 Task: Look for space in Portage, United States from 26th August, 2023 to 10th September, 2023 for 6 adults, 2 children in price range Rs.10000 to Rs.15000. Place can be entire place or shared room with 6 bedrooms having 6 beds and 6 bathrooms. Property type can be house, flat, guest house. Amenities needed are: wifi, TV, free parkinig on premises, gym, breakfast. Booking option can be shelf check-in. Required host language is English.
Action: Mouse moved to (552, 127)
Screenshot: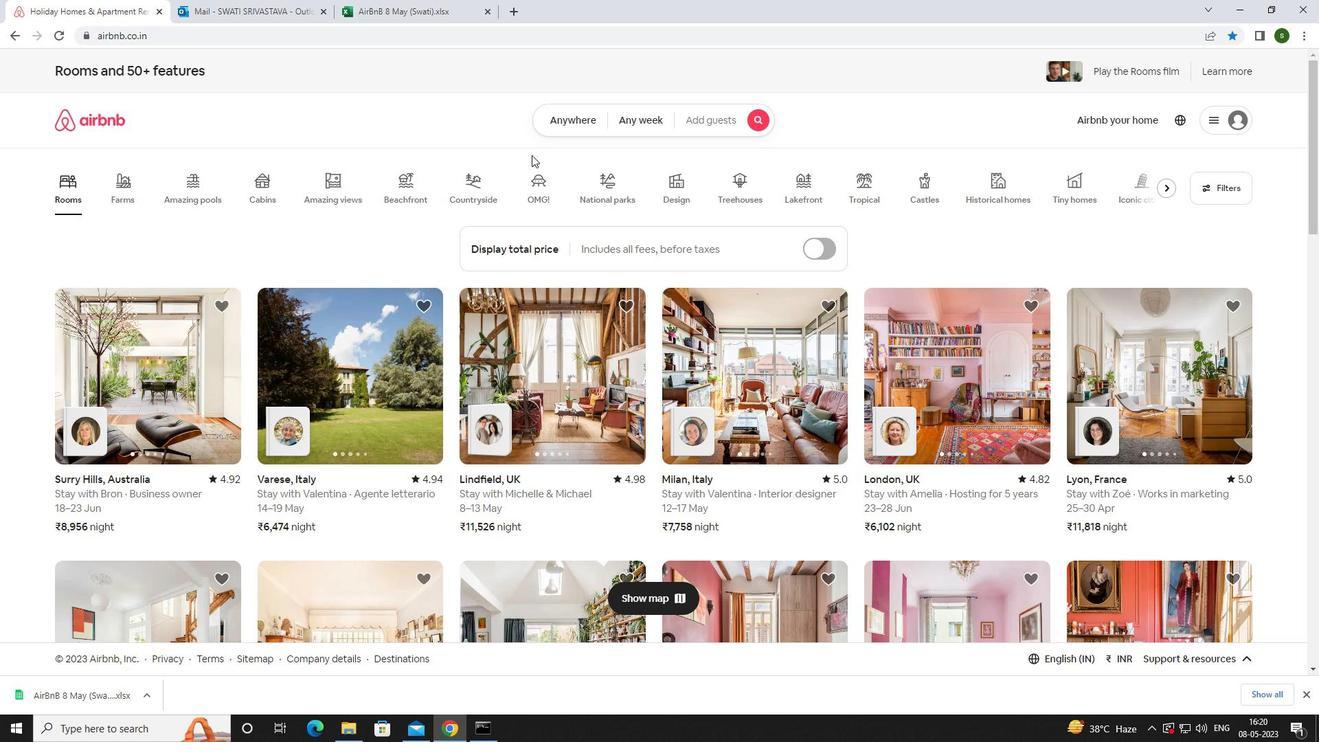 
Action: Mouse pressed left at (552, 127)
Screenshot: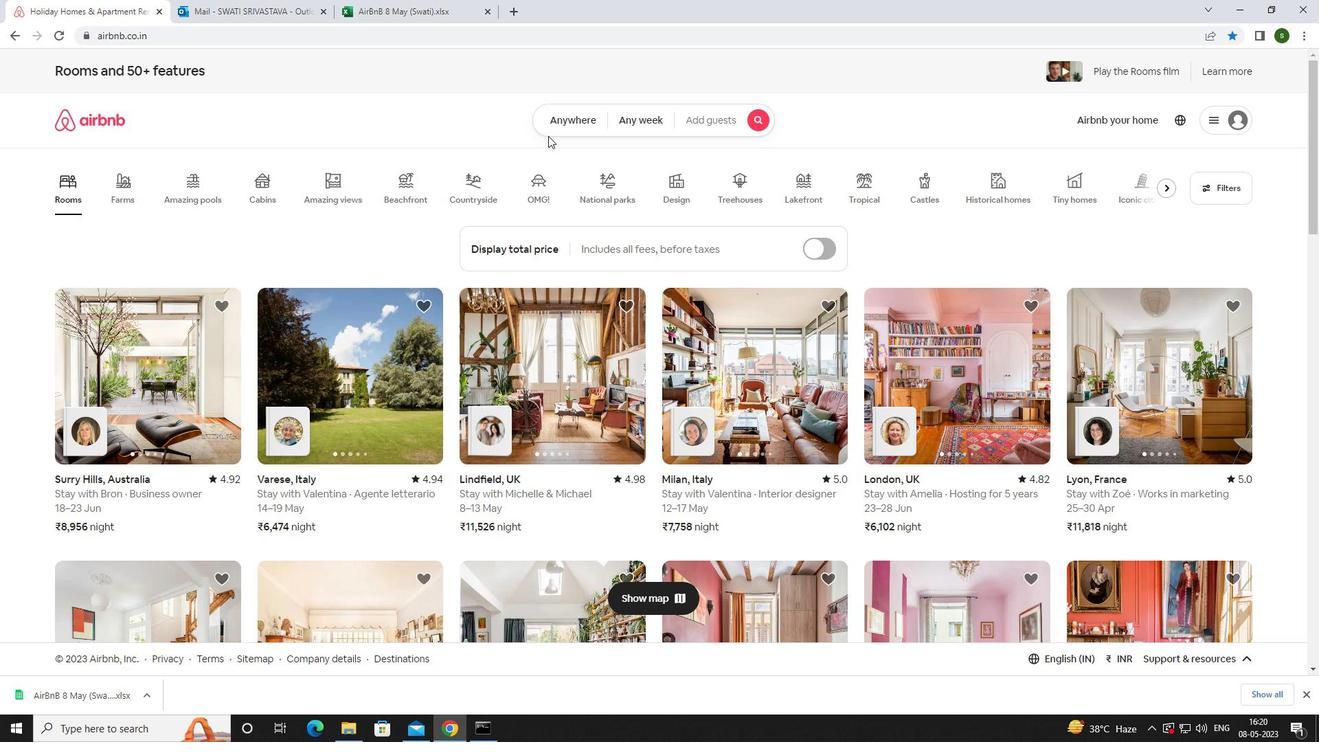 
Action: Mouse moved to (450, 169)
Screenshot: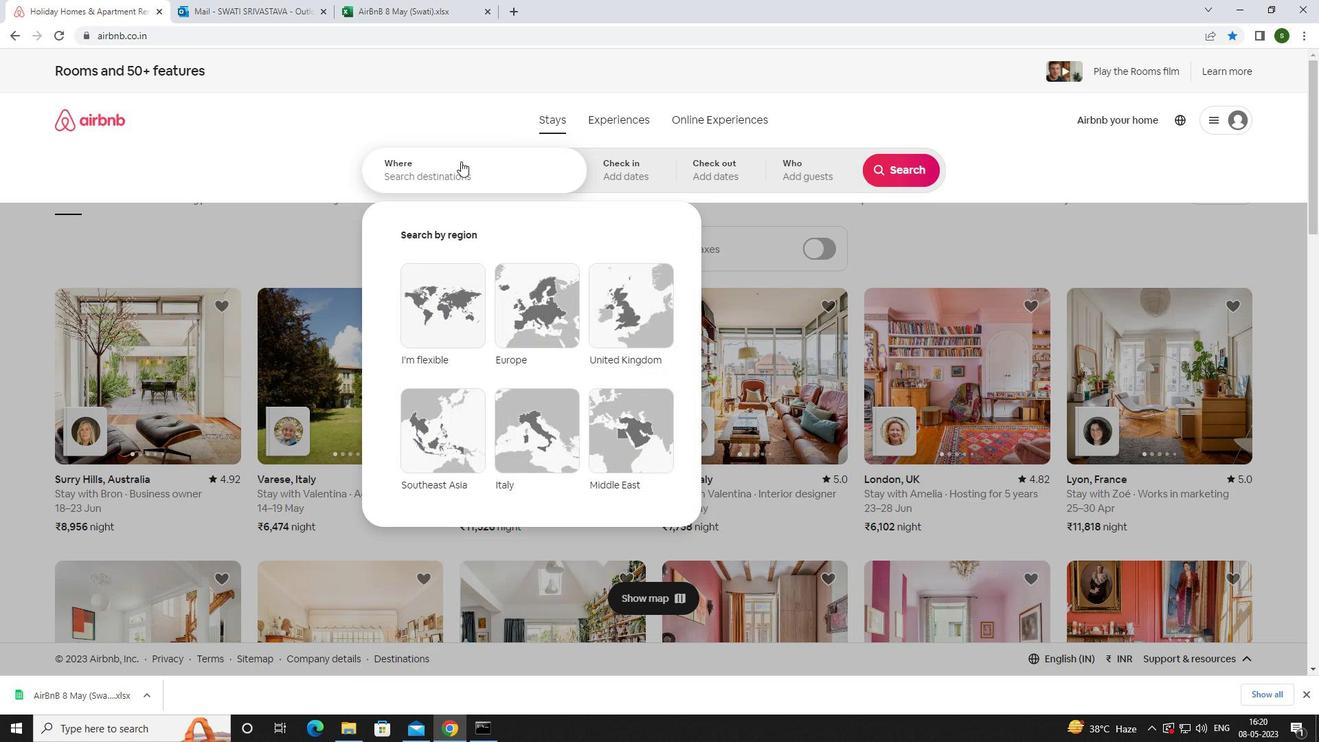 
Action: Mouse pressed left at (450, 169)
Screenshot: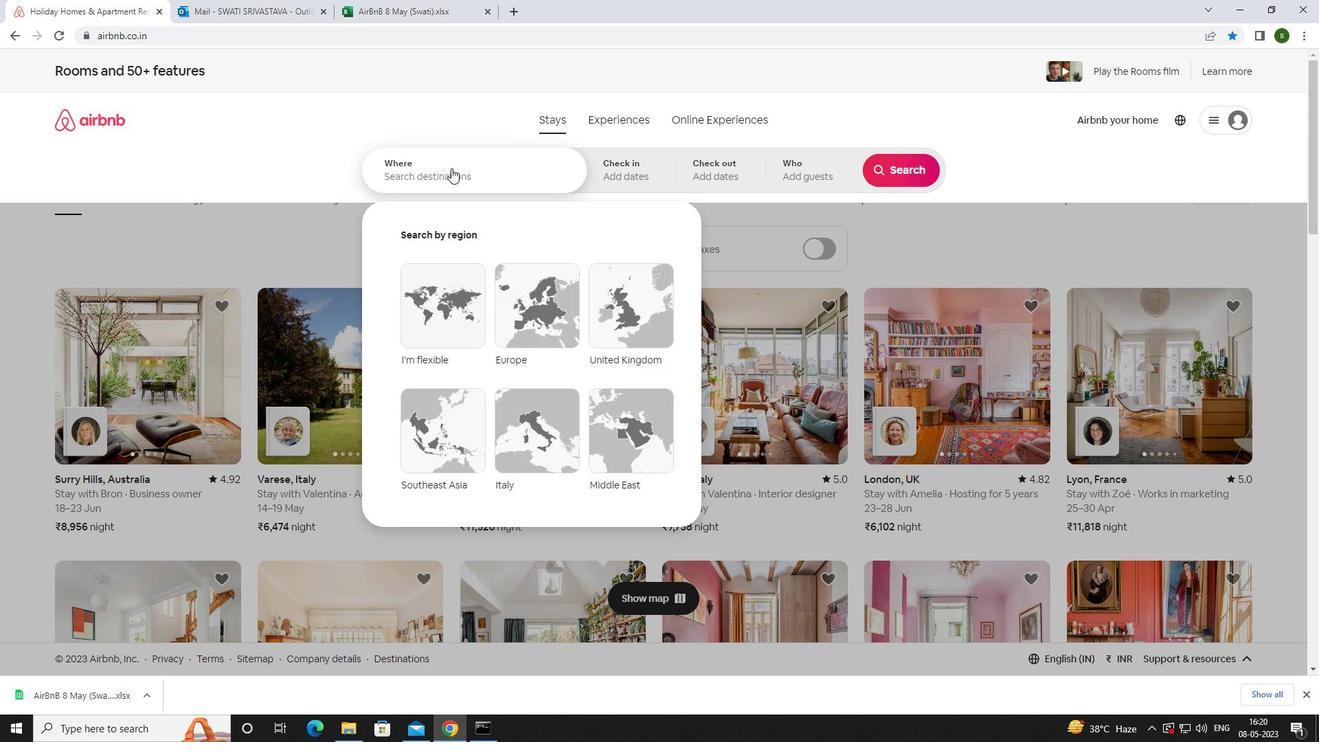 
Action: Mouse moved to (446, 171)
Screenshot: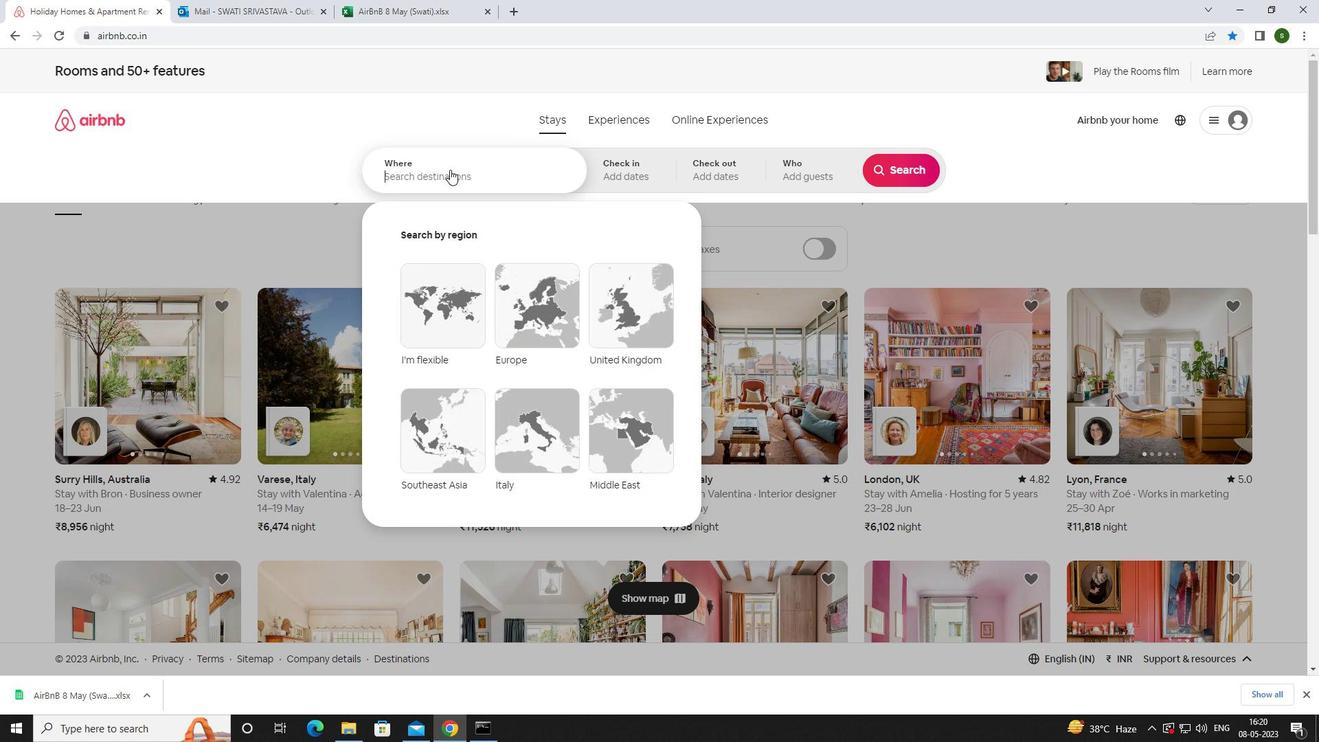 
Action: Key pressed <Key.caps_lock>p<Key.caps_lock>ortage,<Key.space><Key.caps_lock>u<Key.caps_lock>nited<Key.space><Key.caps_lock>s<Key.caps_lock>tates<Key.enter>
Screenshot: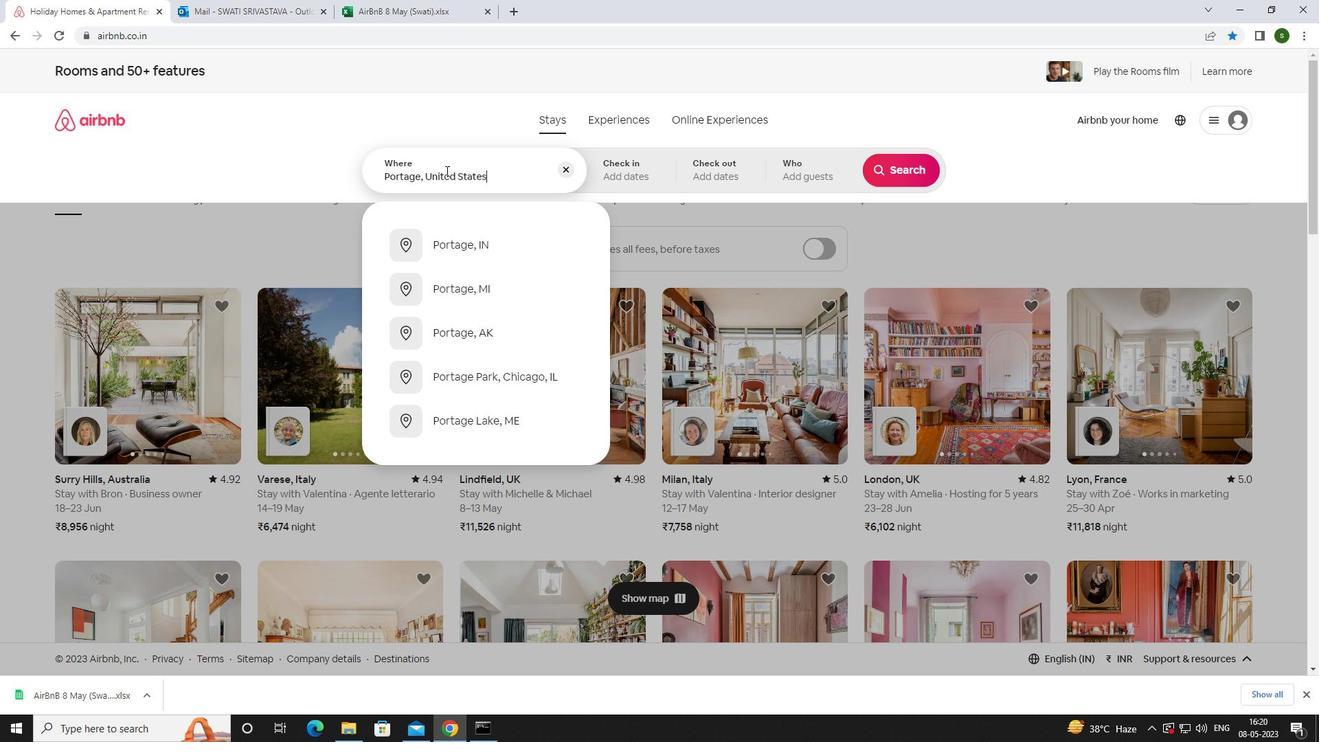 
Action: Mouse moved to (893, 278)
Screenshot: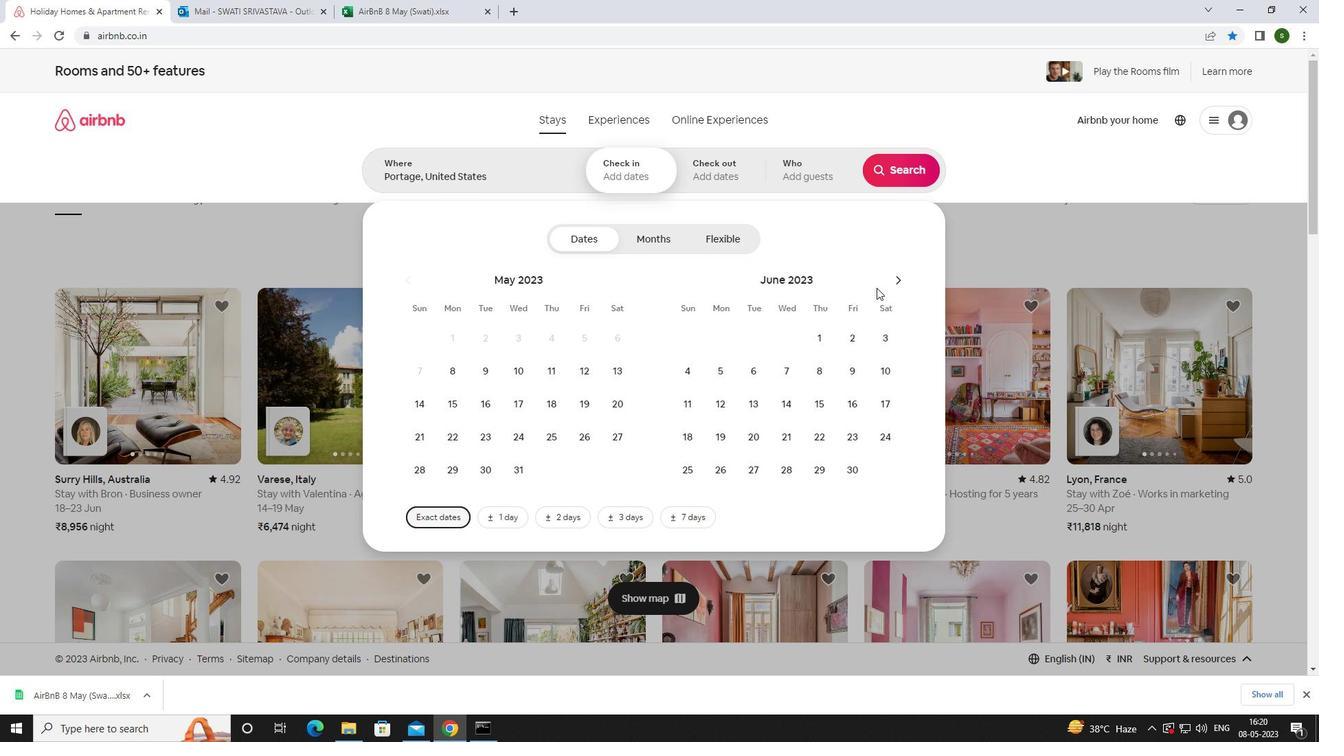 
Action: Mouse pressed left at (893, 278)
Screenshot: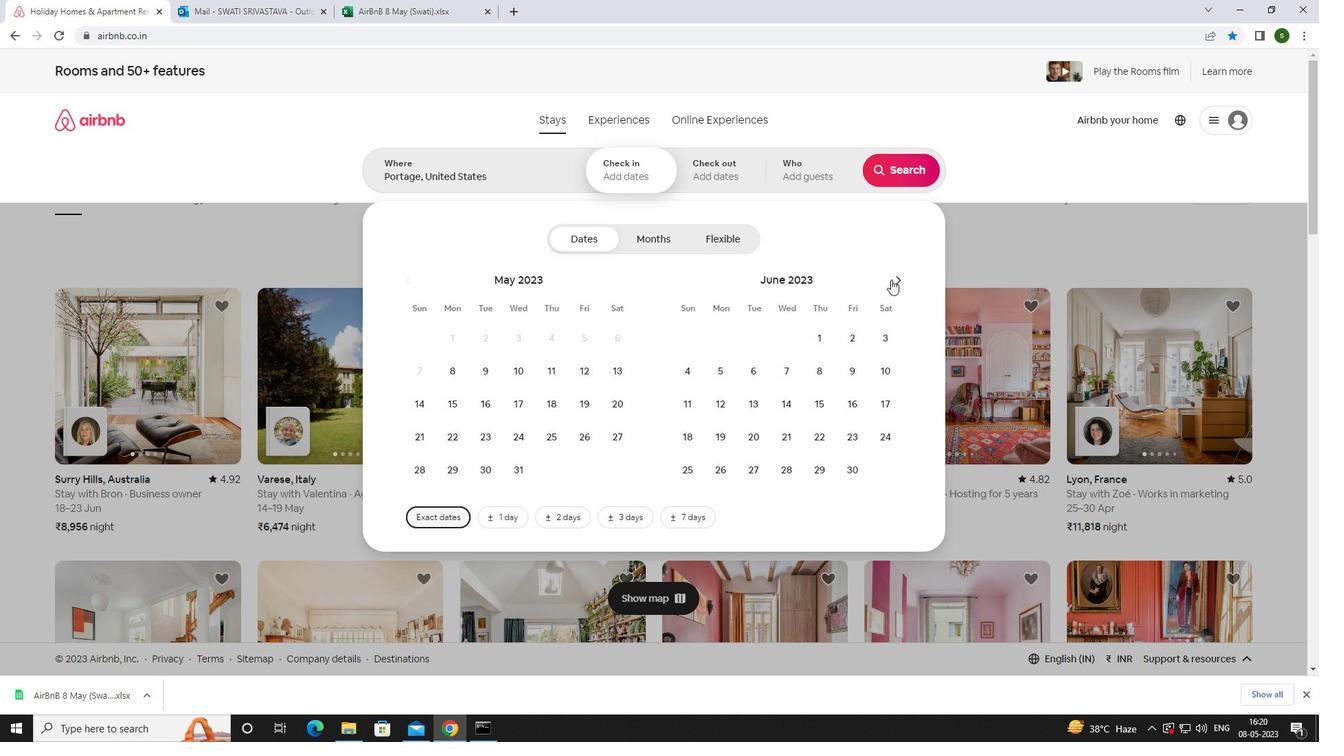 
Action: Mouse pressed left at (893, 278)
Screenshot: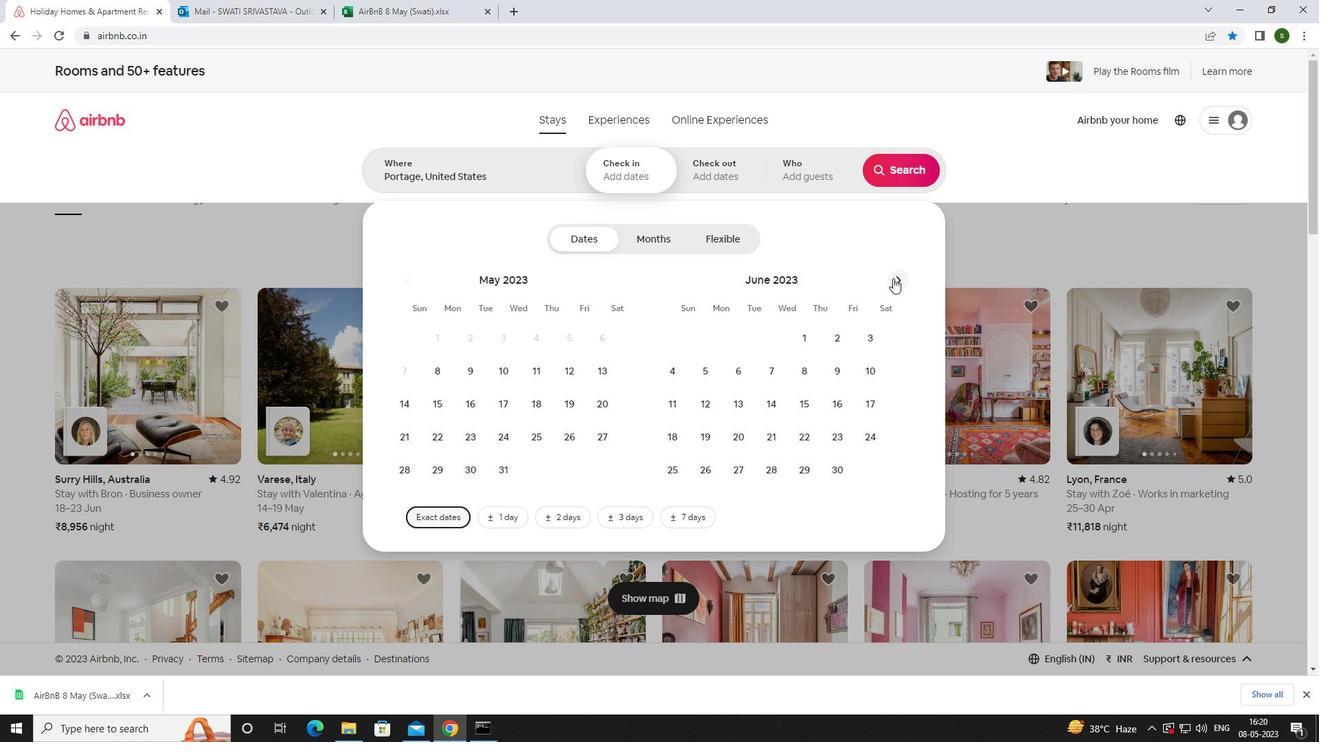 
Action: Mouse moved to (885, 435)
Screenshot: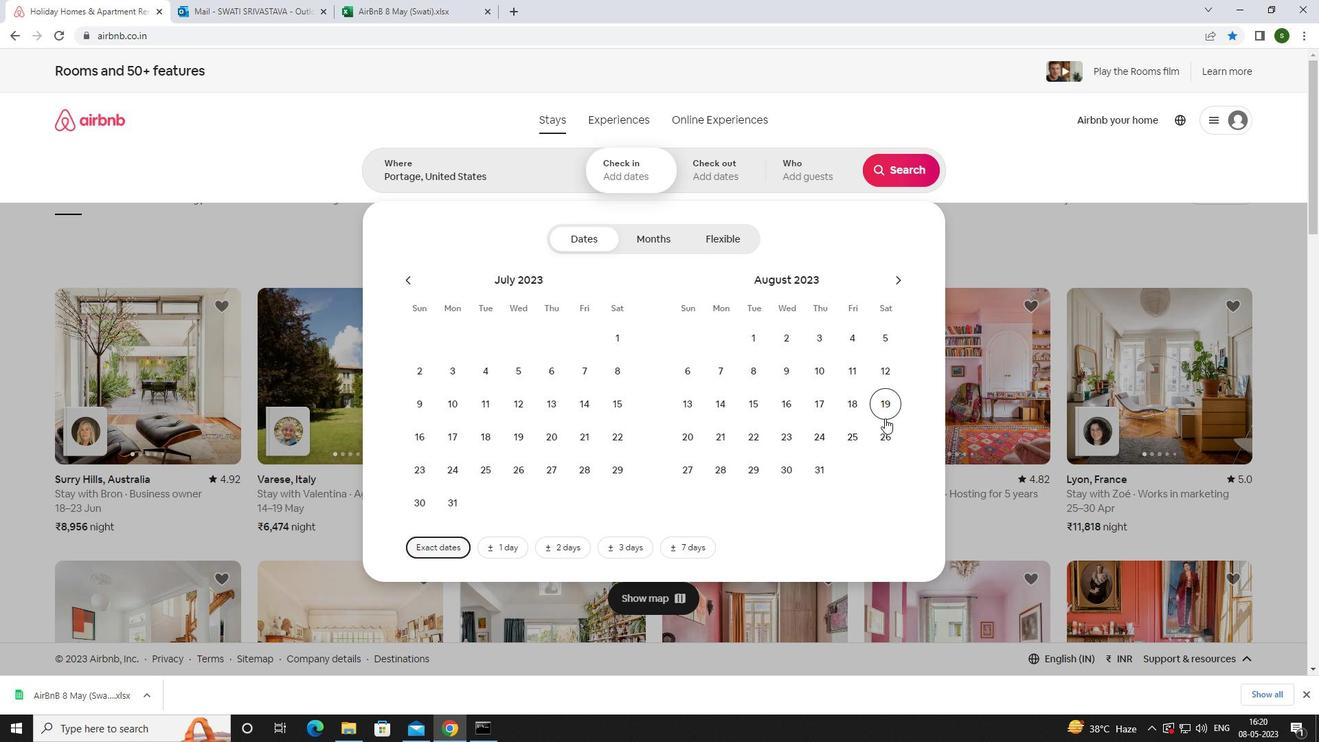 
Action: Mouse pressed left at (885, 435)
Screenshot: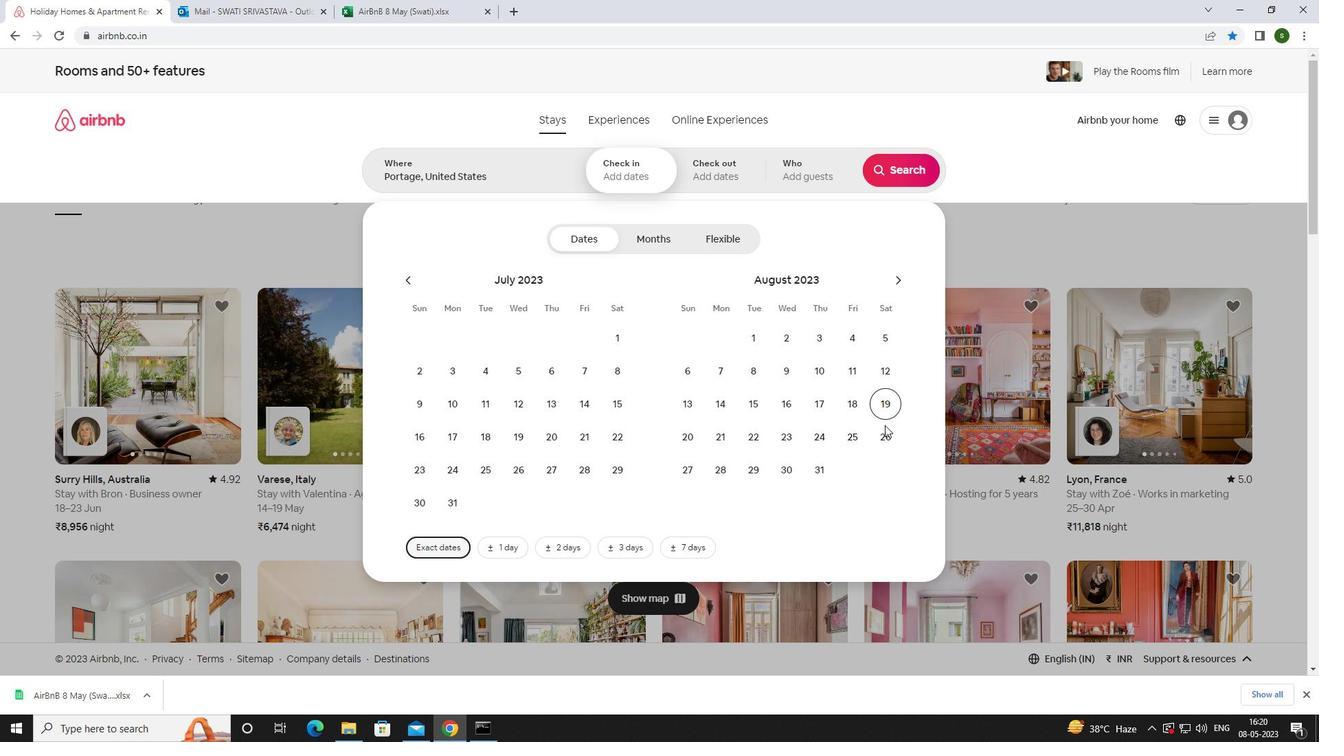 
Action: Mouse moved to (892, 276)
Screenshot: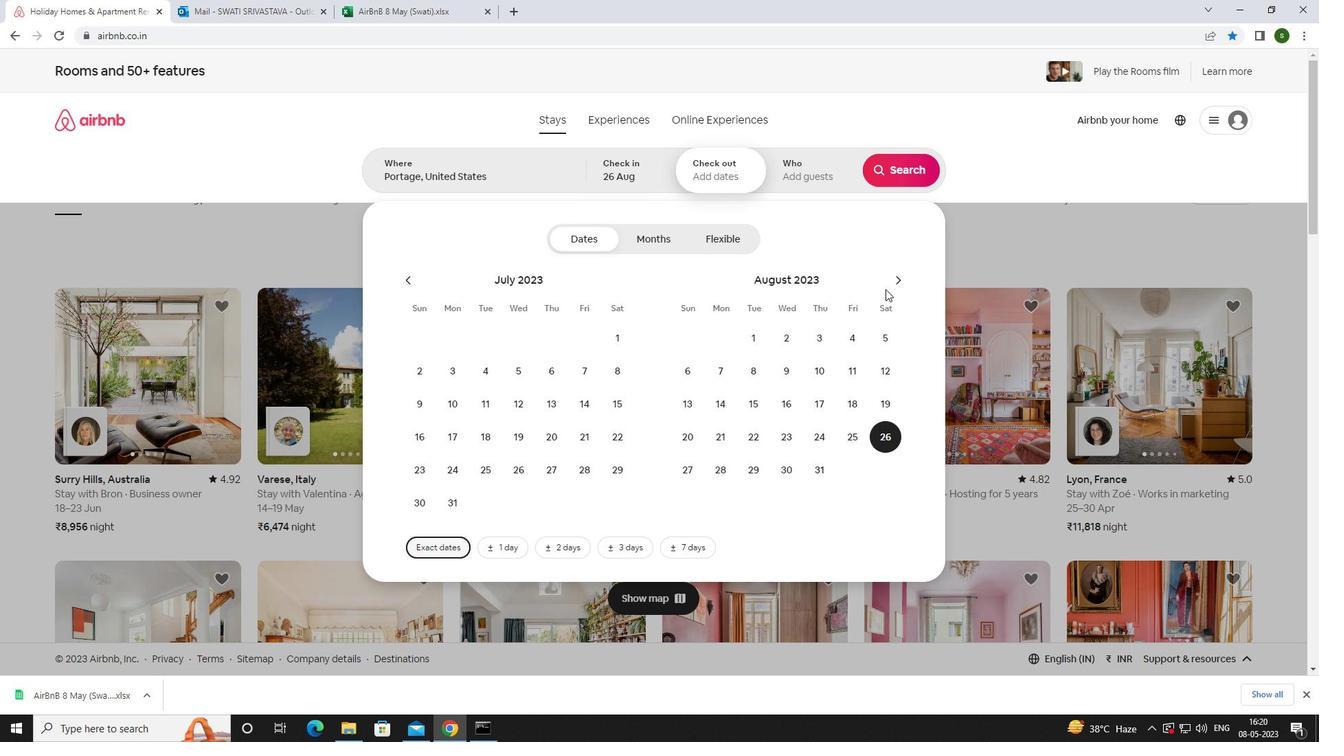 
Action: Mouse pressed left at (892, 276)
Screenshot: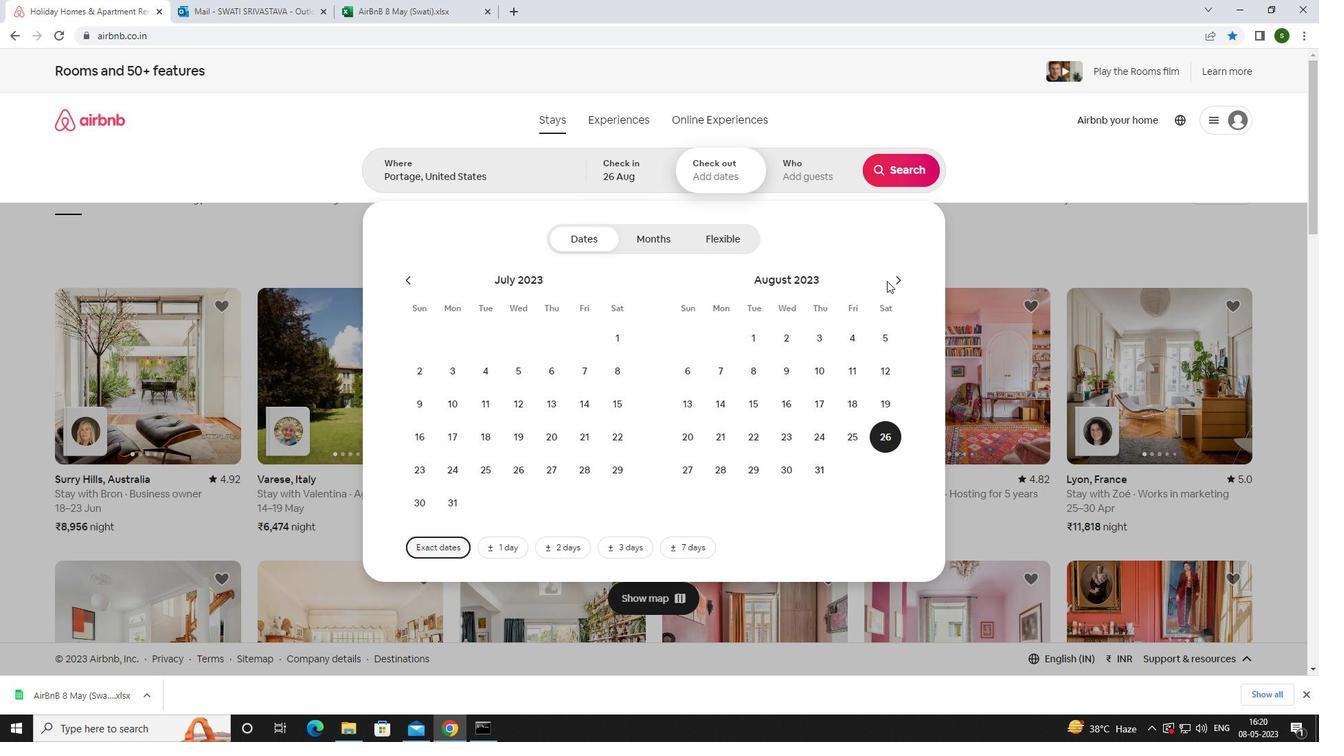 
Action: Mouse moved to (694, 405)
Screenshot: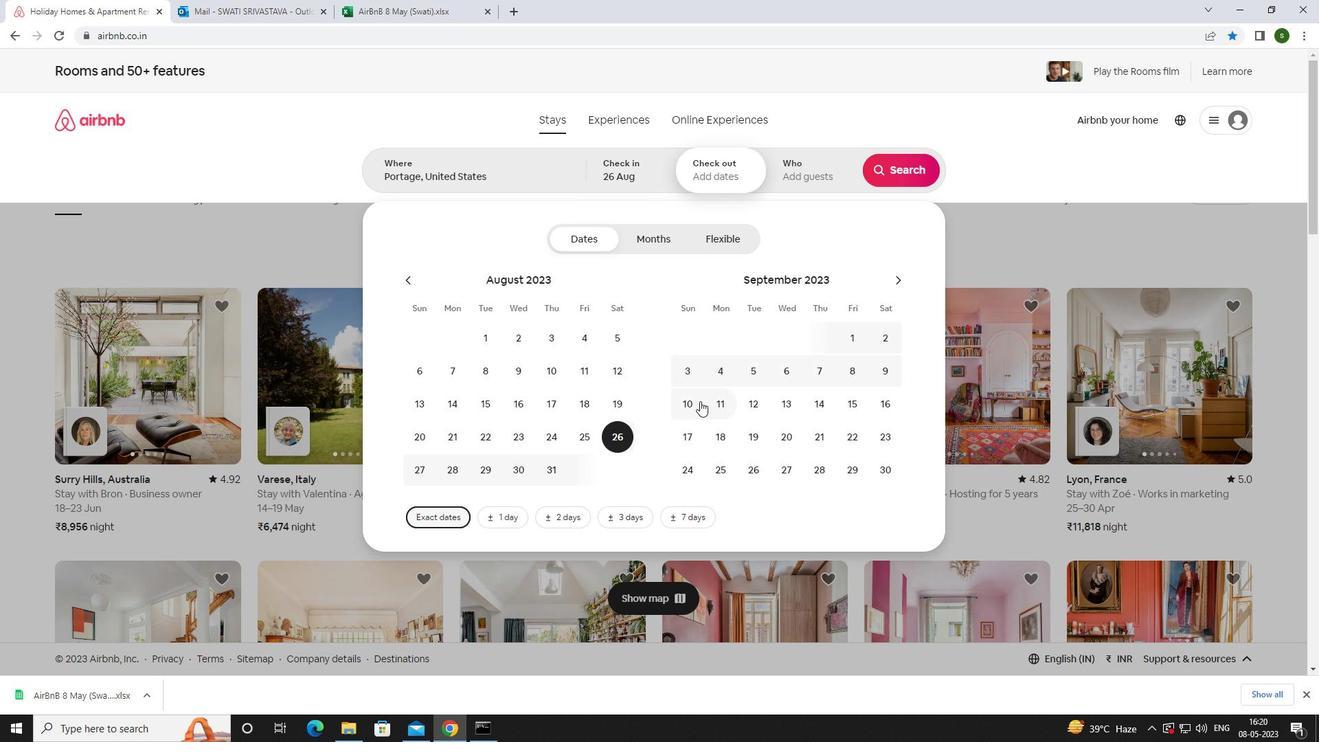 
Action: Mouse pressed left at (694, 405)
Screenshot: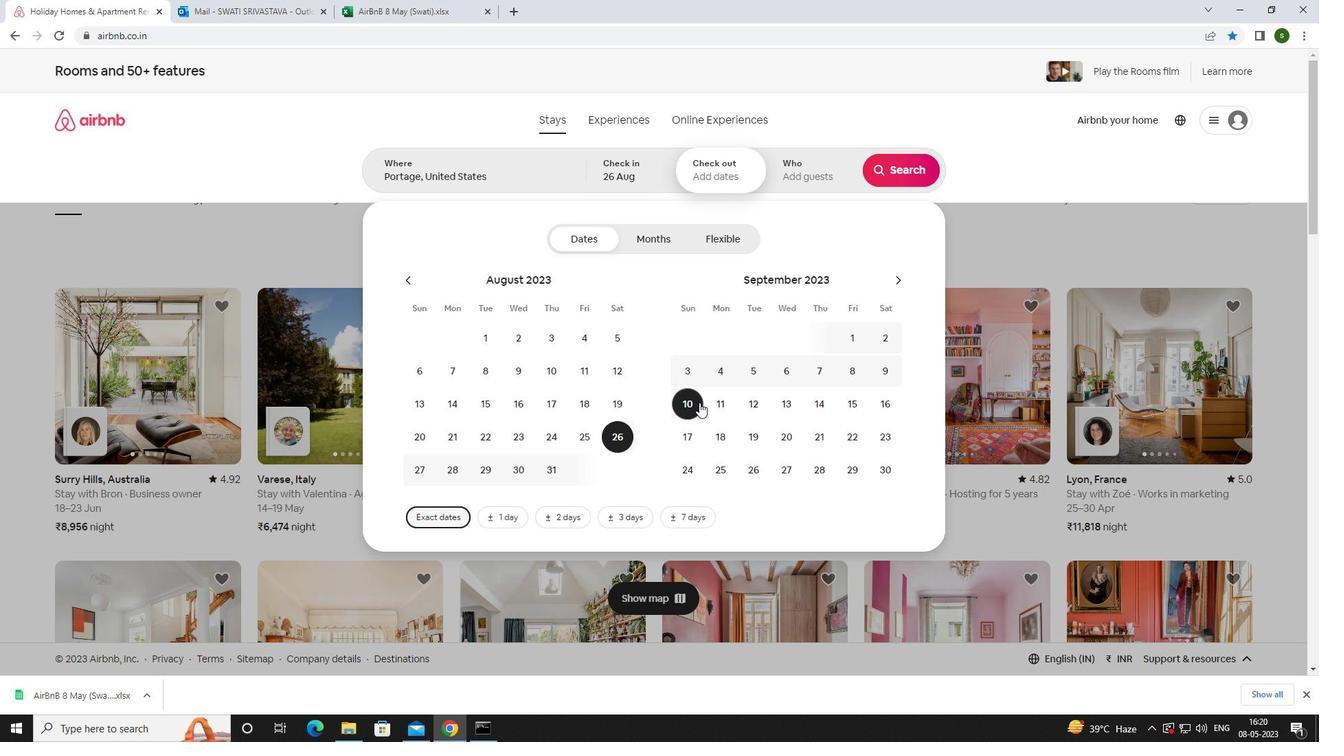 
Action: Mouse moved to (805, 172)
Screenshot: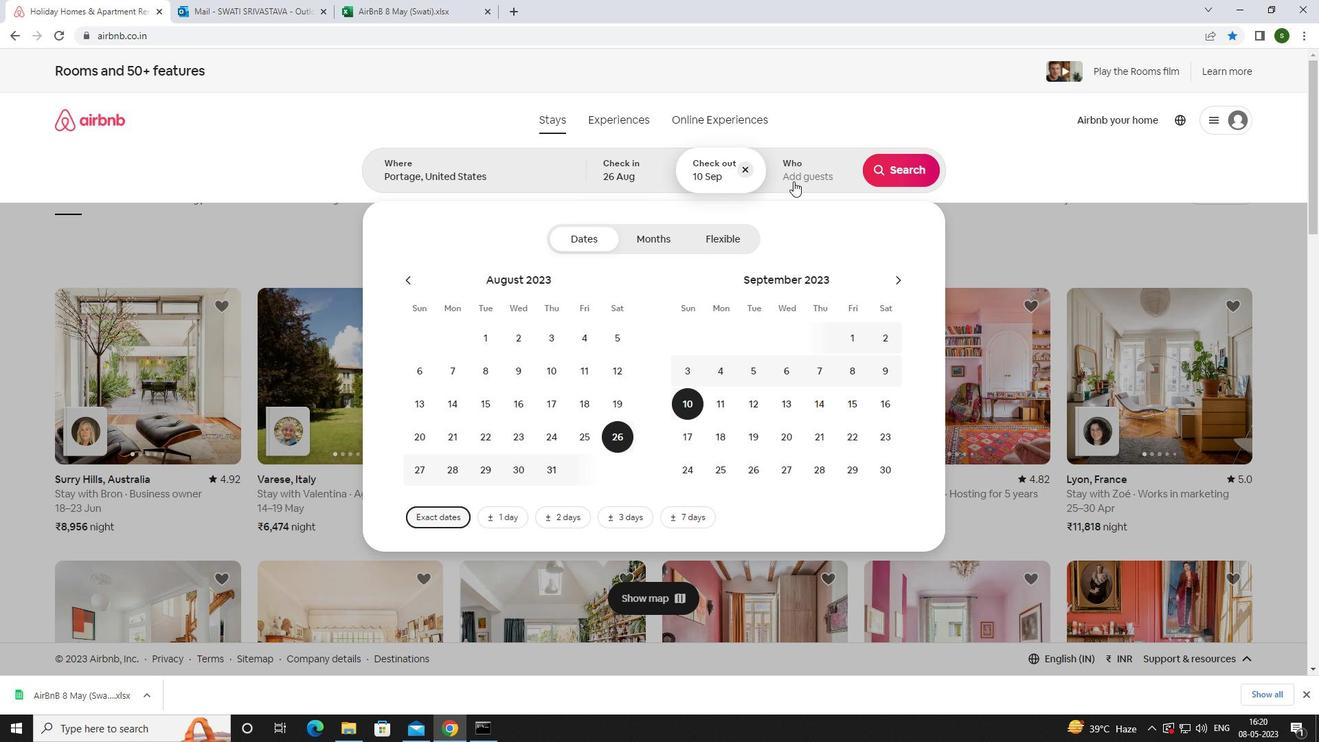 
Action: Mouse pressed left at (805, 172)
Screenshot: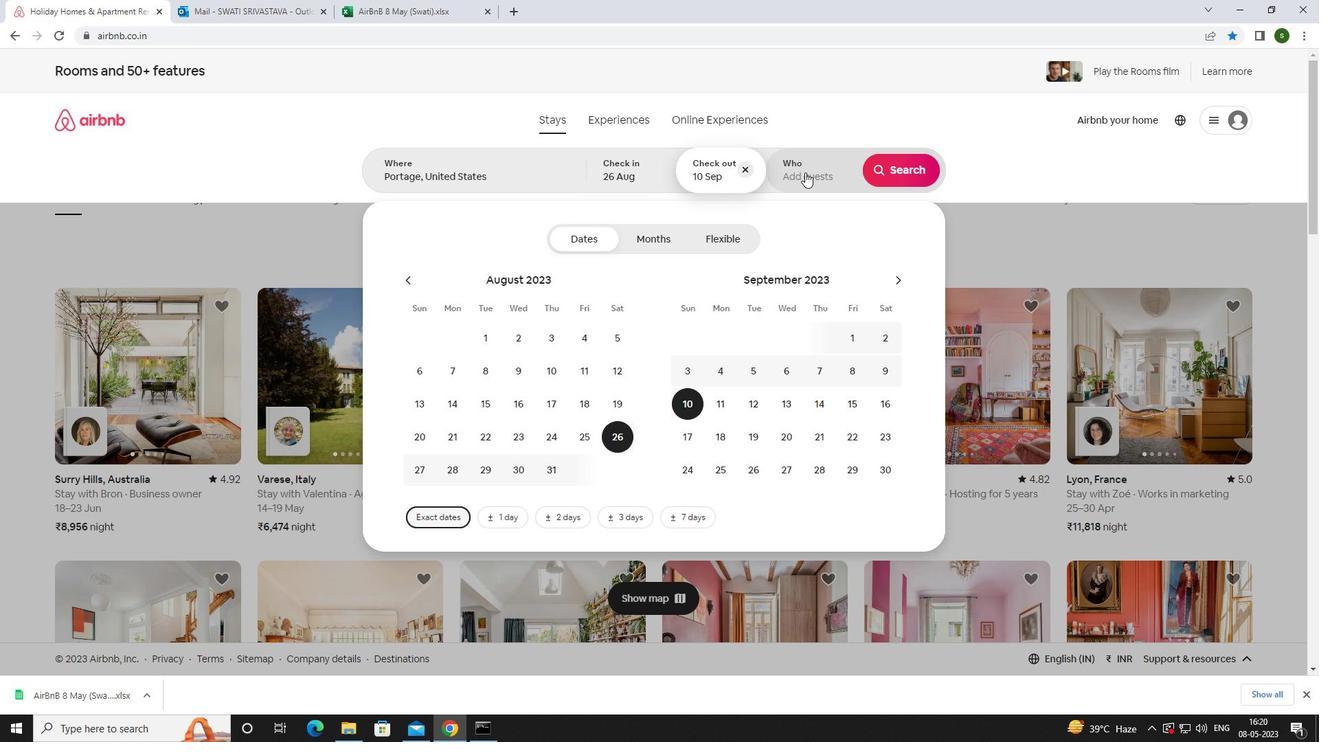 
Action: Mouse moved to (910, 241)
Screenshot: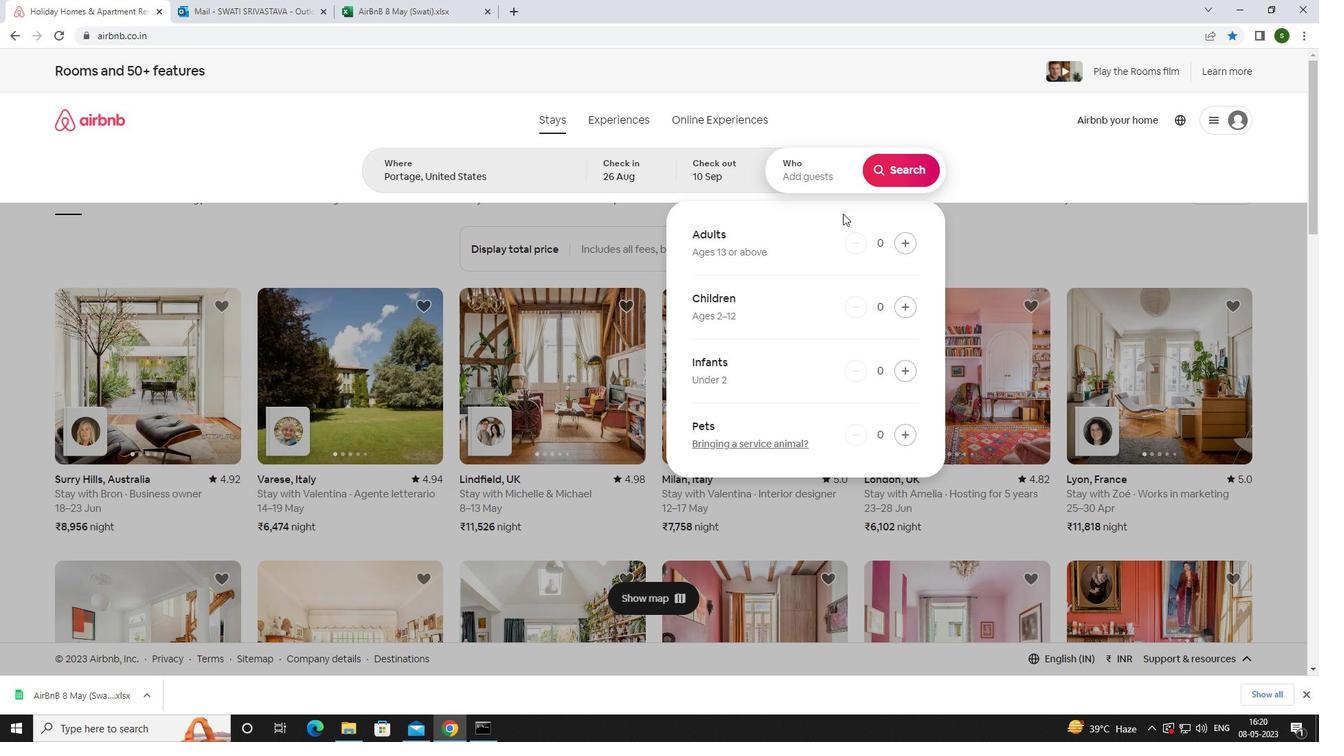 
Action: Mouse pressed left at (910, 241)
Screenshot: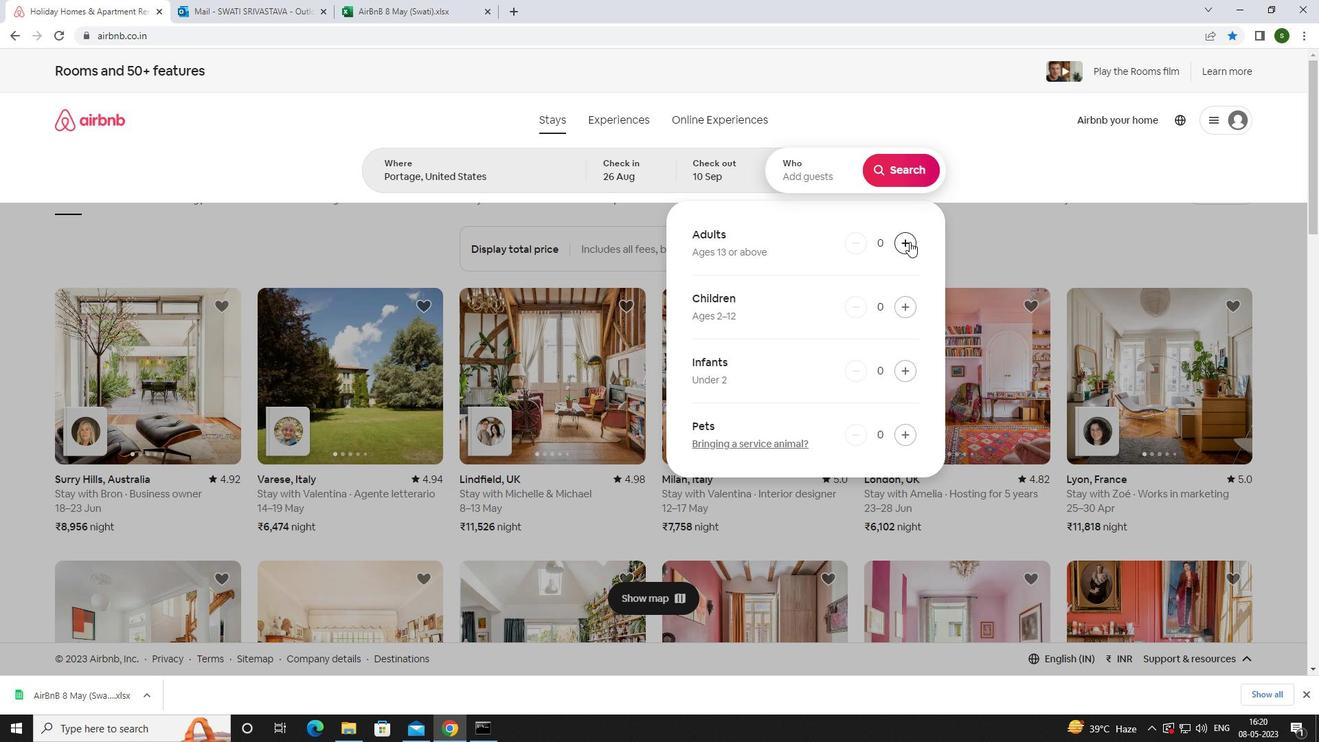 
Action: Mouse pressed left at (910, 241)
Screenshot: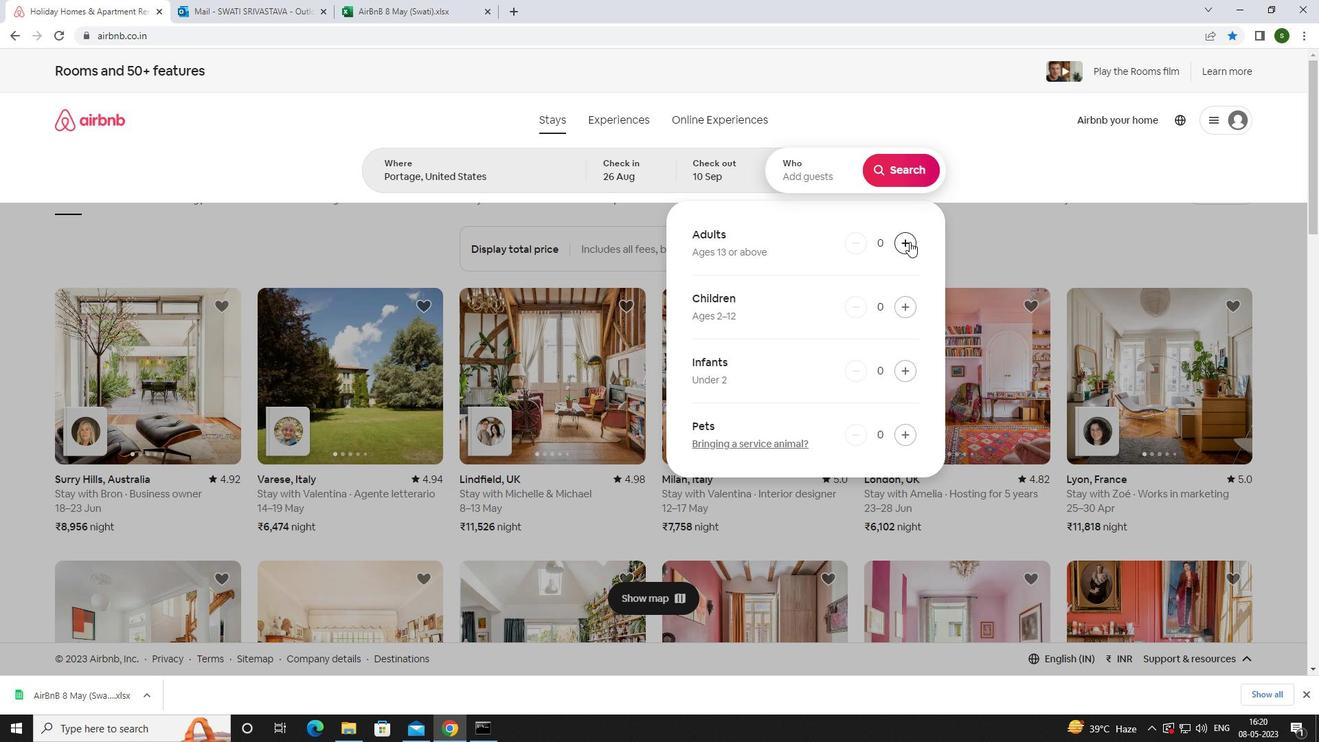
Action: Mouse pressed left at (910, 241)
Screenshot: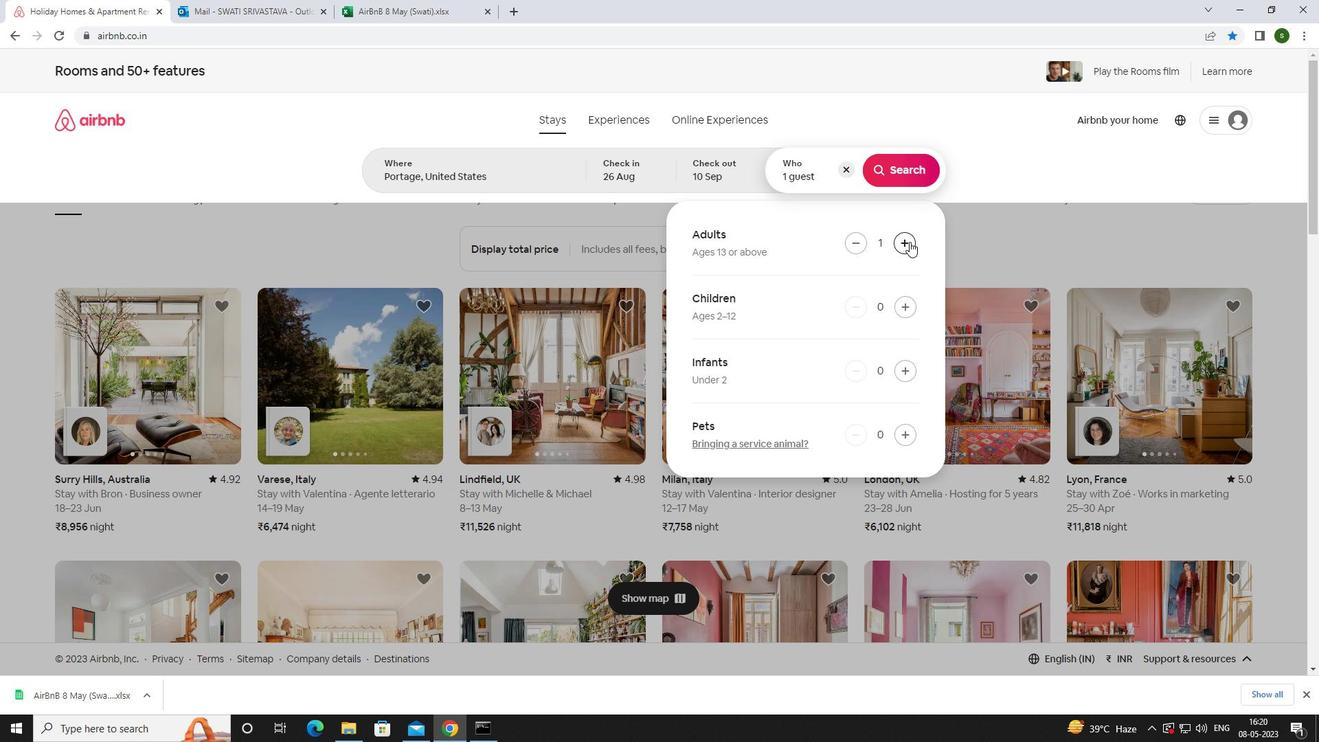
Action: Mouse pressed left at (910, 241)
Screenshot: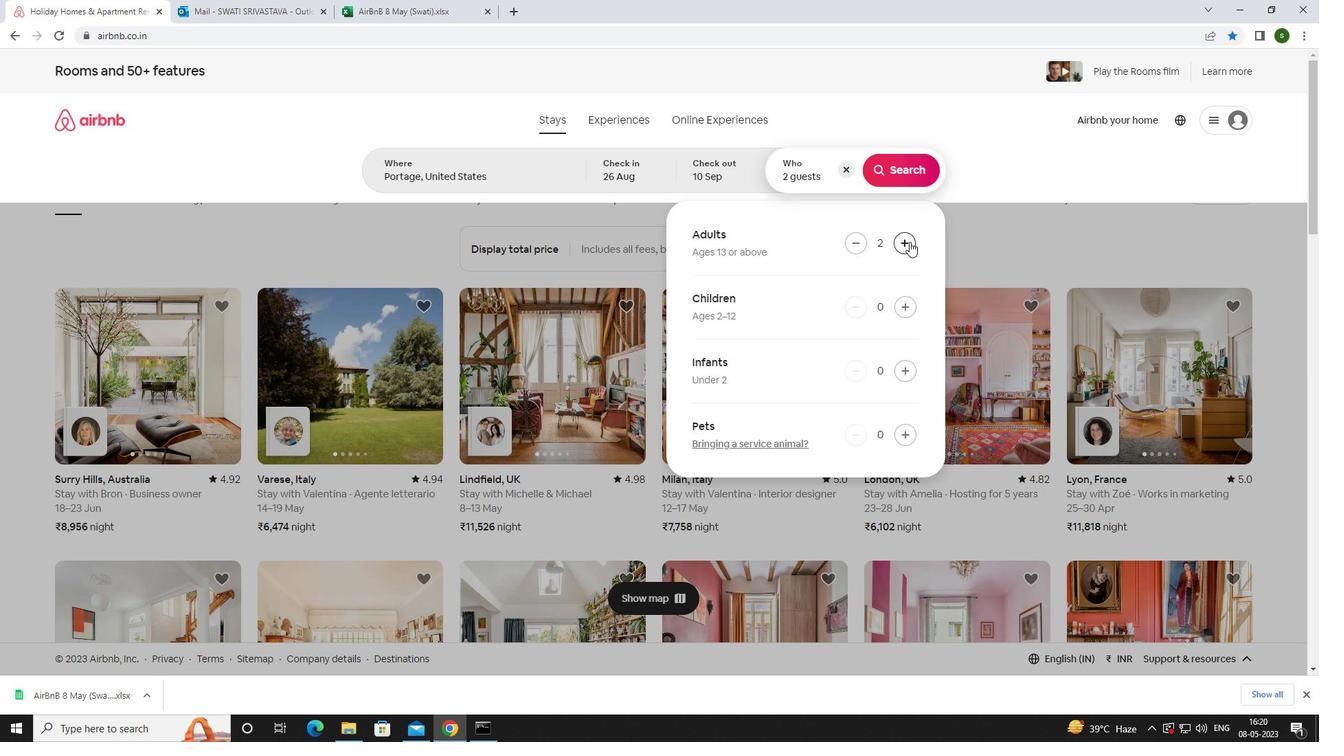 
Action: Mouse pressed left at (910, 241)
Screenshot: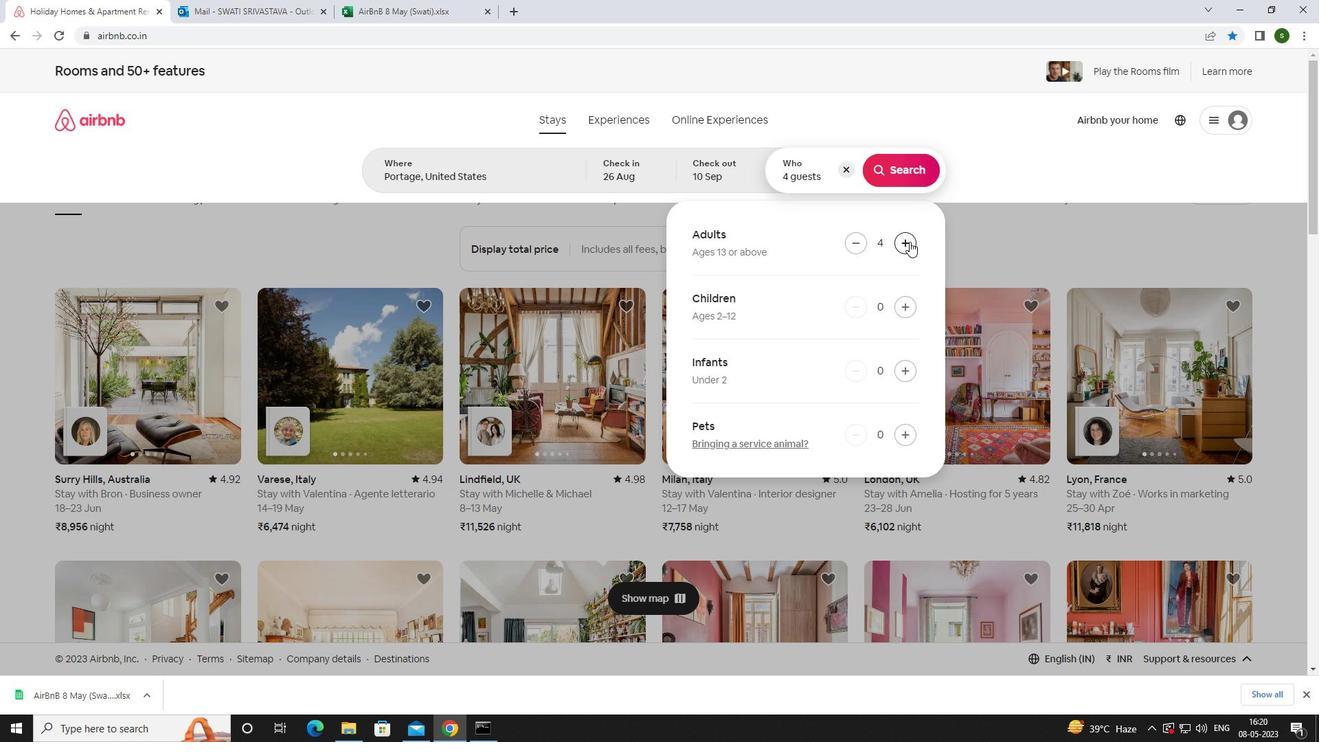 
Action: Mouse pressed left at (910, 241)
Screenshot: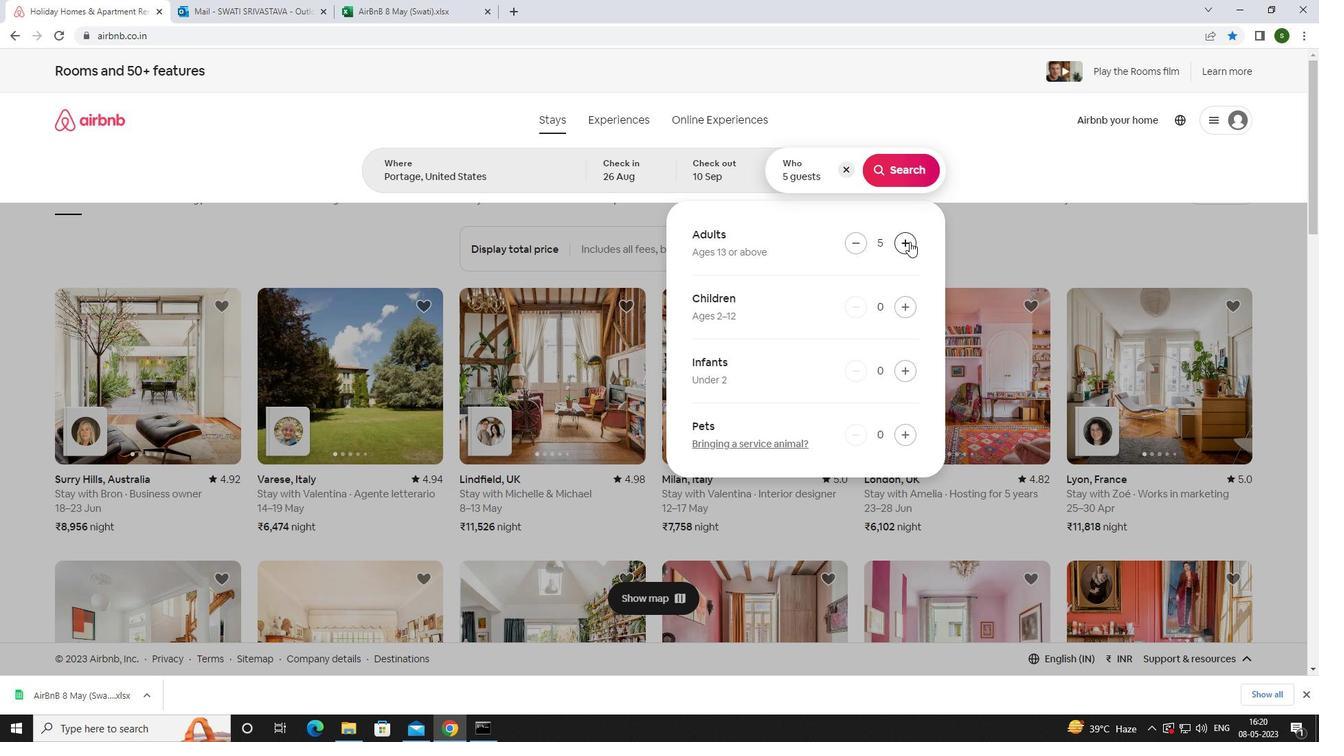 
Action: Mouse moved to (907, 306)
Screenshot: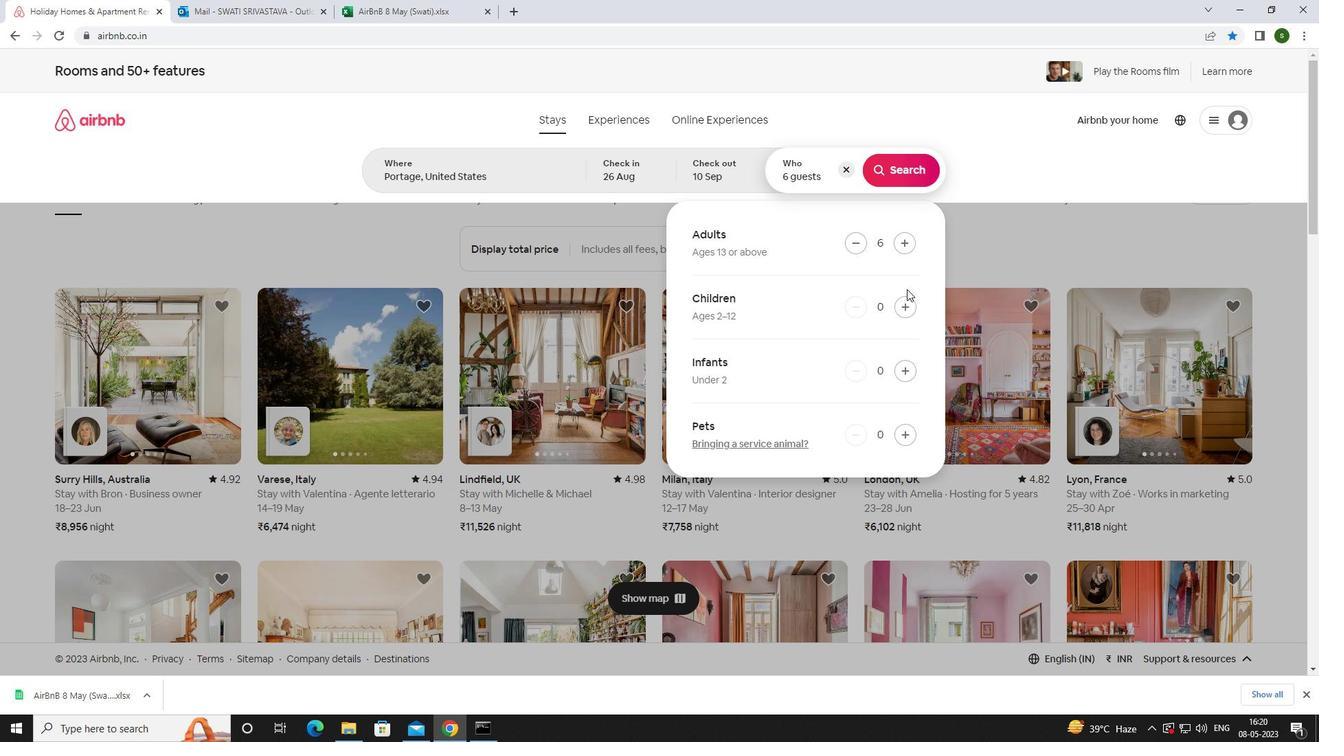 
Action: Mouse pressed left at (907, 306)
Screenshot: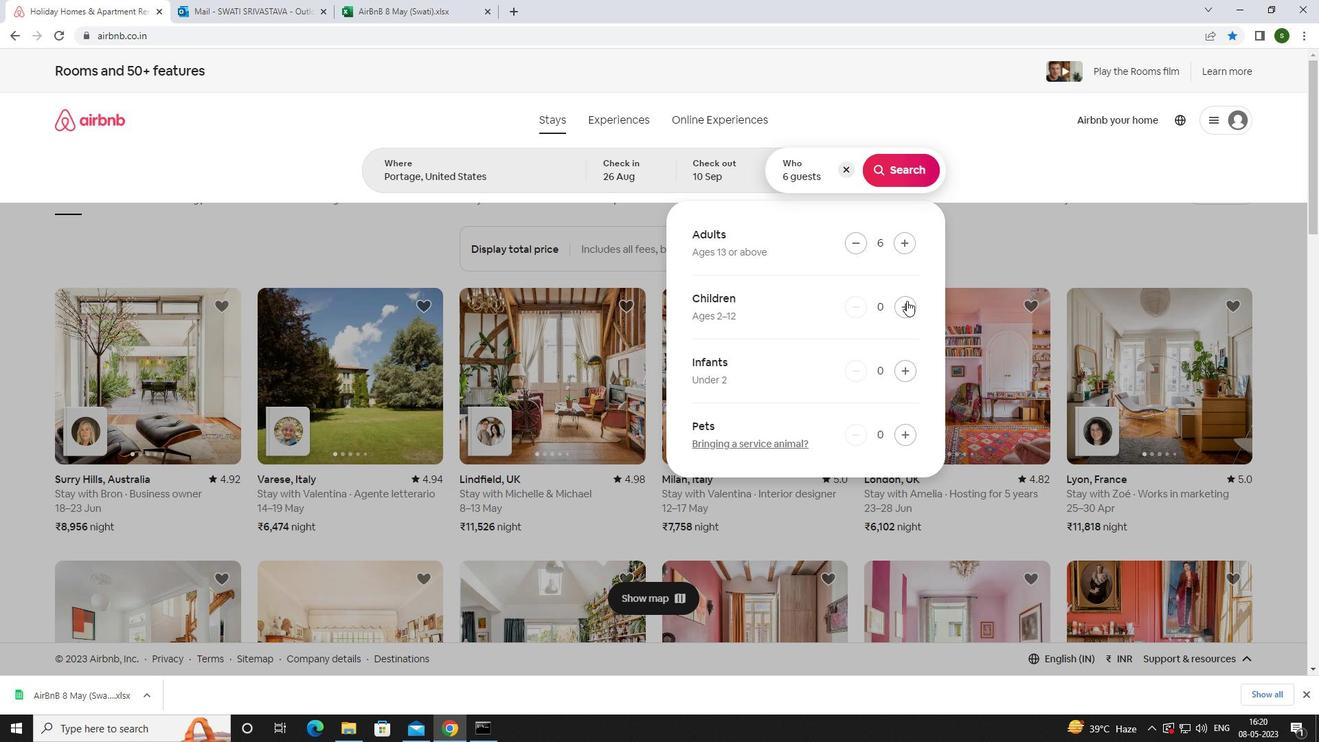 
Action: Mouse pressed left at (907, 306)
Screenshot: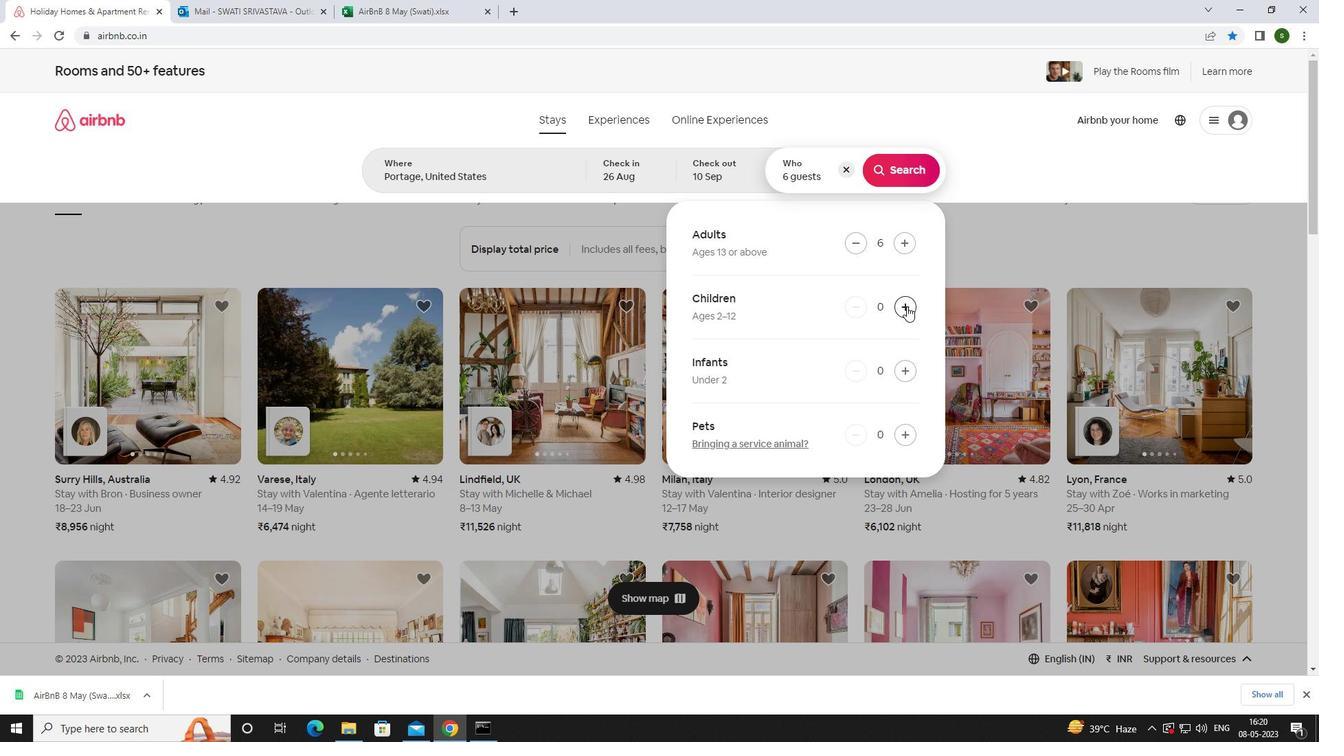 
Action: Mouse moved to (883, 174)
Screenshot: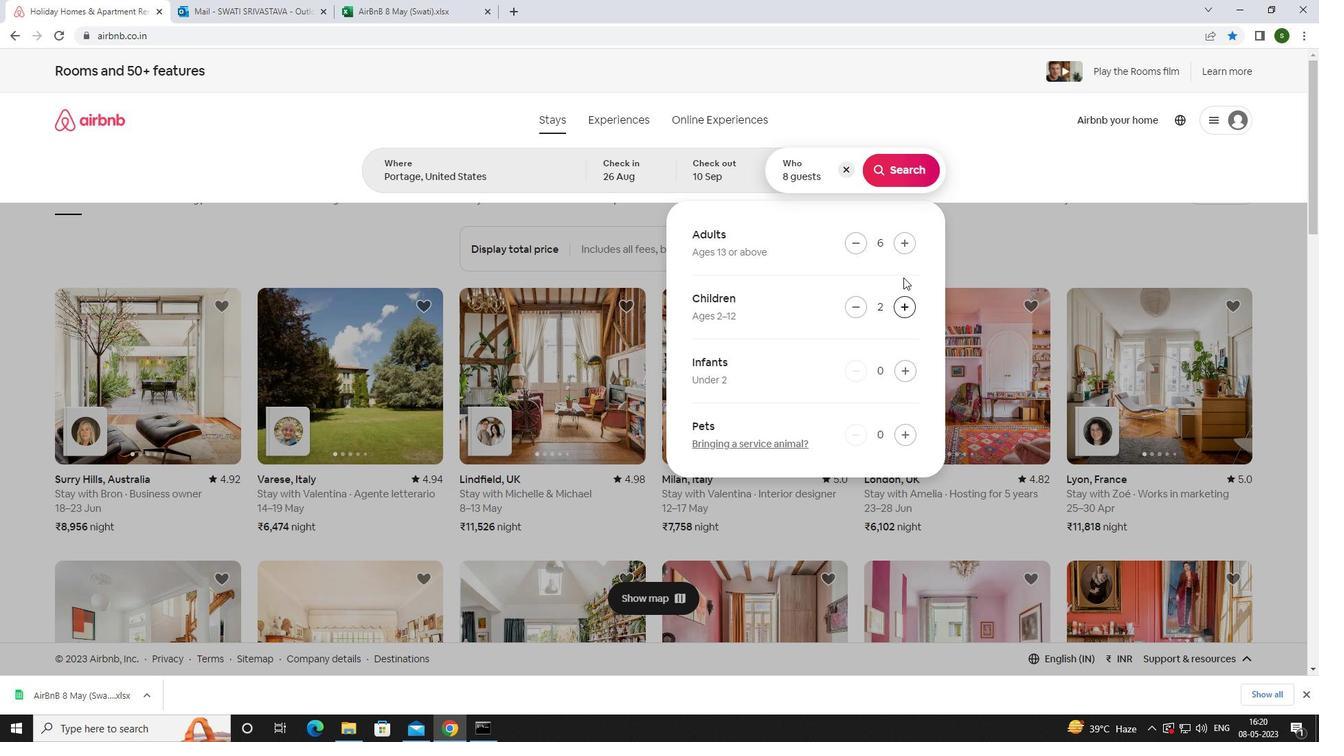 
Action: Mouse pressed left at (883, 174)
Screenshot: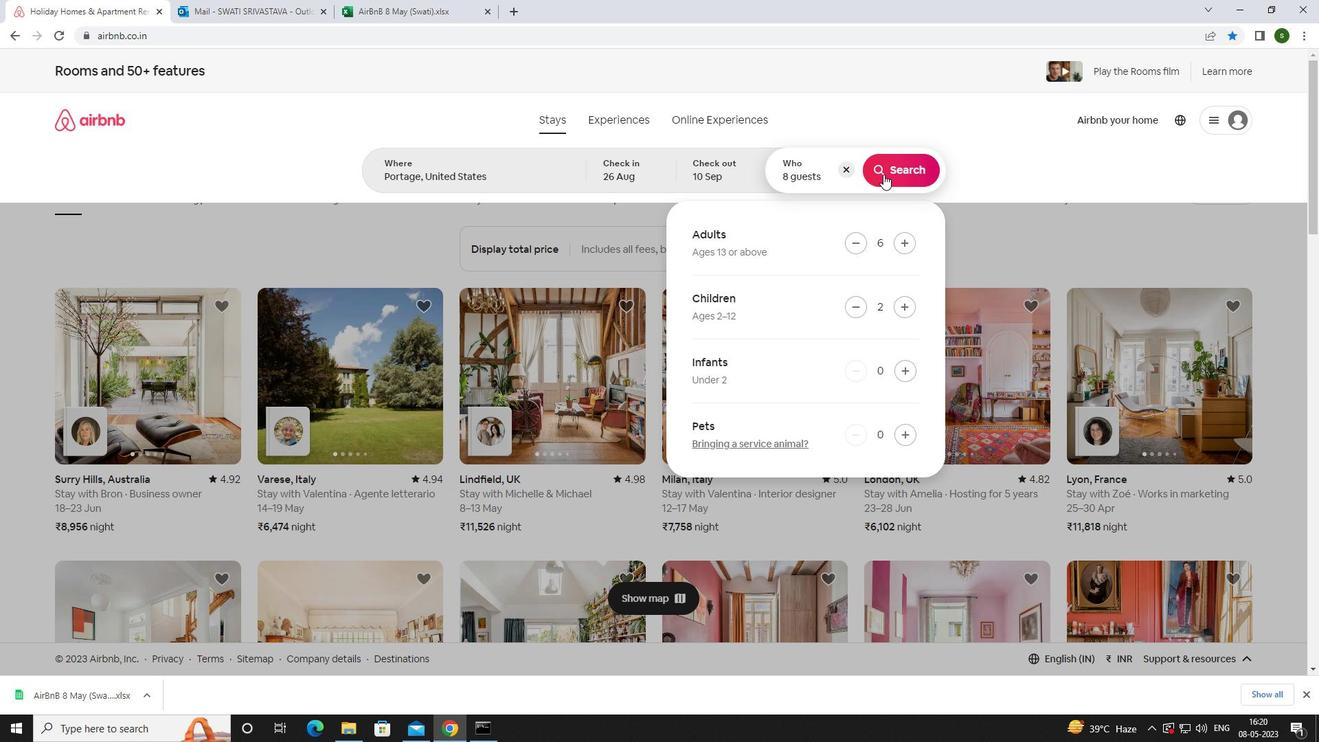
Action: Mouse moved to (1251, 128)
Screenshot: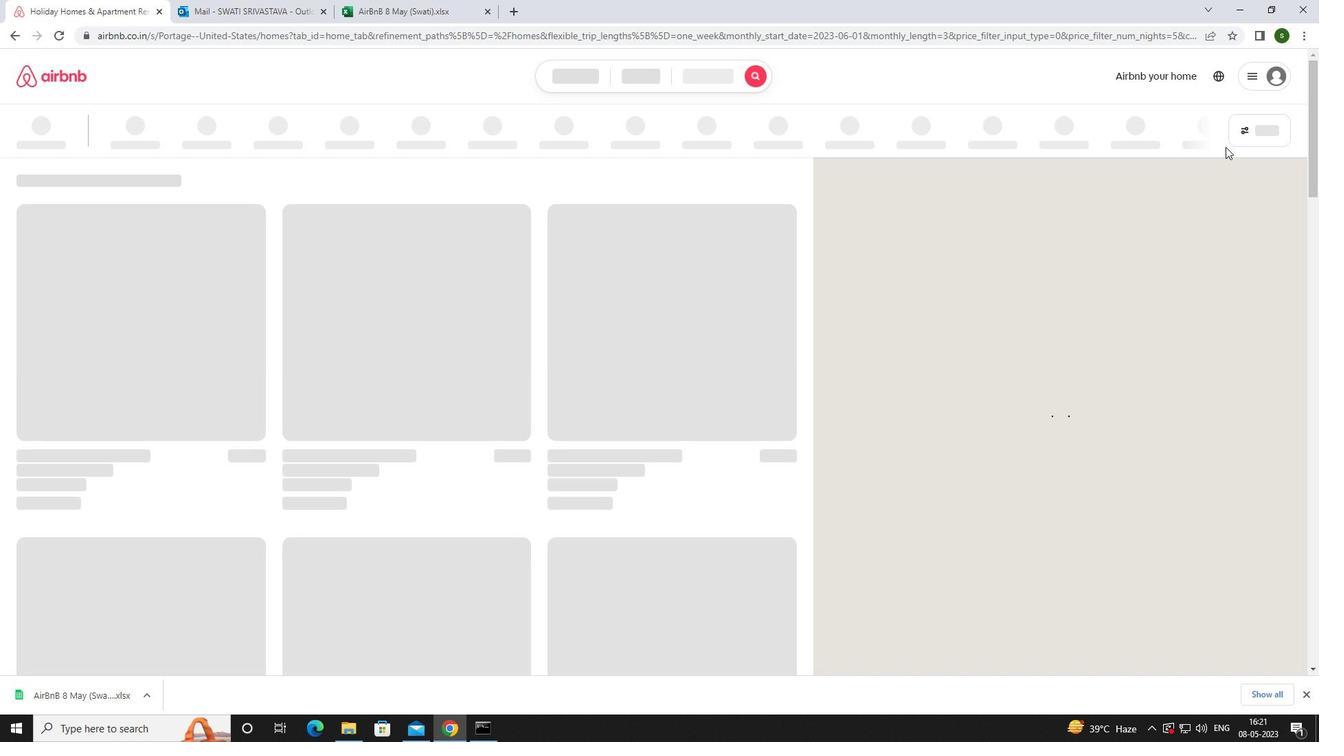 
Action: Mouse pressed left at (1251, 128)
Screenshot: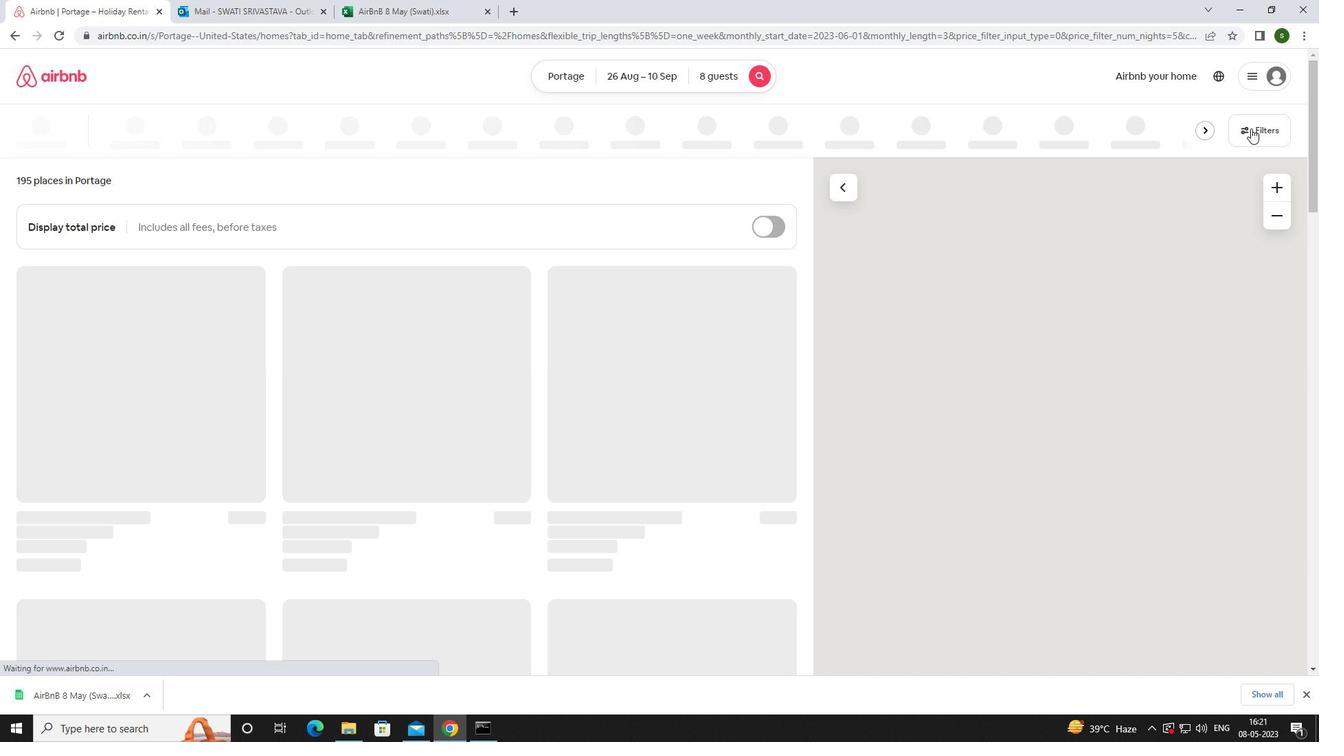 
Action: Mouse moved to (525, 474)
Screenshot: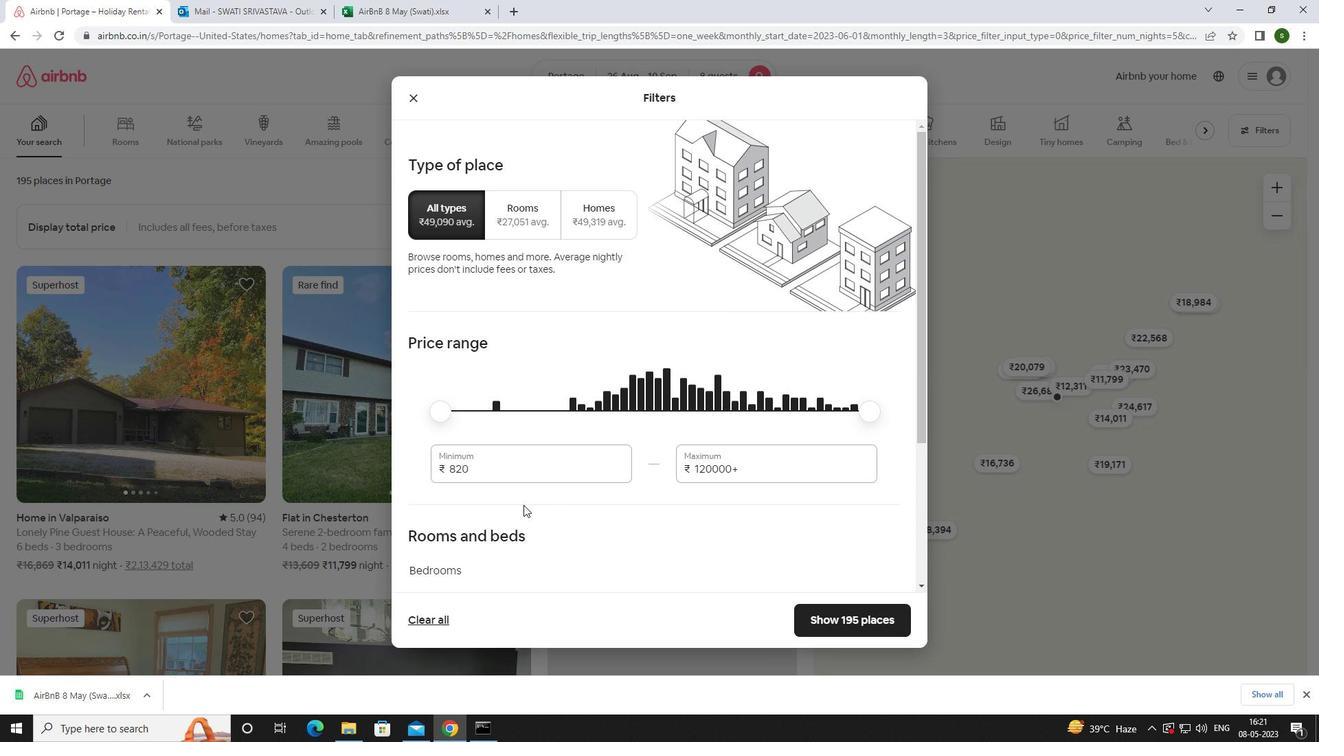 
Action: Mouse pressed left at (525, 474)
Screenshot: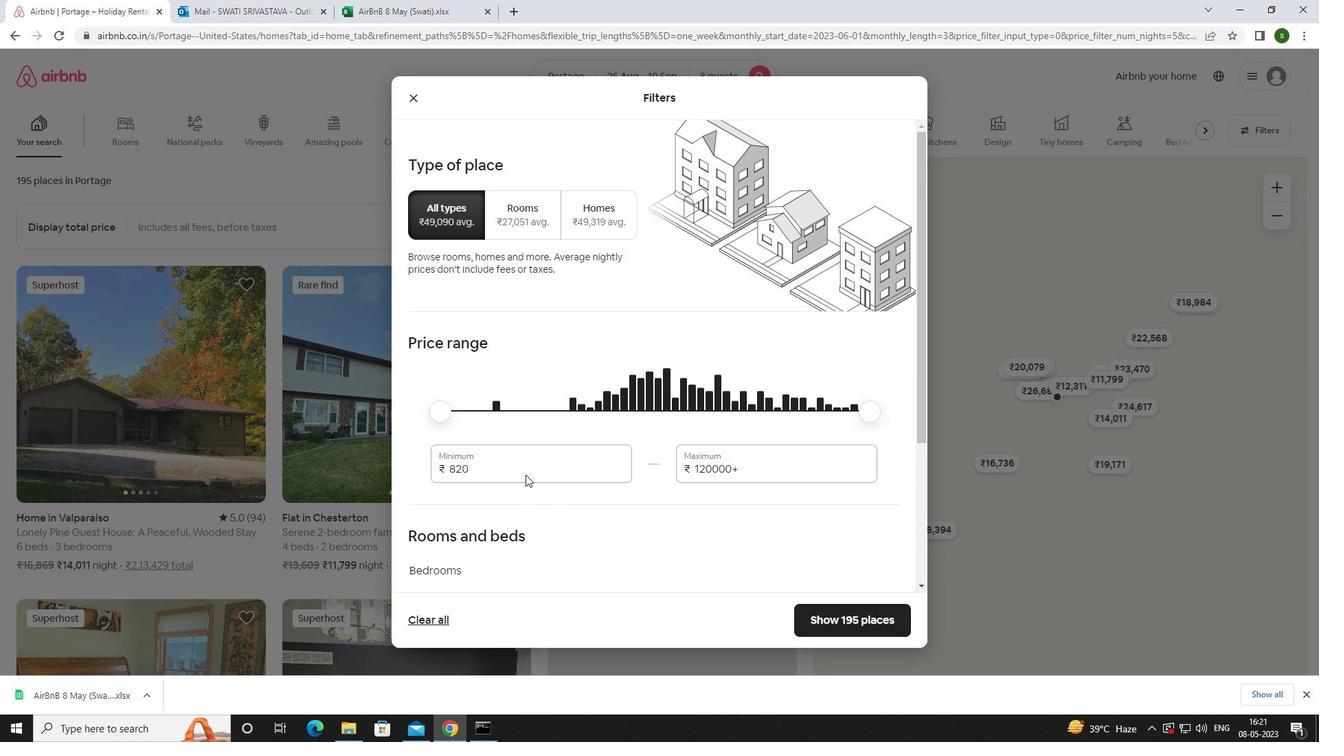
Action: Mouse moved to (525, 472)
Screenshot: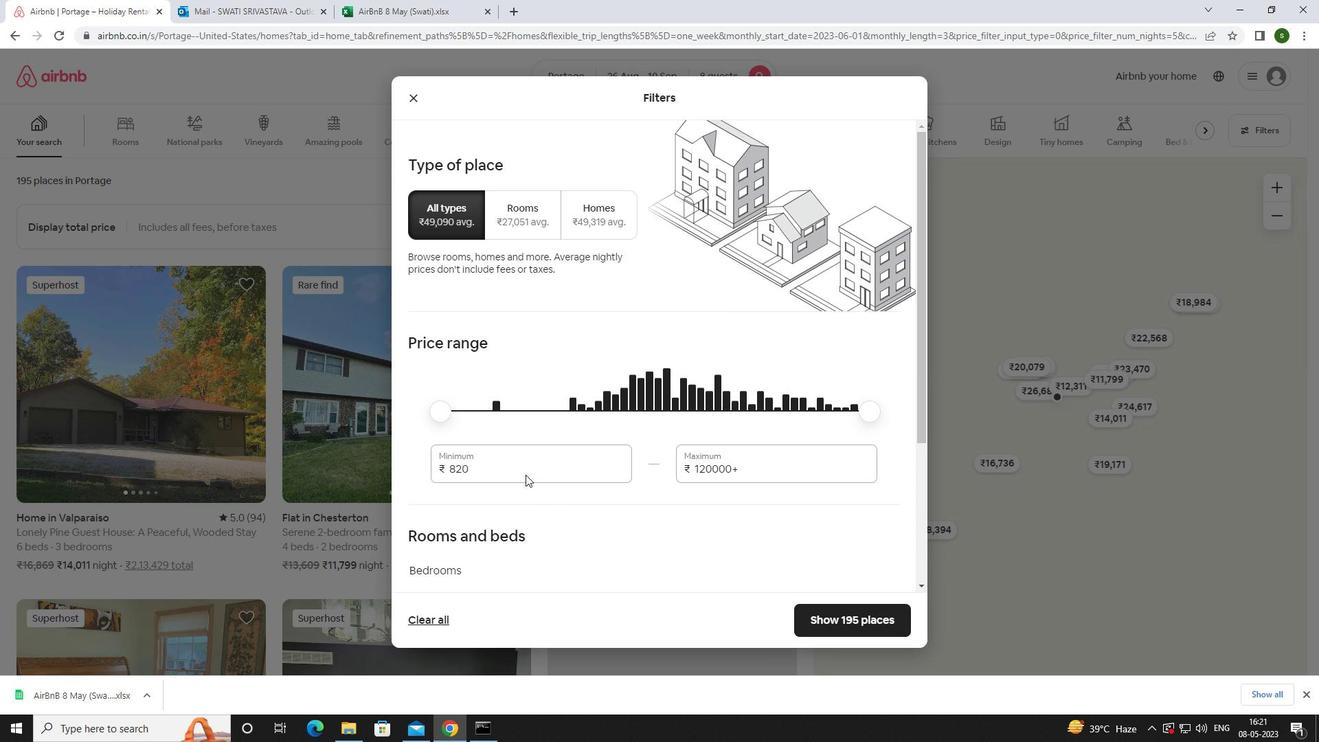 
Action: Key pressed <Key.backspace><Key.backspace><Key.backspace><Key.backspace>10000
Screenshot: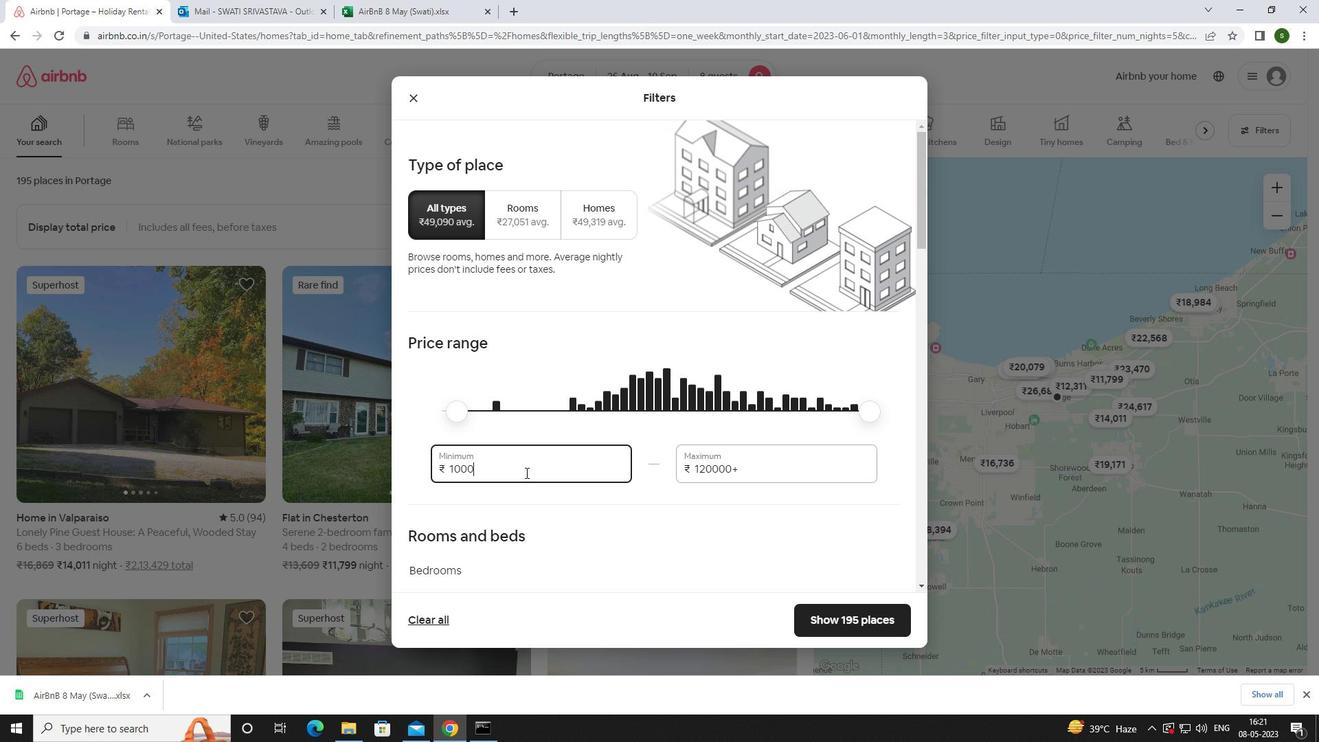 
Action: Mouse moved to (759, 472)
Screenshot: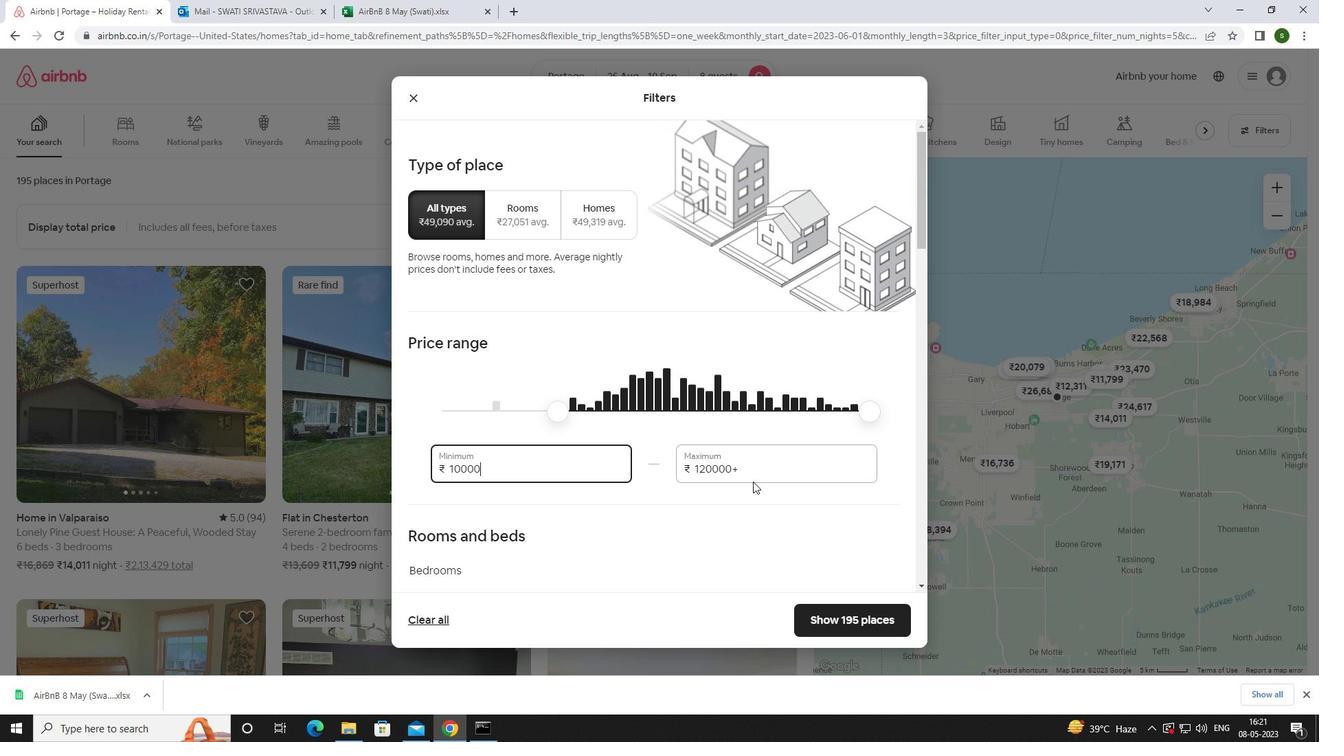 
Action: Mouse pressed left at (759, 472)
Screenshot: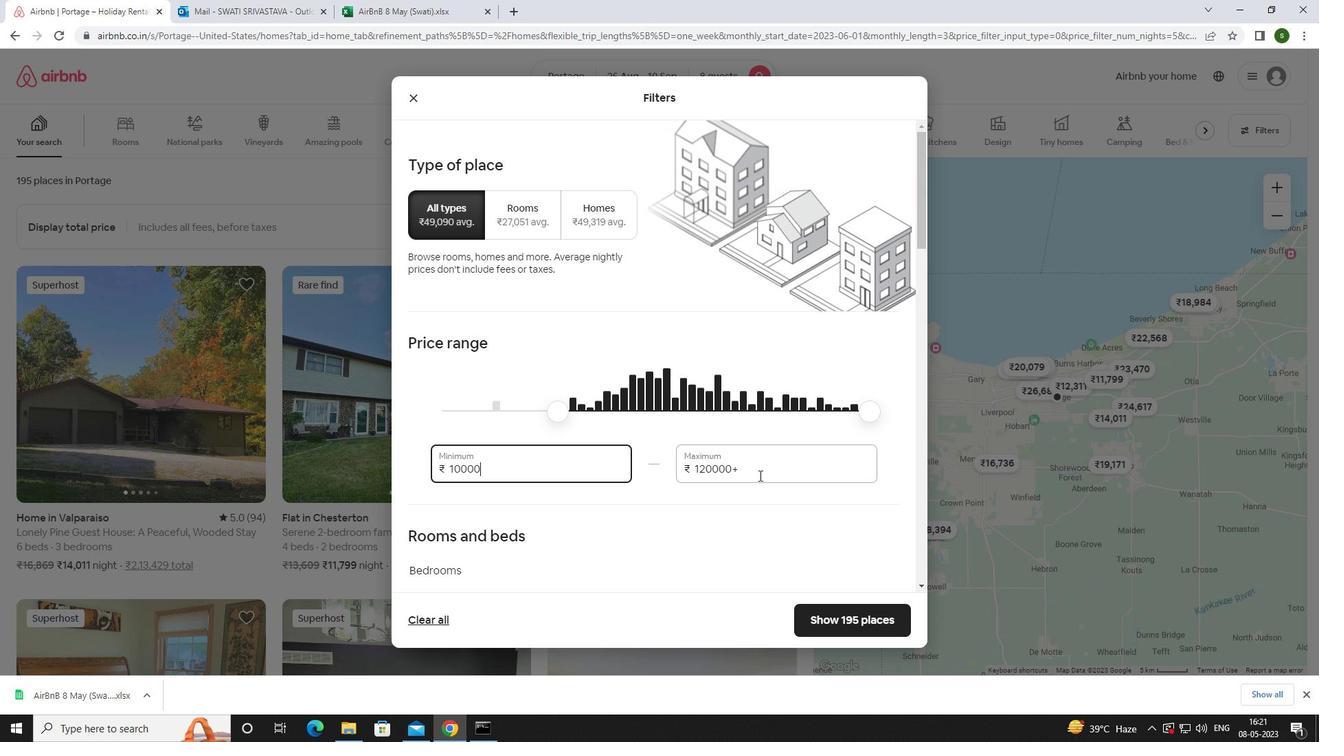 
Action: Key pressed <Key.backspace><Key.backspace><Key.backspace><Key.backspace><Key.backspace><Key.backspace><Key.backspace><Key.backspace><Key.backspace><Key.backspace>15000
Screenshot: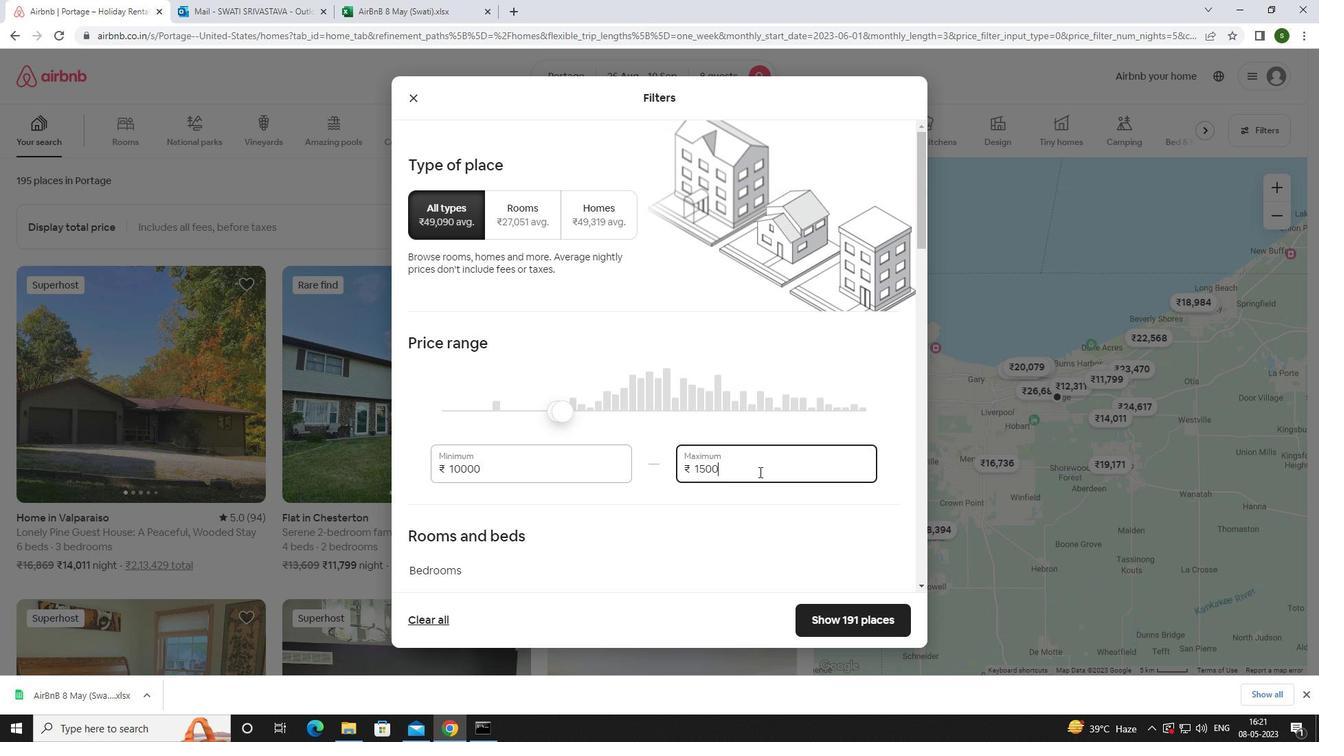 
Action: Mouse moved to (624, 458)
Screenshot: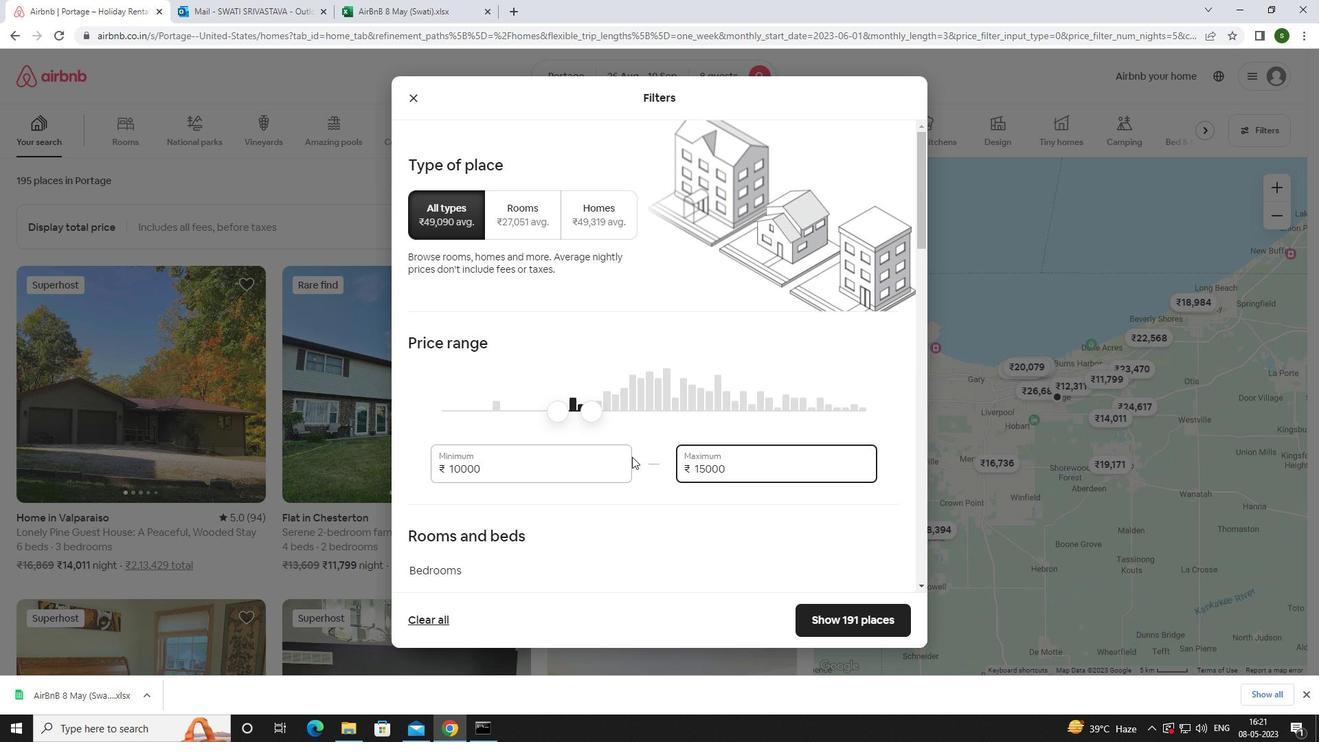 
Action: Mouse scrolled (624, 457) with delta (0, 0)
Screenshot: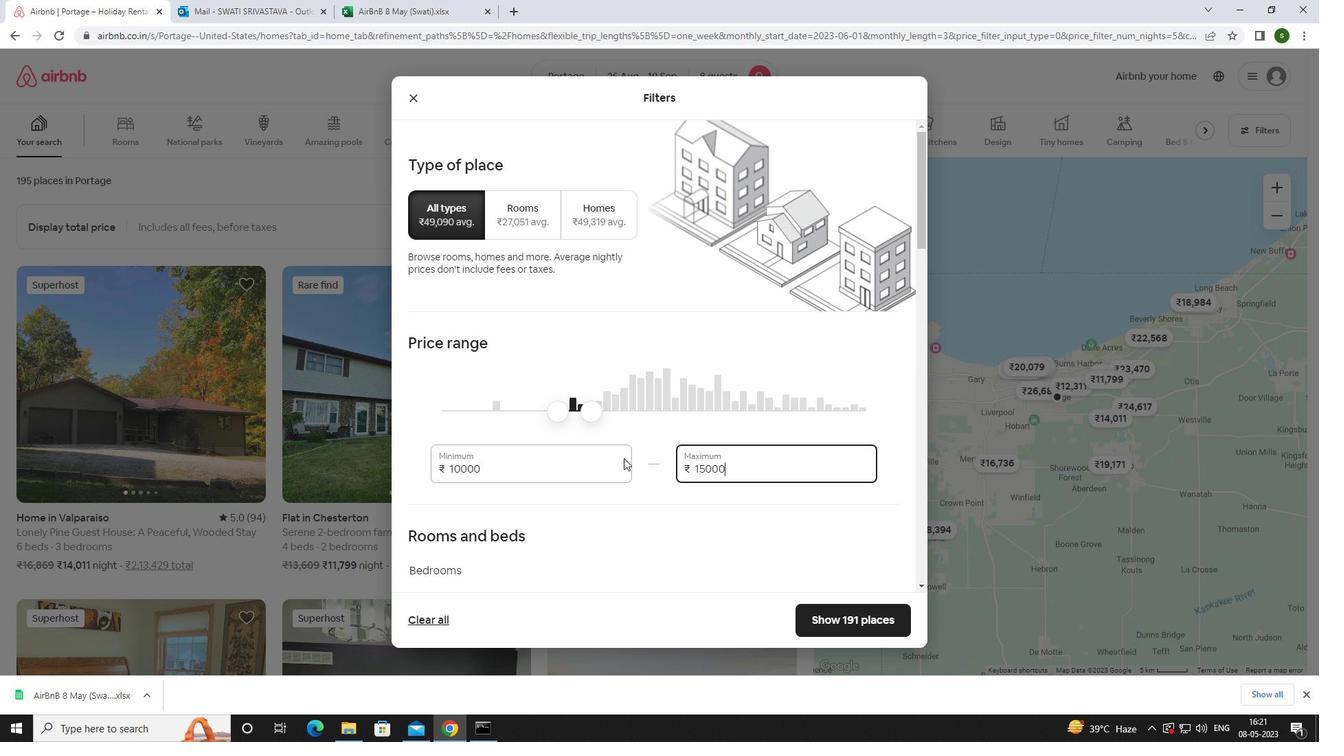 
Action: Mouse scrolled (624, 457) with delta (0, 0)
Screenshot: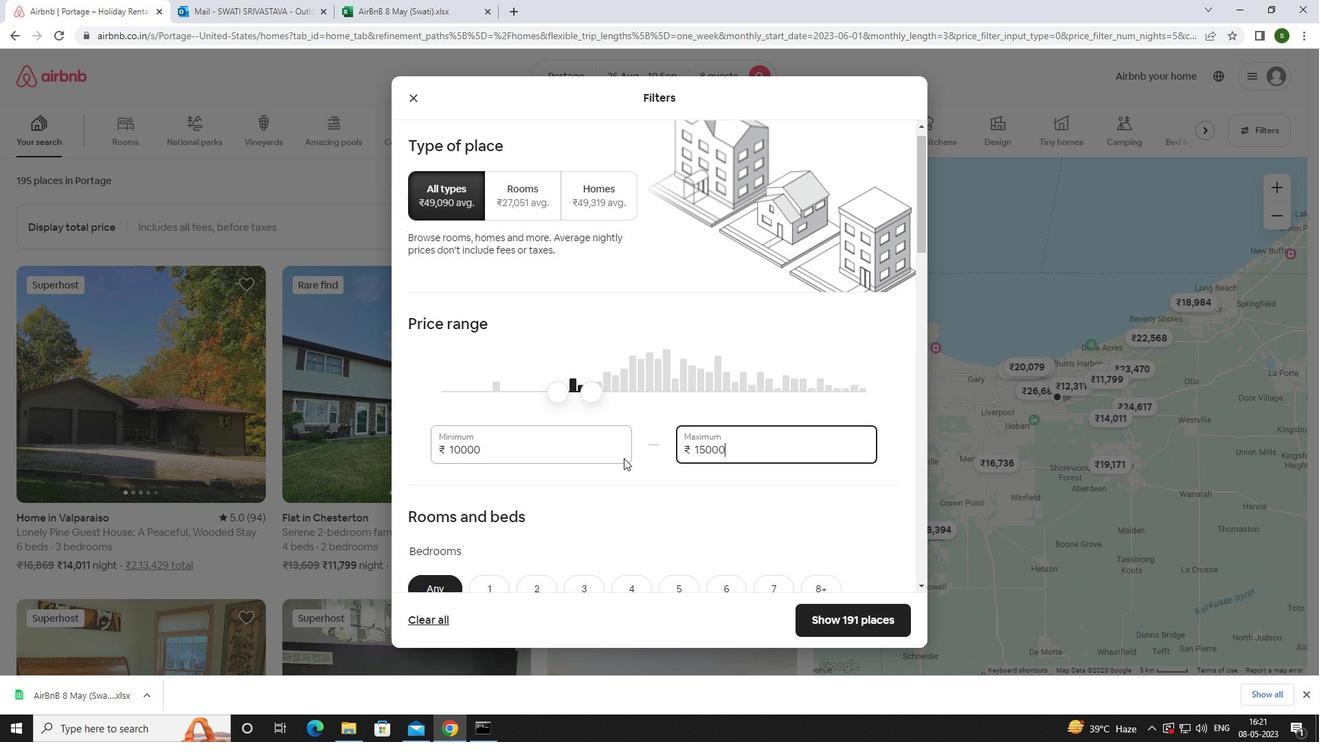 
Action: Mouse scrolled (624, 457) with delta (0, 0)
Screenshot: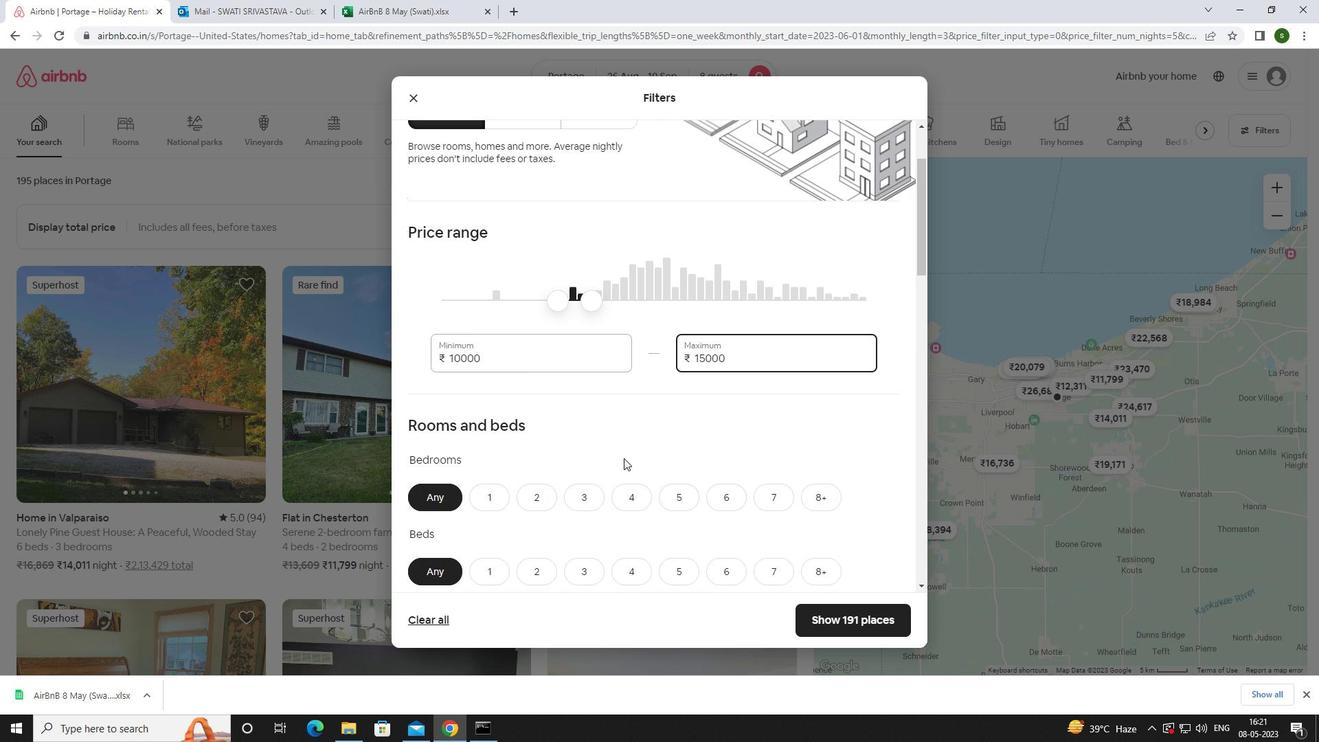 
Action: Mouse scrolled (624, 457) with delta (0, 0)
Screenshot: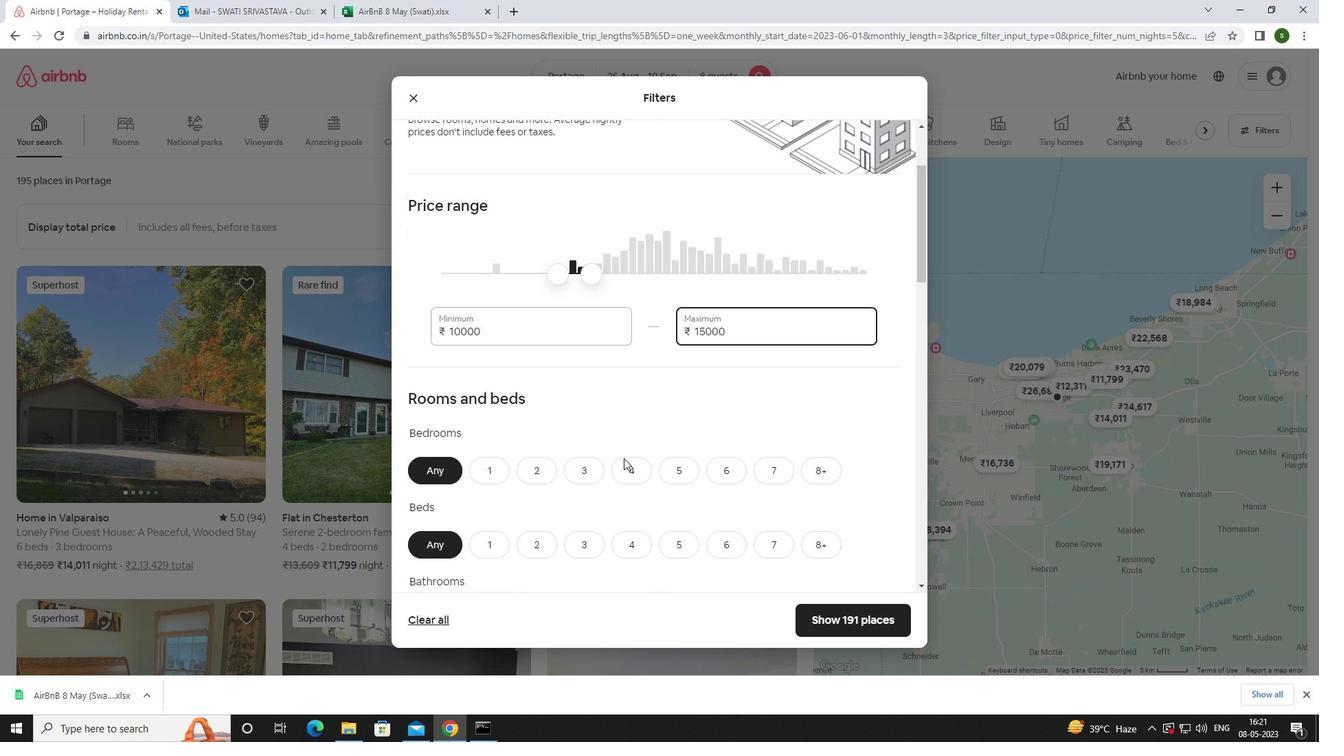 
Action: Mouse moved to (723, 332)
Screenshot: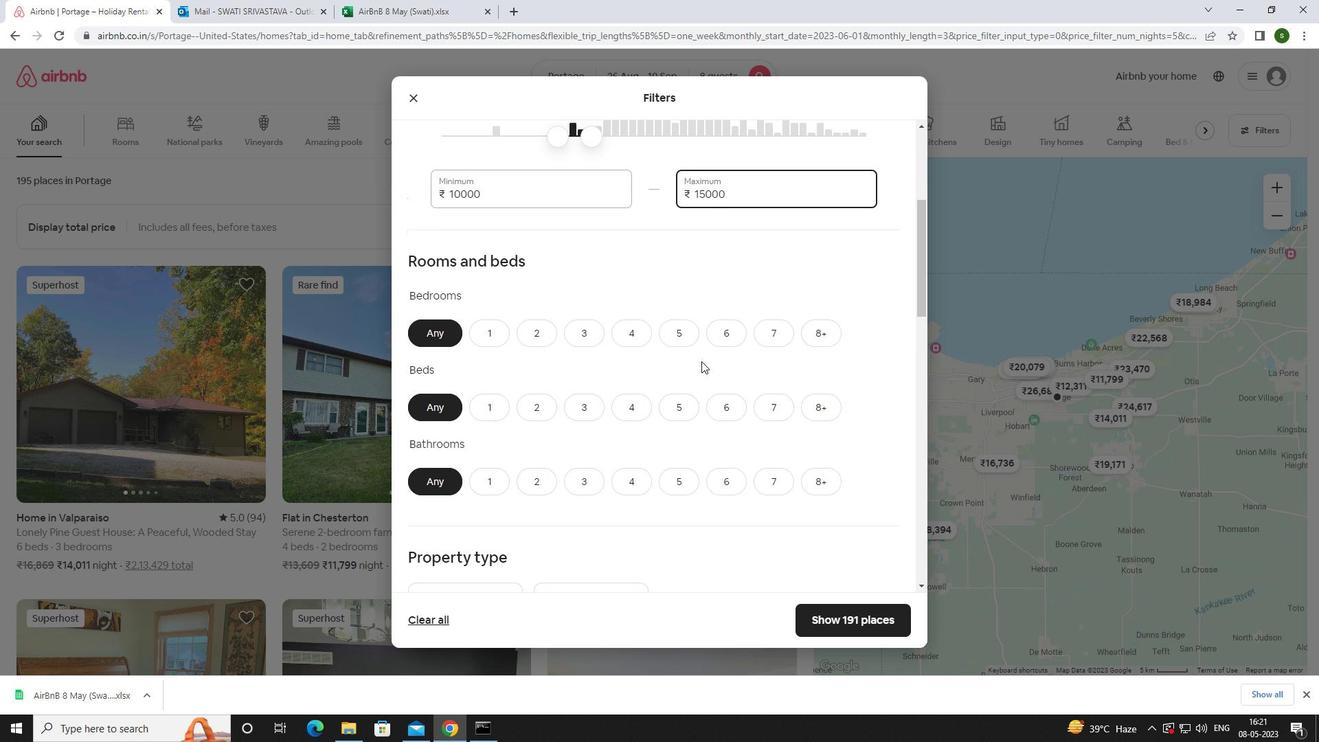 
Action: Mouse pressed left at (723, 332)
Screenshot: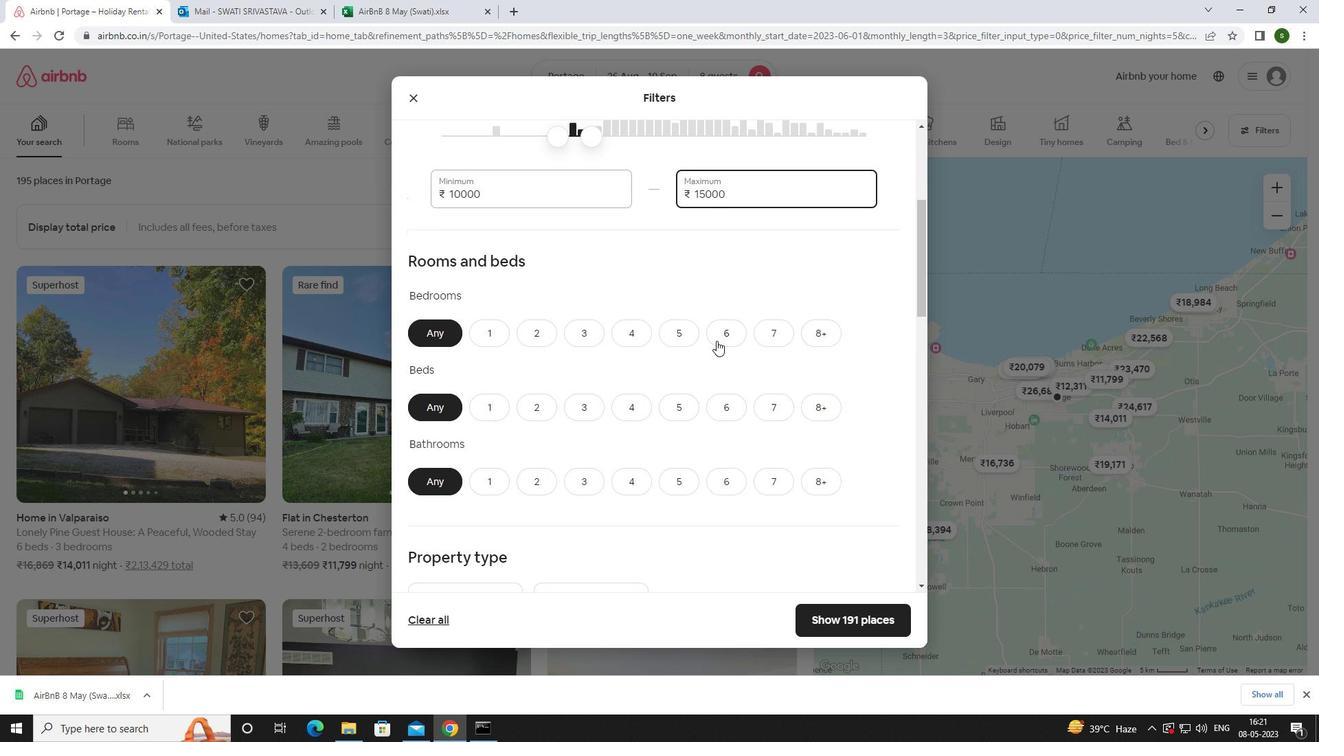 
Action: Mouse moved to (741, 406)
Screenshot: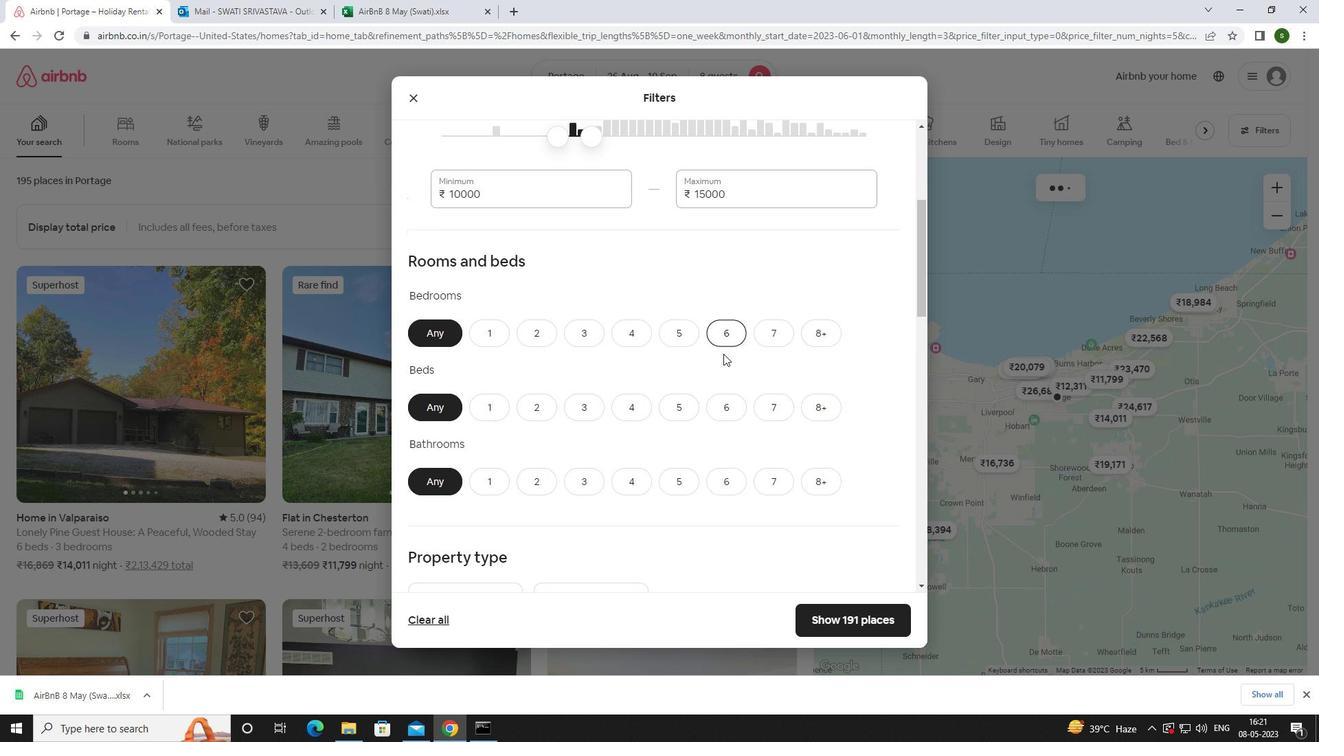 
Action: Mouse pressed left at (741, 406)
Screenshot: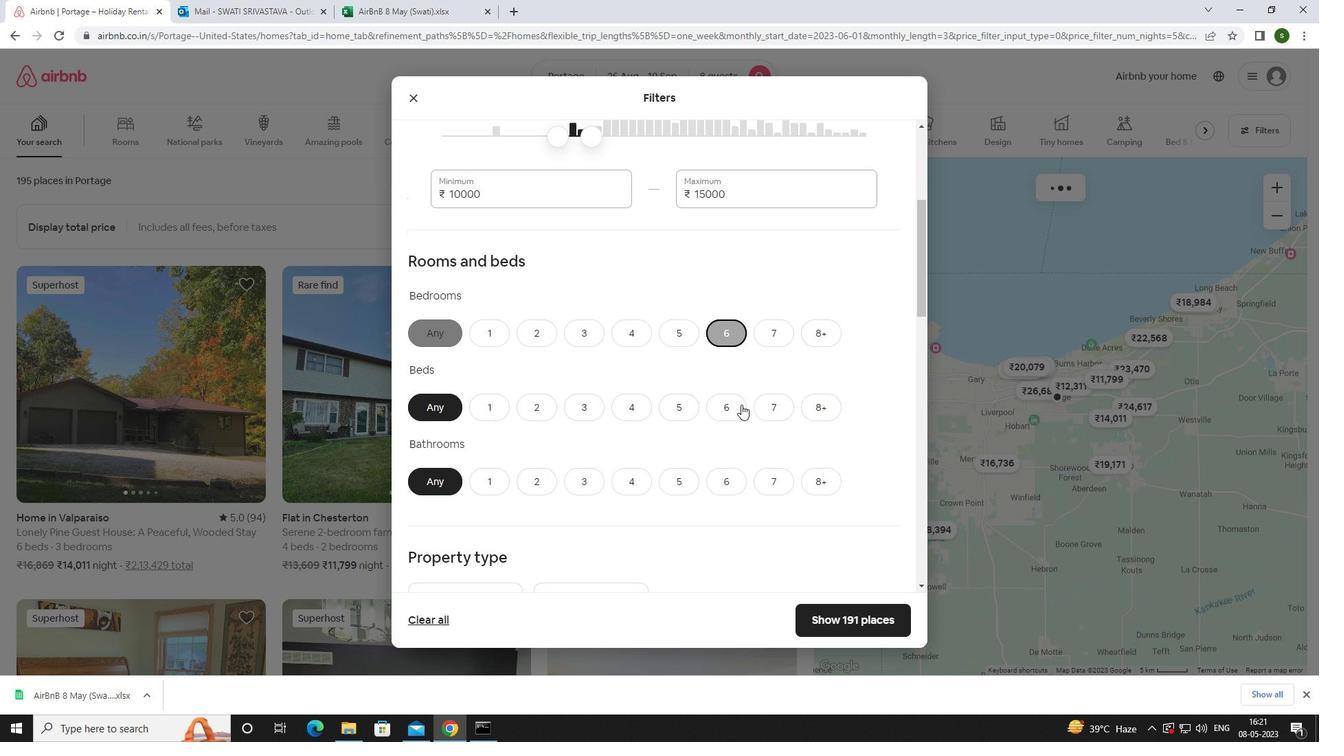 
Action: Mouse moved to (725, 482)
Screenshot: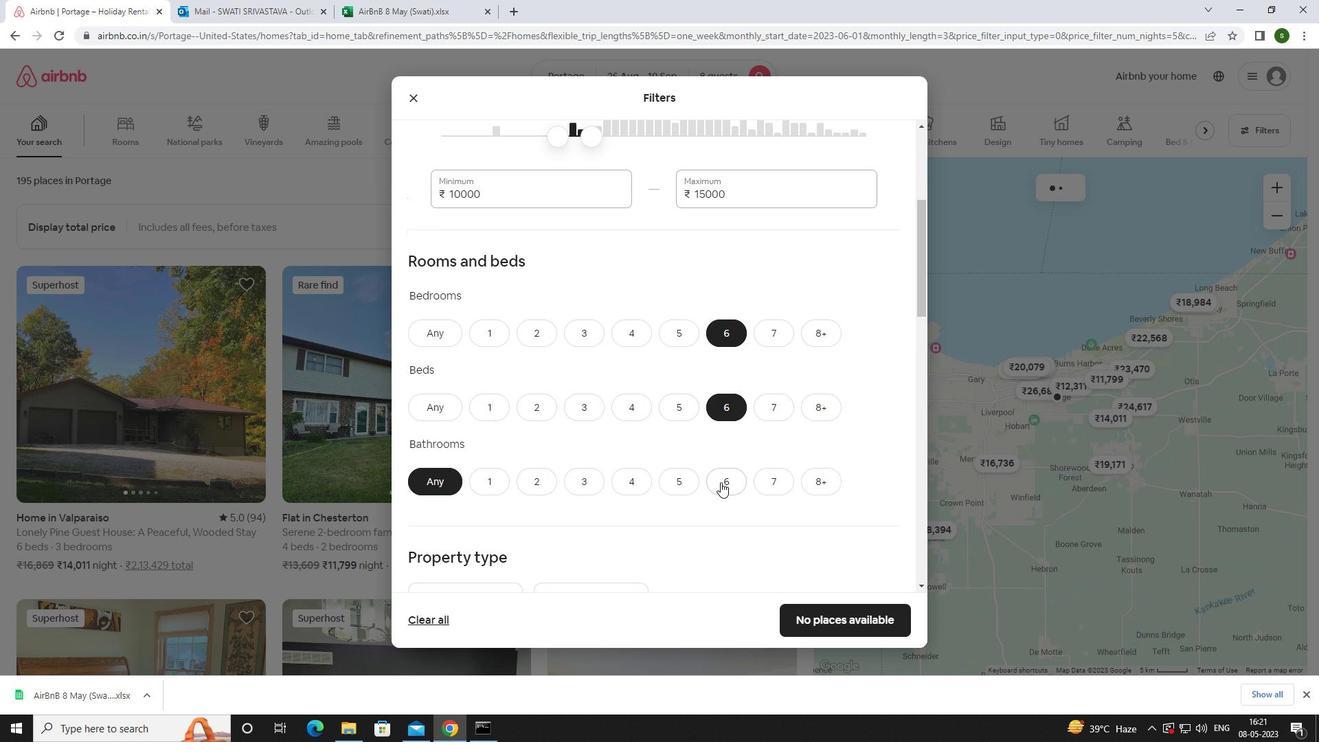 
Action: Mouse pressed left at (725, 482)
Screenshot: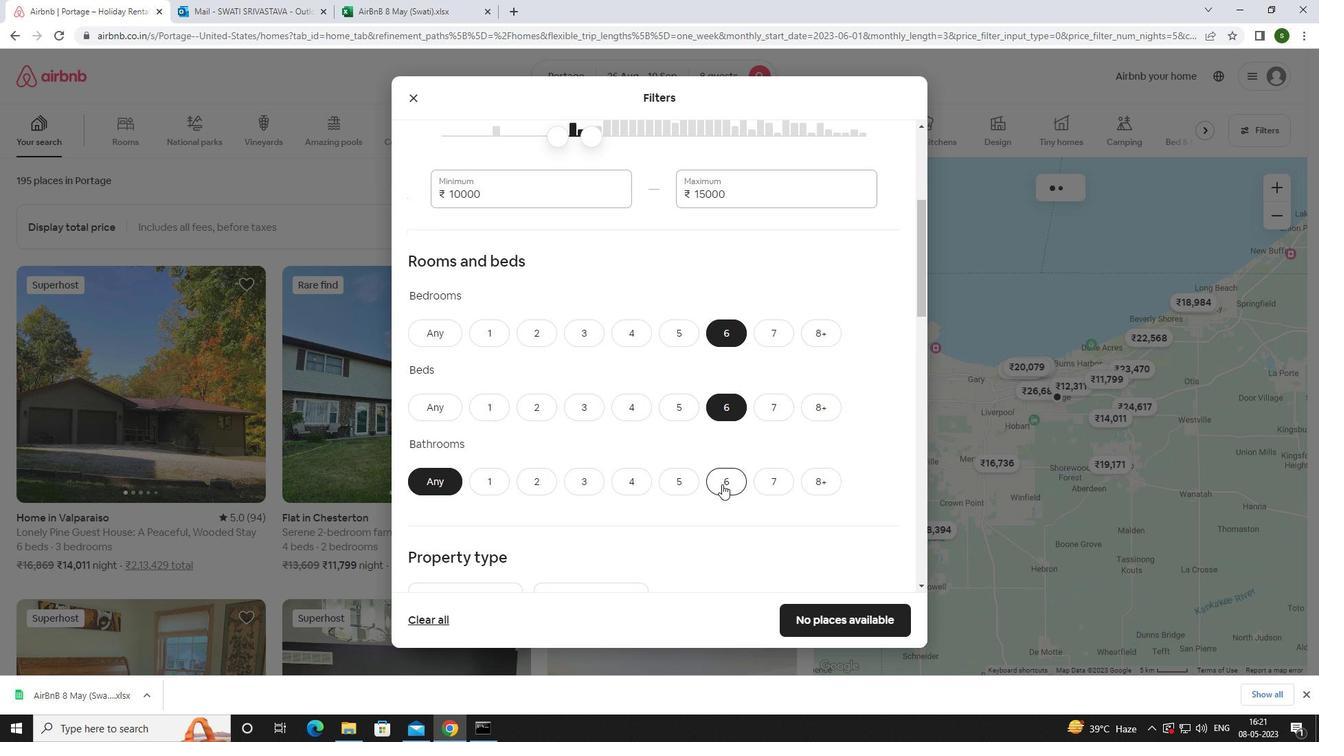 
Action: Mouse moved to (681, 445)
Screenshot: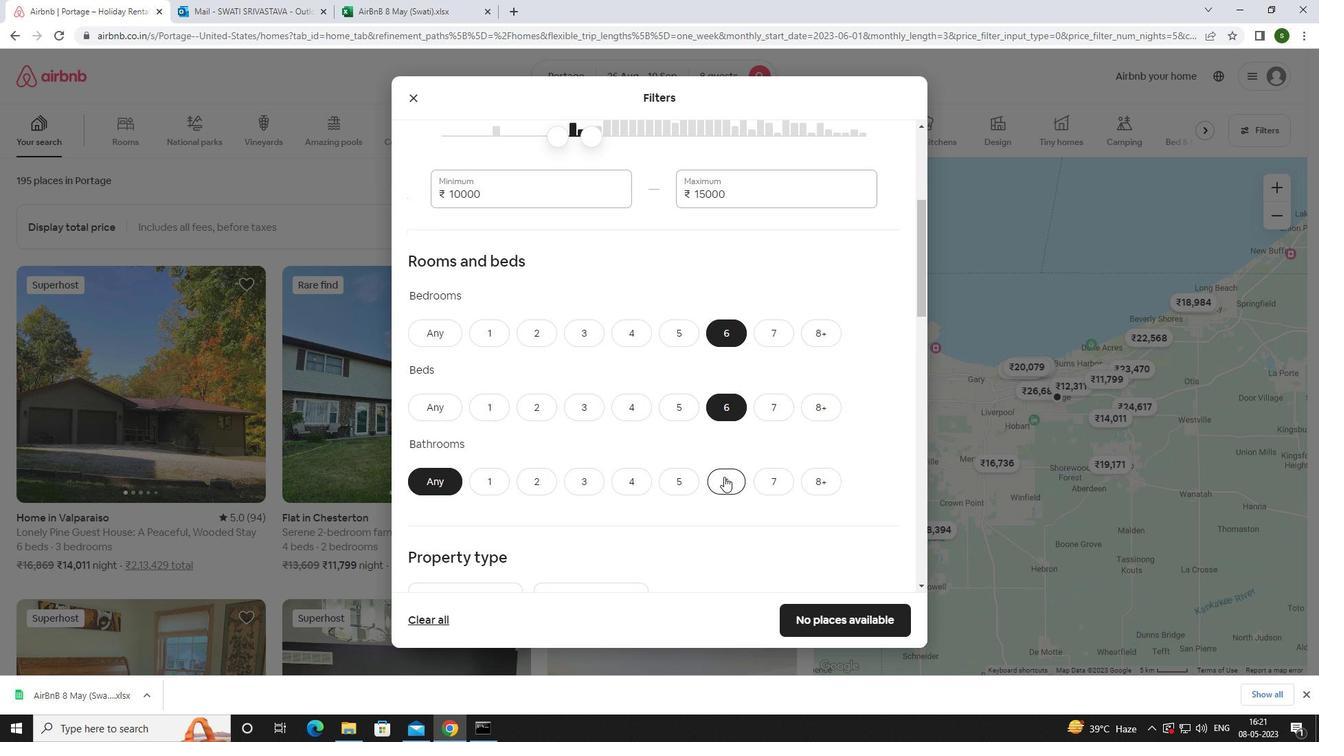 
Action: Mouse scrolled (681, 444) with delta (0, 0)
Screenshot: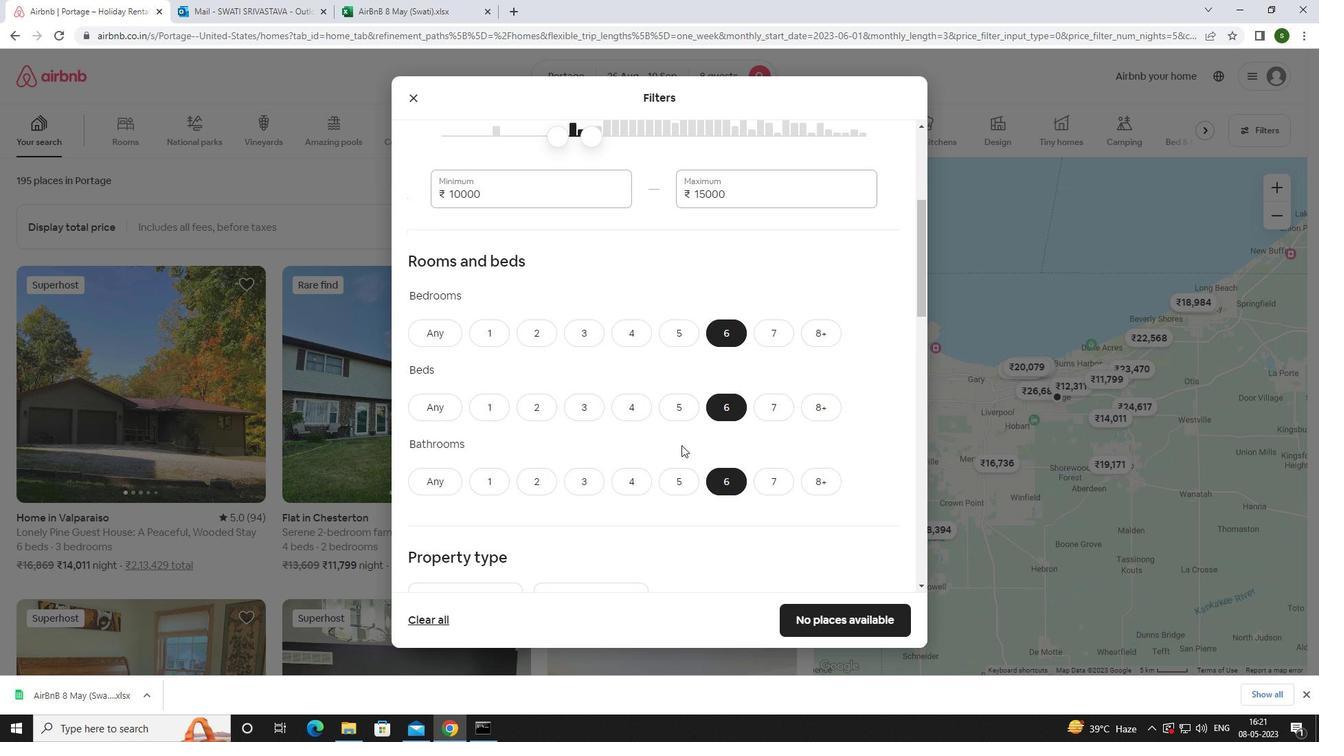
Action: Mouse scrolled (681, 444) with delta (0, 0)
Screenshot: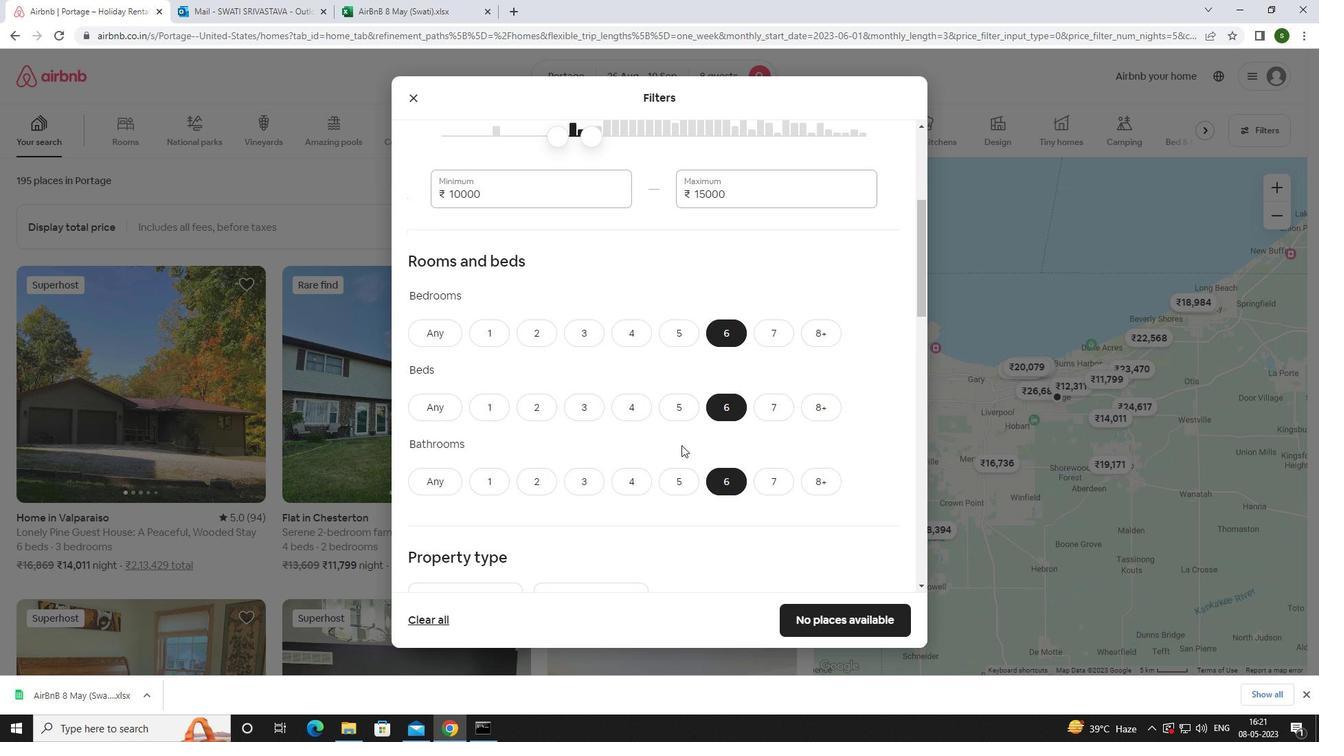
Action: Mouse scrolled (681, 444) with delta (0, 0)
Screenshot: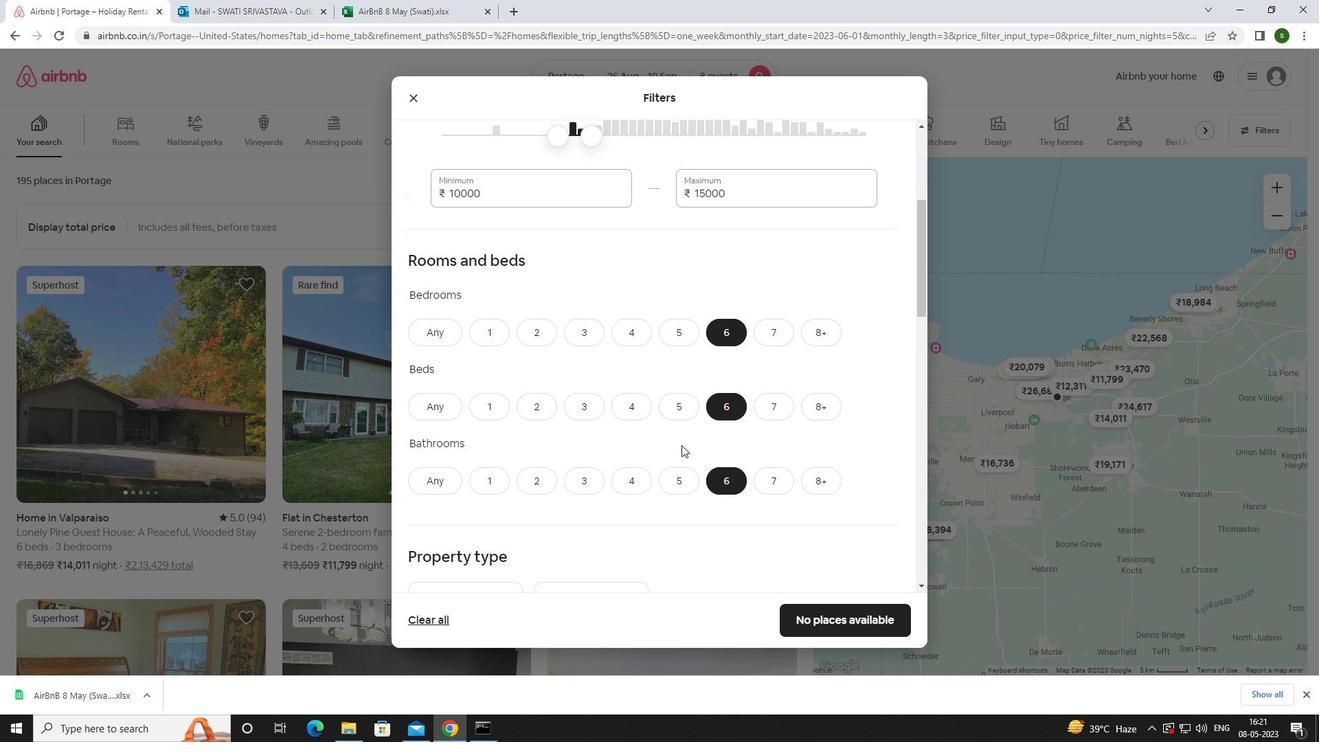 
Action: Mouse moved to (463, 419)
Screenshot: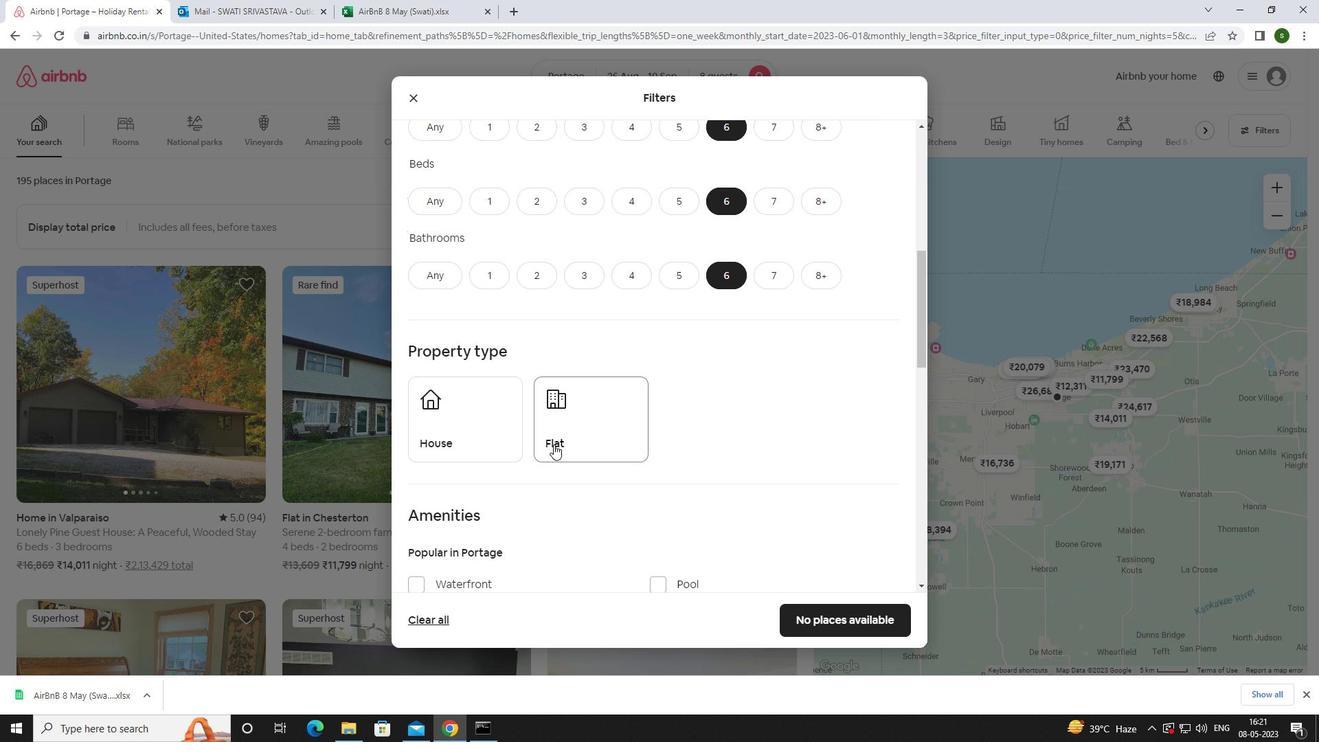 
Action: Mouse pressed left at (463, 419)
Screenshot: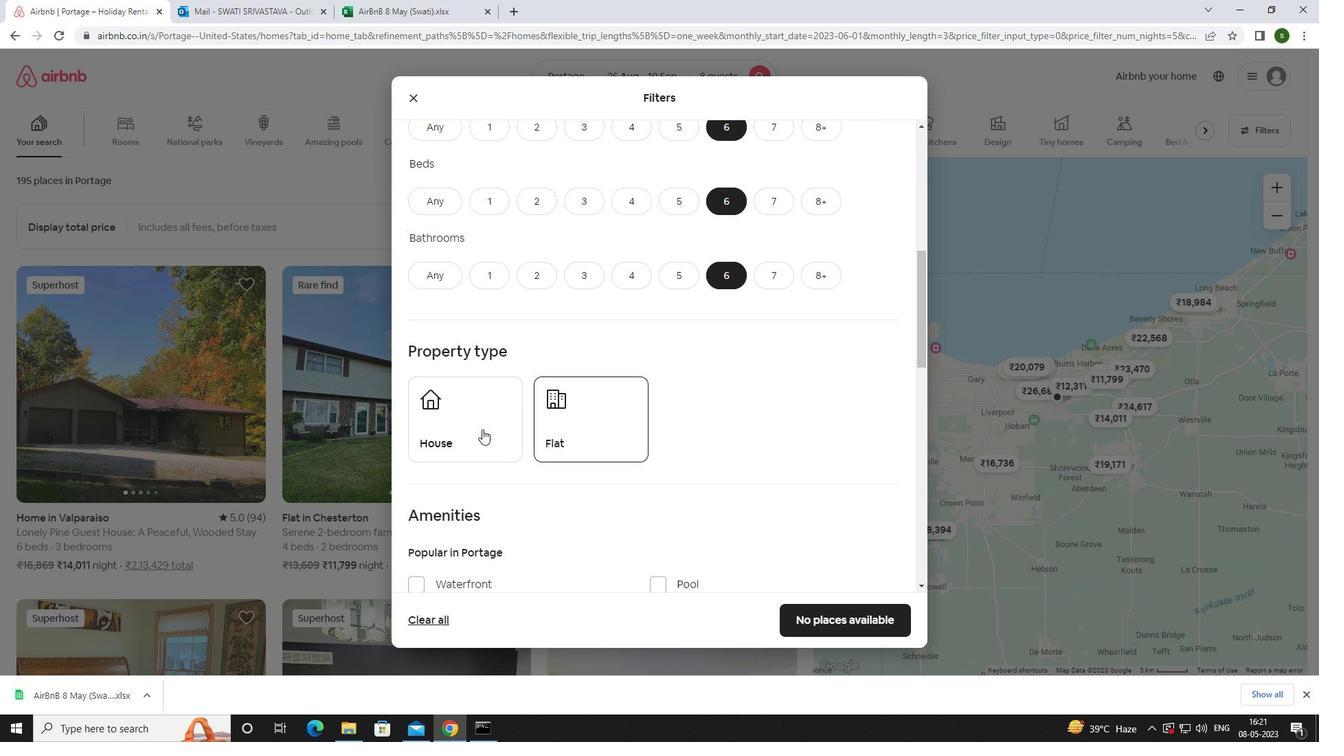 
Action: Mouse moved to (597, 417)
Screenshot: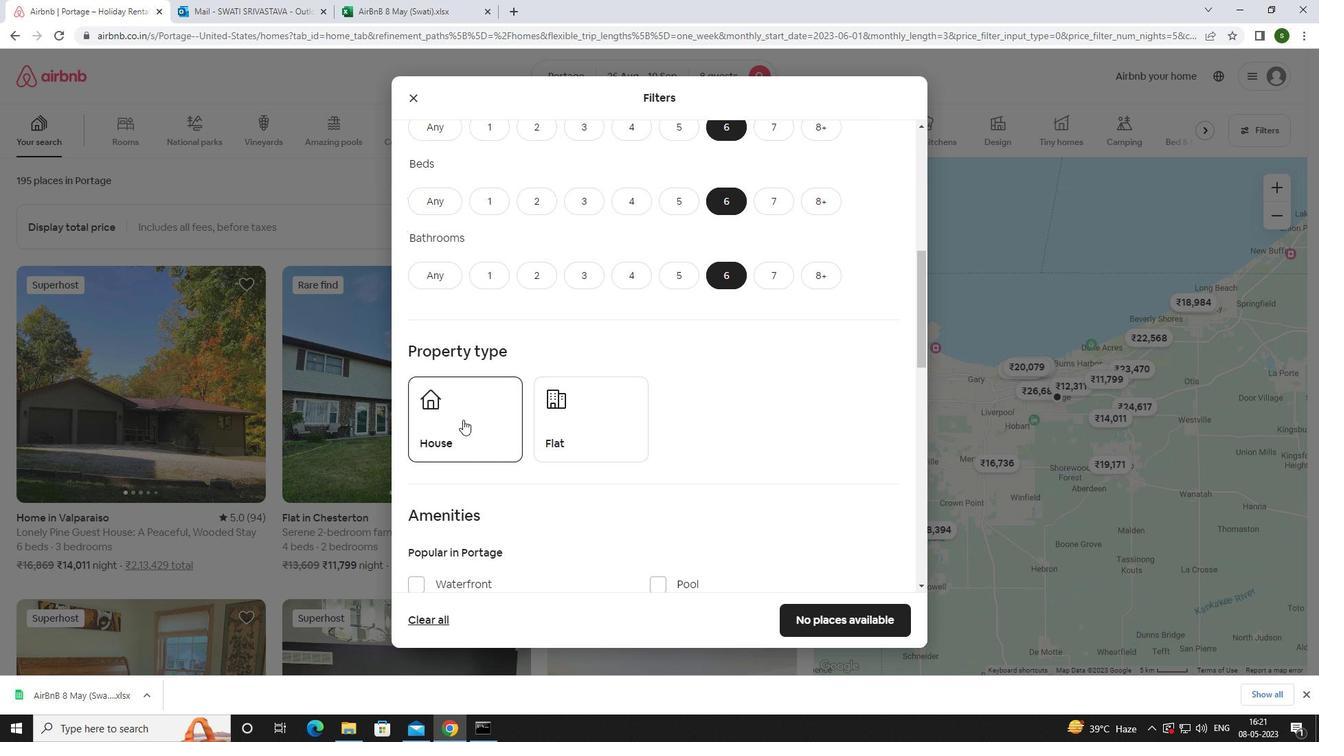 
Action: Mouse pressed left at (597, 417)
Screenshot: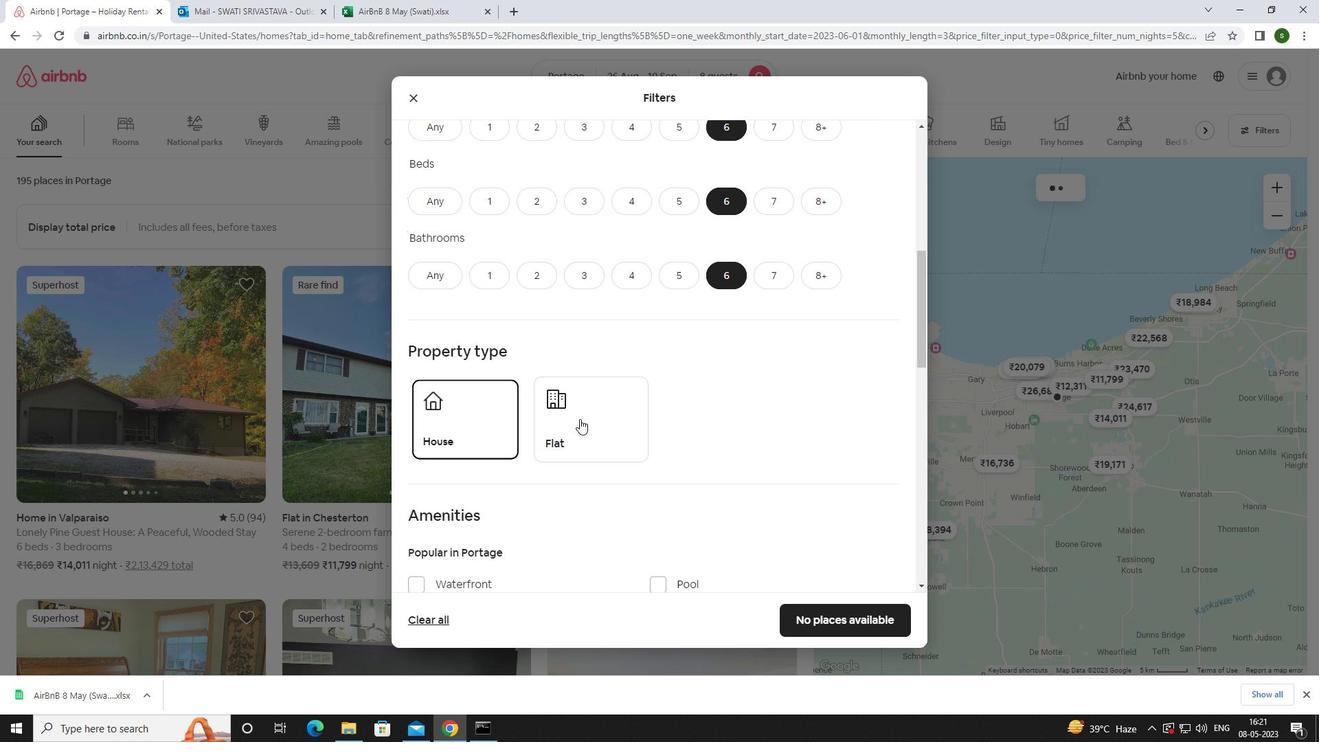 
Action: Mouse moved to (646, 415)
Screenshot: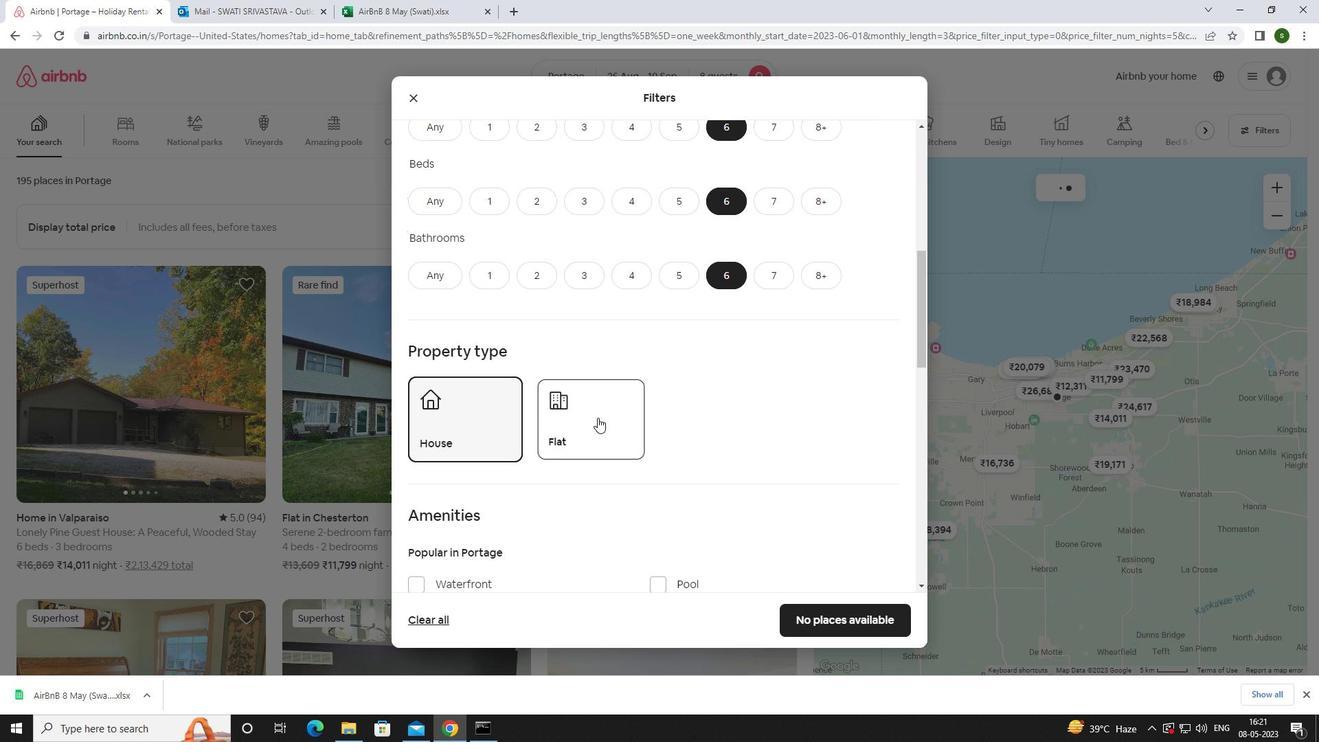 
Action: Mouse scrolled (646, 415) with delta (0, 0)
Screenshot: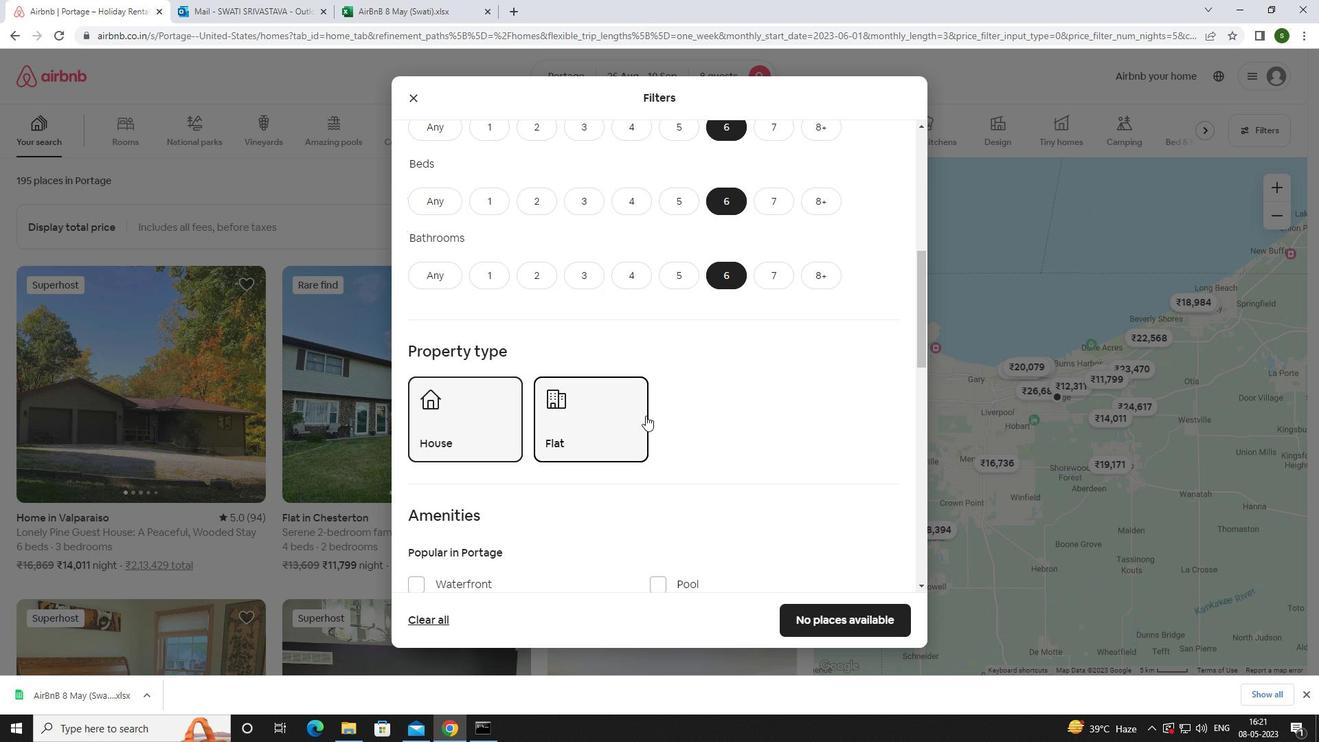 
Action: Mouse scrolled (646, 415) with delta (0, 0)
Screenshot: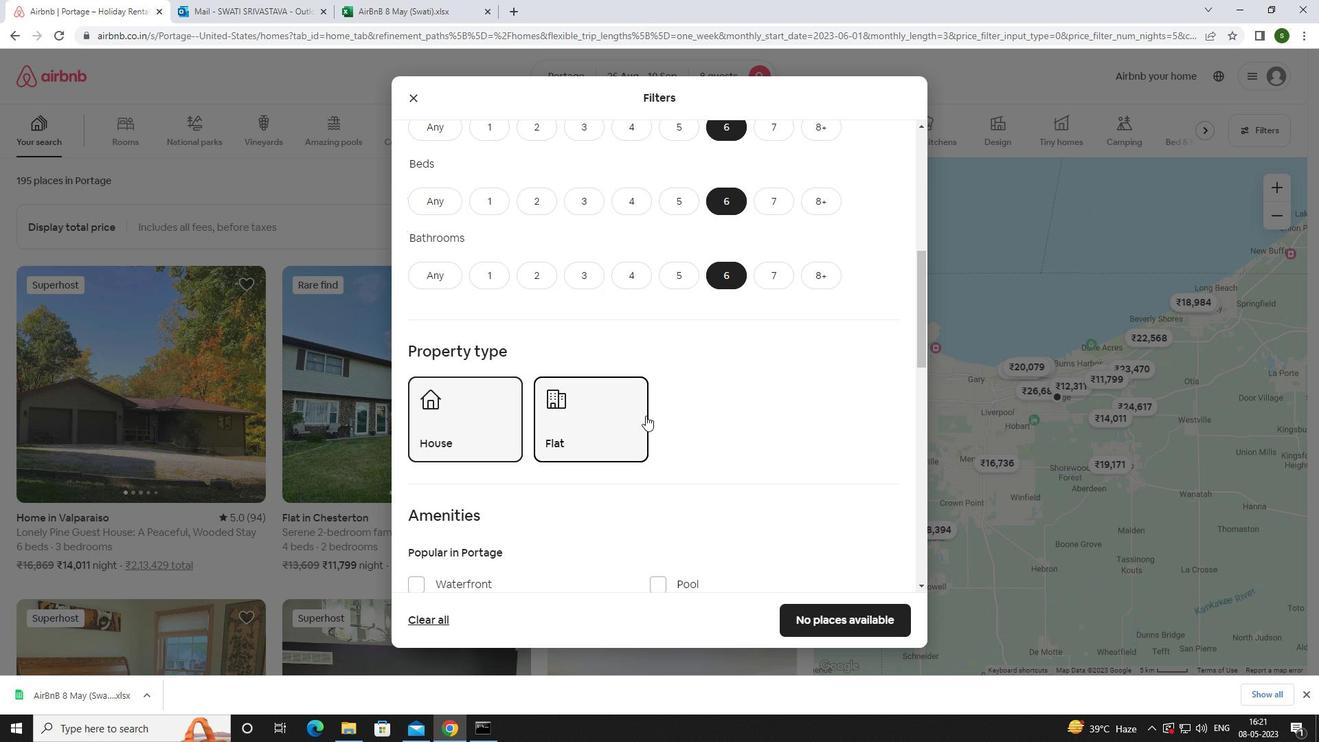 
Action: Mouse scrolled (646, 415) with delta (0, 0)
Screenshot: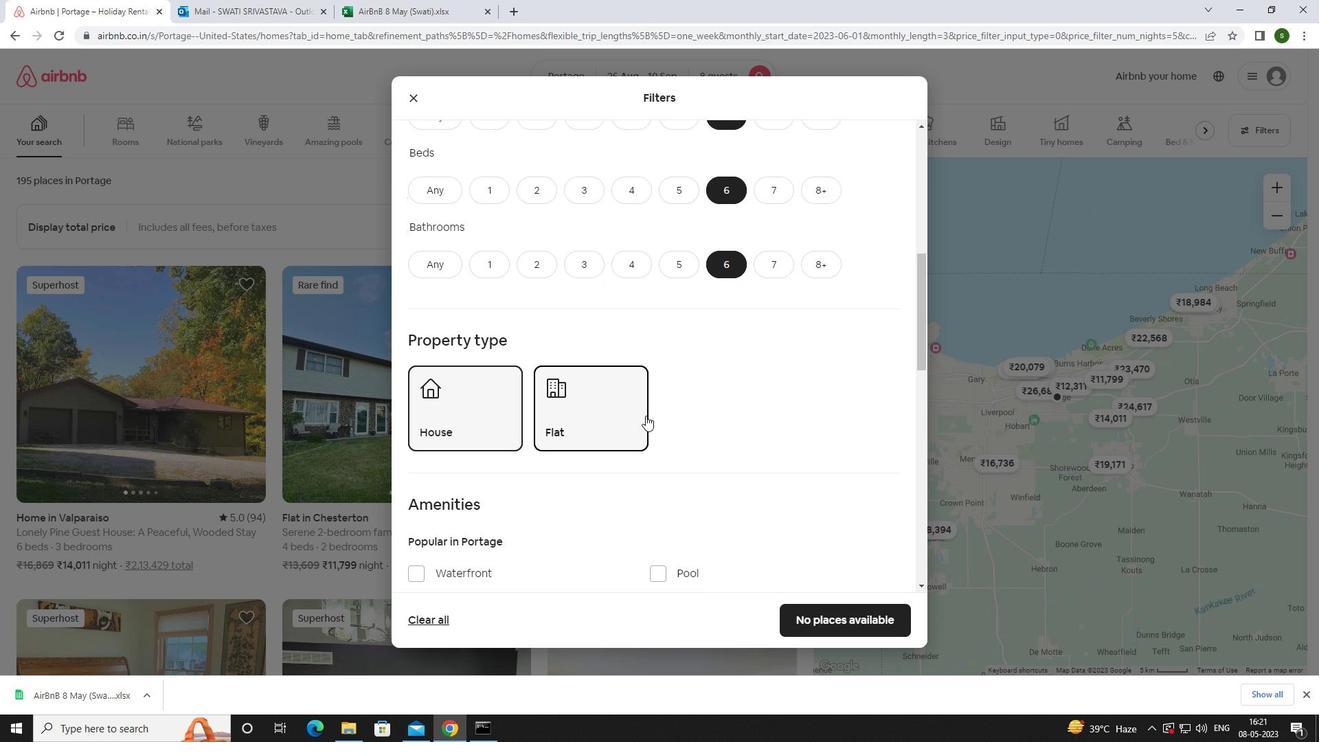
Action: Mouse moved to (446, 410)
Screenshot: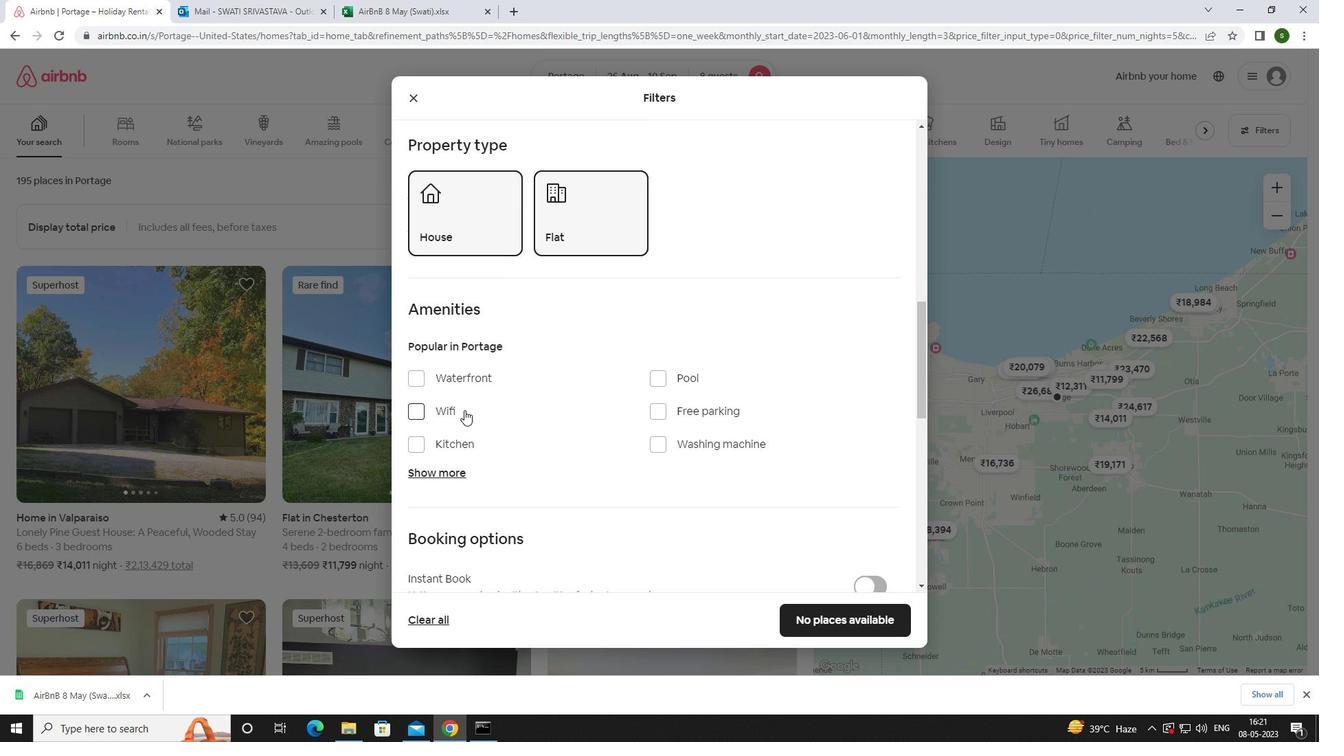 
Action: Mouse pressed left at (446, 410)
Screenshot: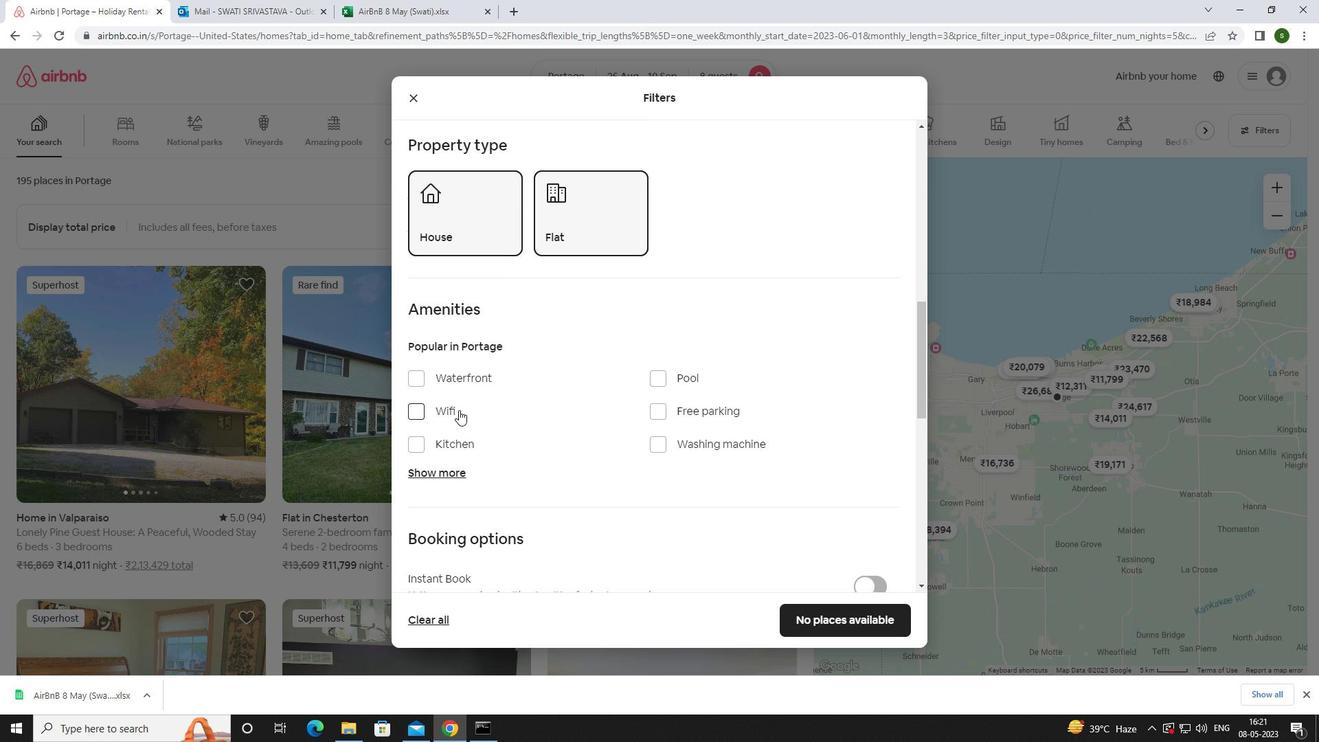 
Action: Mouse moved to (657, 413)
Screenshot: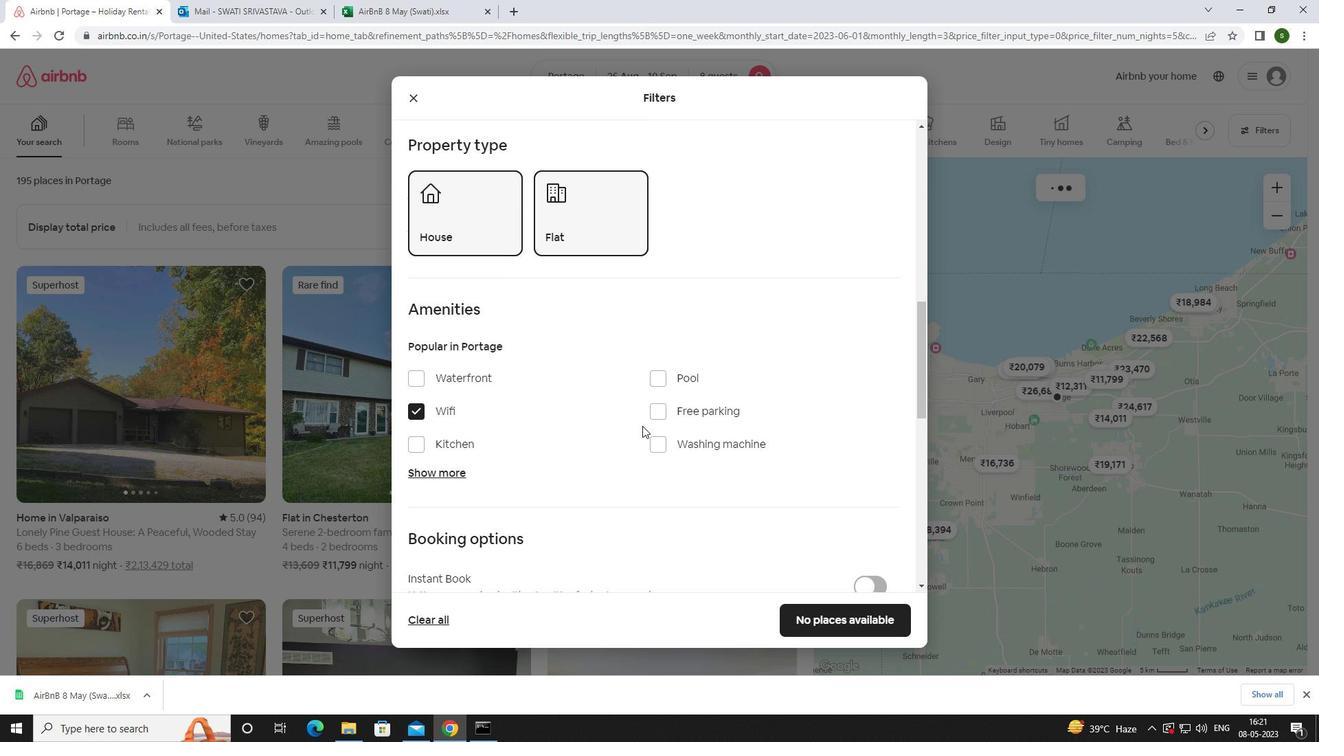 
Action: Mouse pressed left at (657, 413)
Screenshot: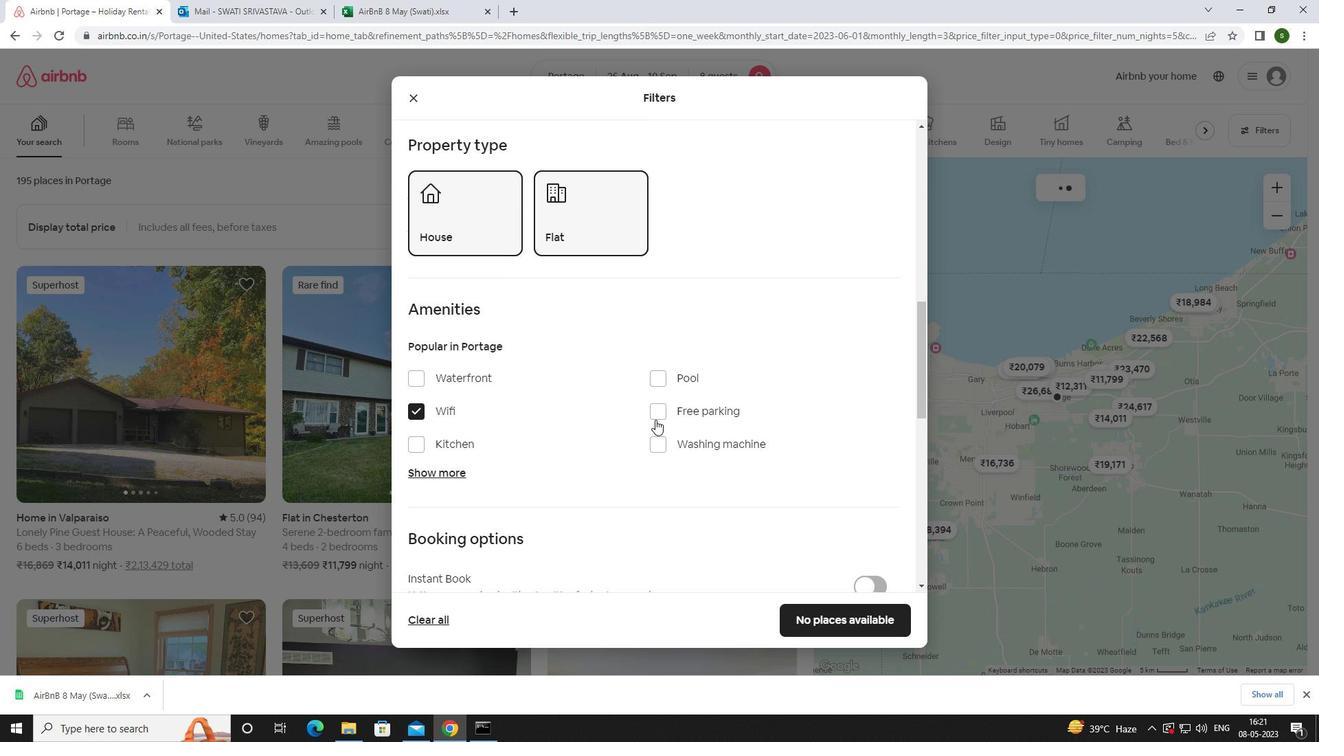 
Action: Mouse moved to (448, 473)
Screenshot: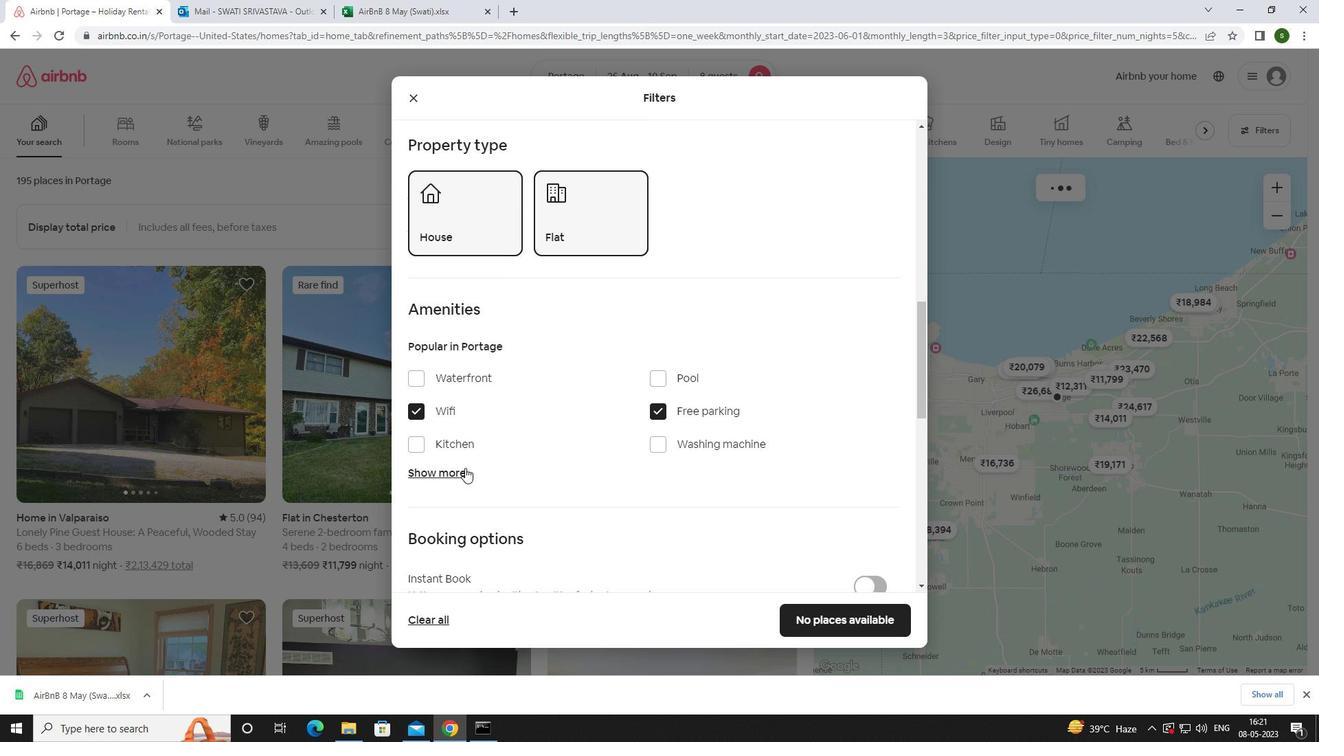 
Action: Mouse pressed left at (448, 473)
Screenshot: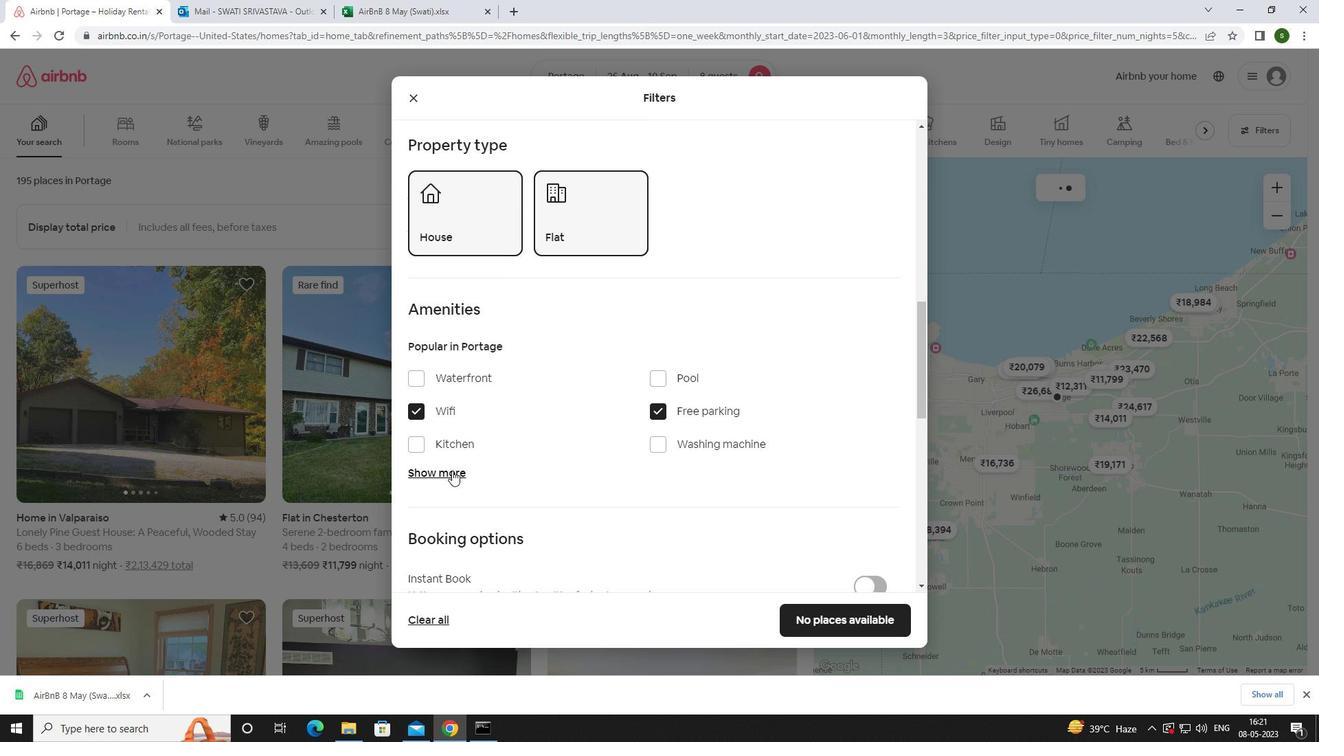 
Action: Mouse moved to (563, 455)
Screenshot: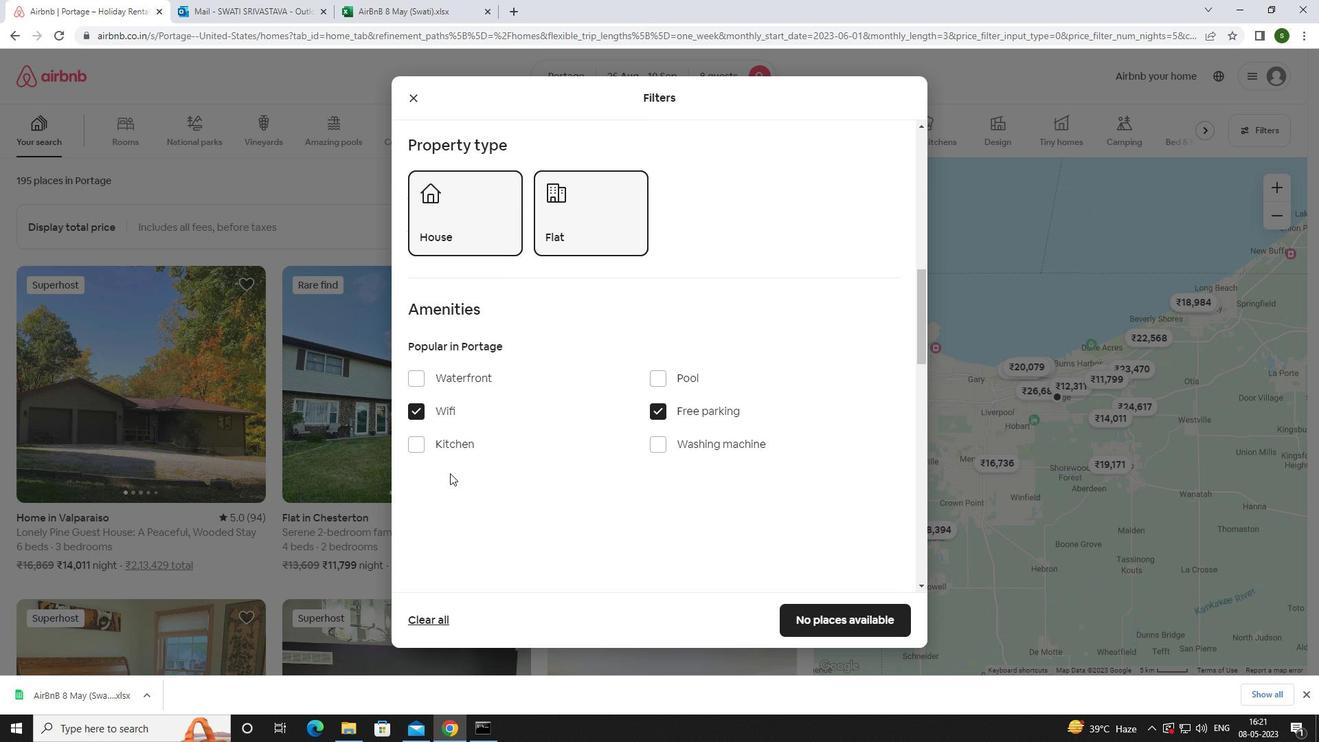 
Action: Mouse scrolled (563, 455) with delta (0, 0)
Screenshot: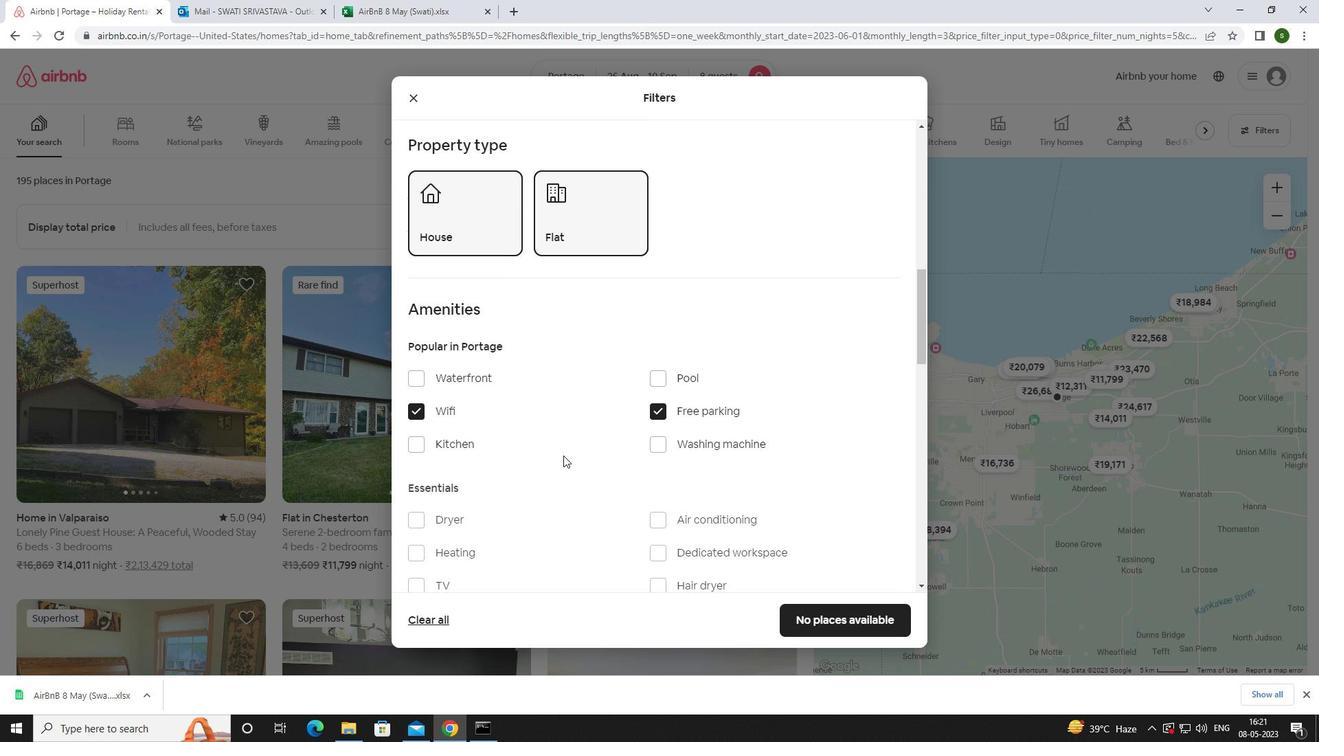 
Action: Mouse scrolled (563, 455) with delta (0, 0)
Screenshot: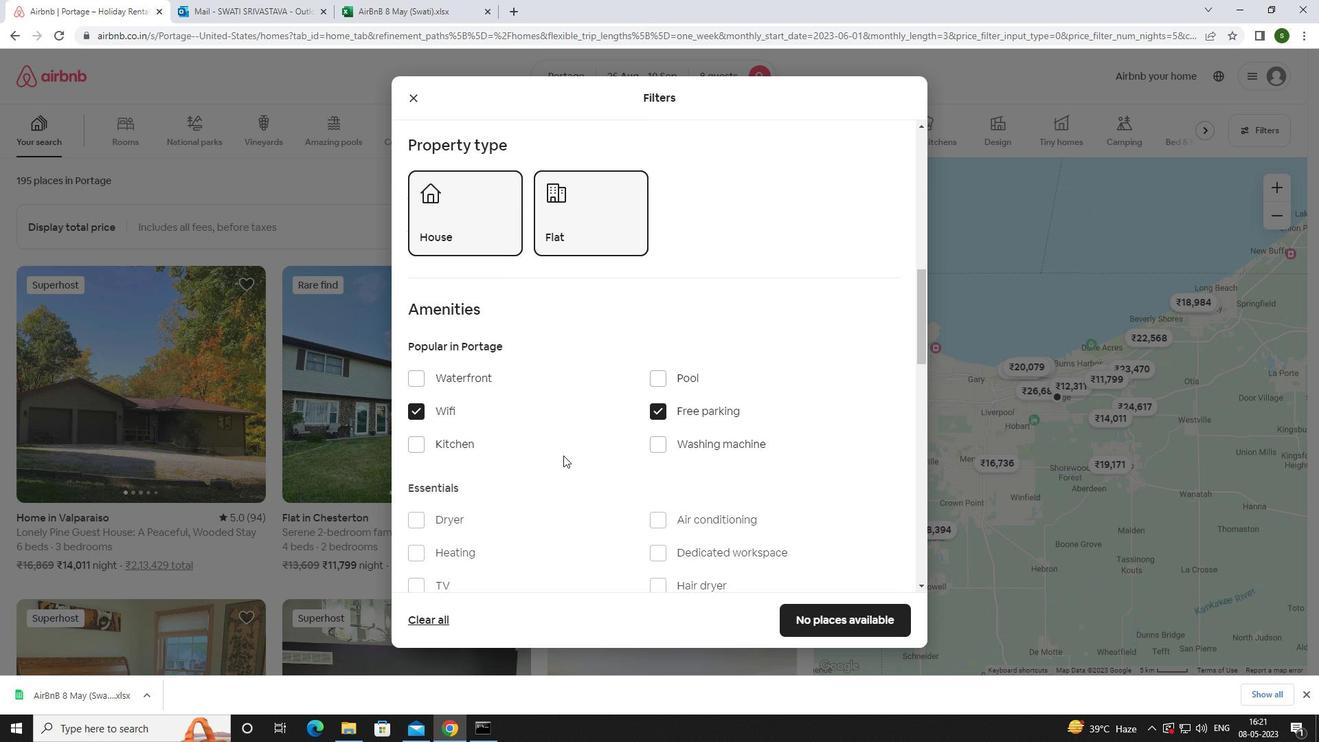 
Action: Mouse moved to (433, 441)
Screenshot: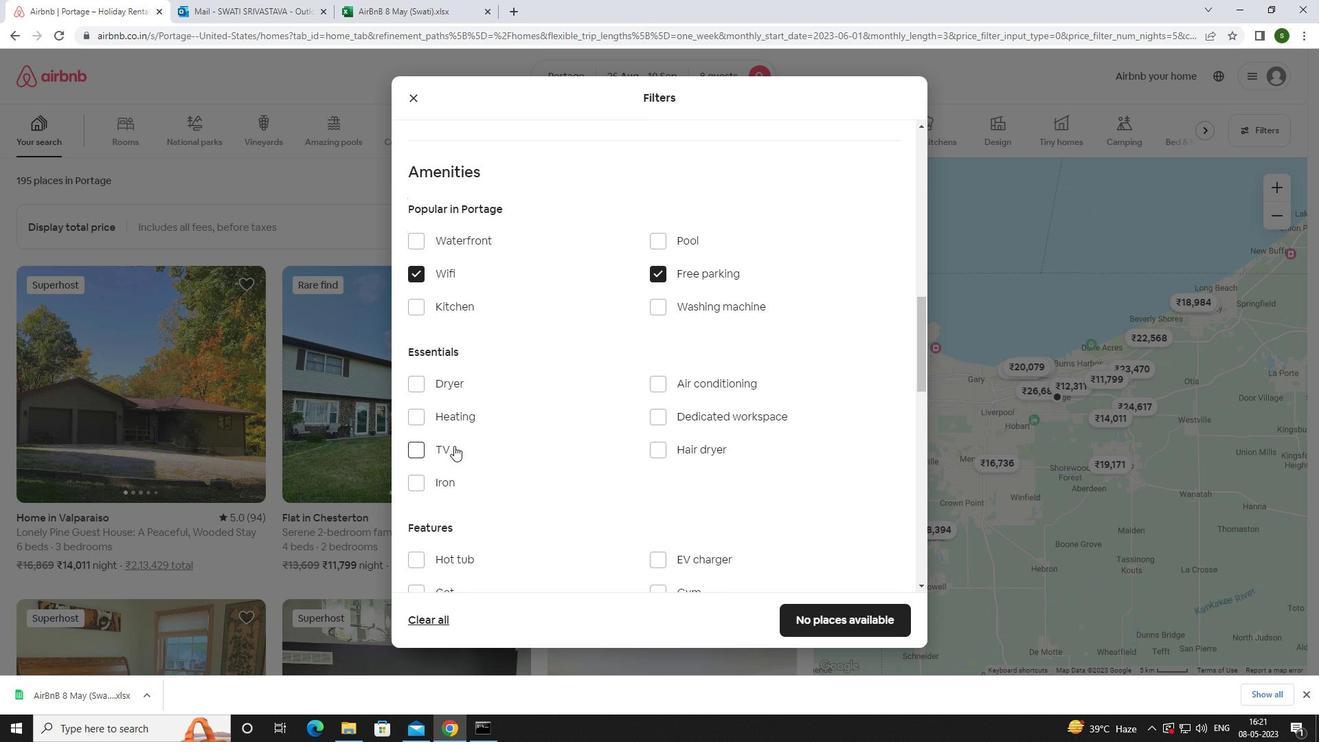 
Action: Mouse pressed left at (433, 441)
Screenshot: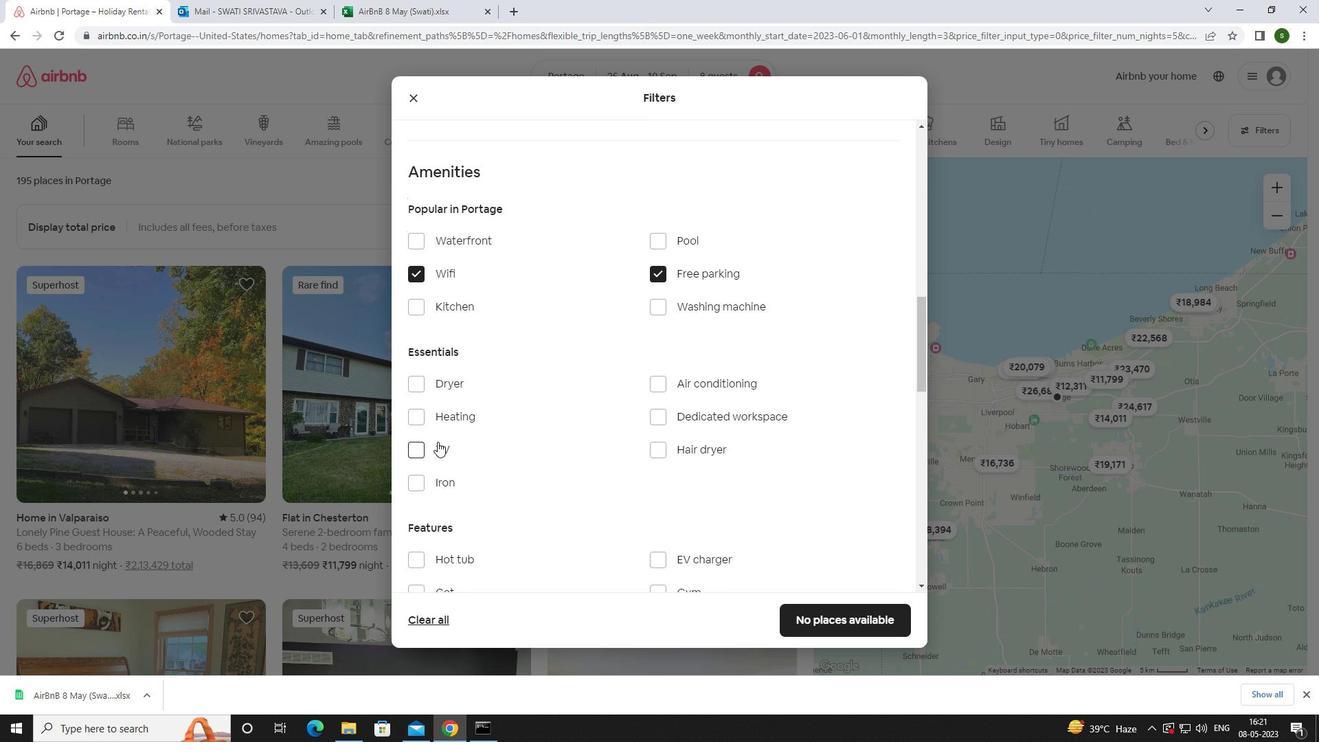 
Action: Mouse moved to (546, 456)
Screenshot: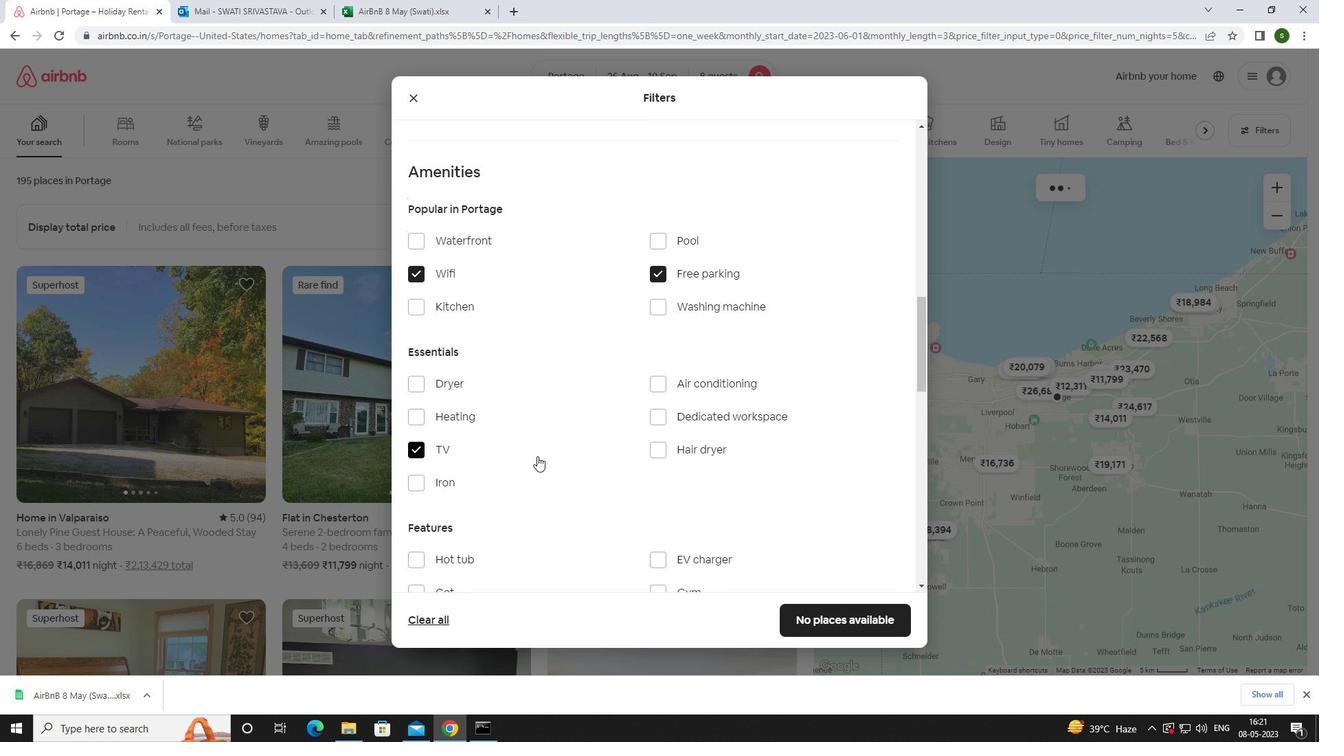 
Action: Mouse scrolled (546, 455) with delta (0, 0)
Screenshot: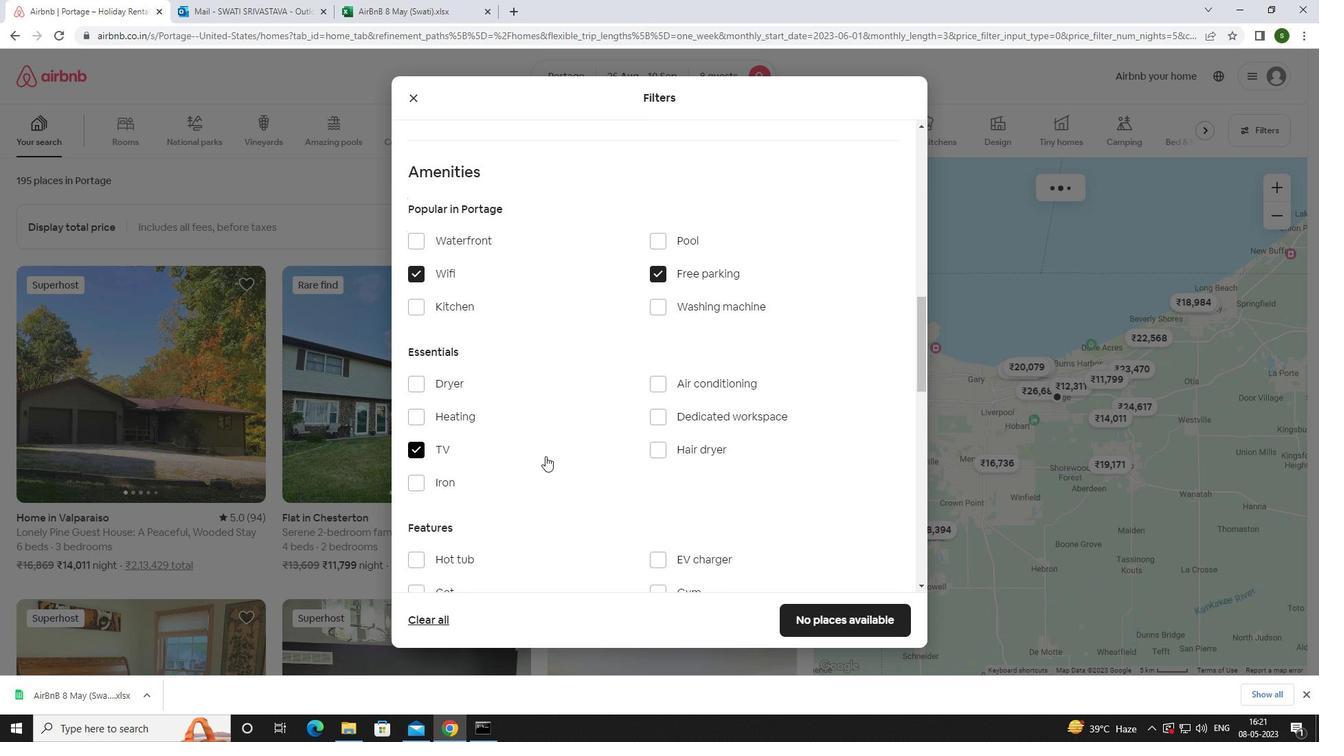 
Action: Mouse scrolled (546, 455) with delta (0, 0)
Screenshot: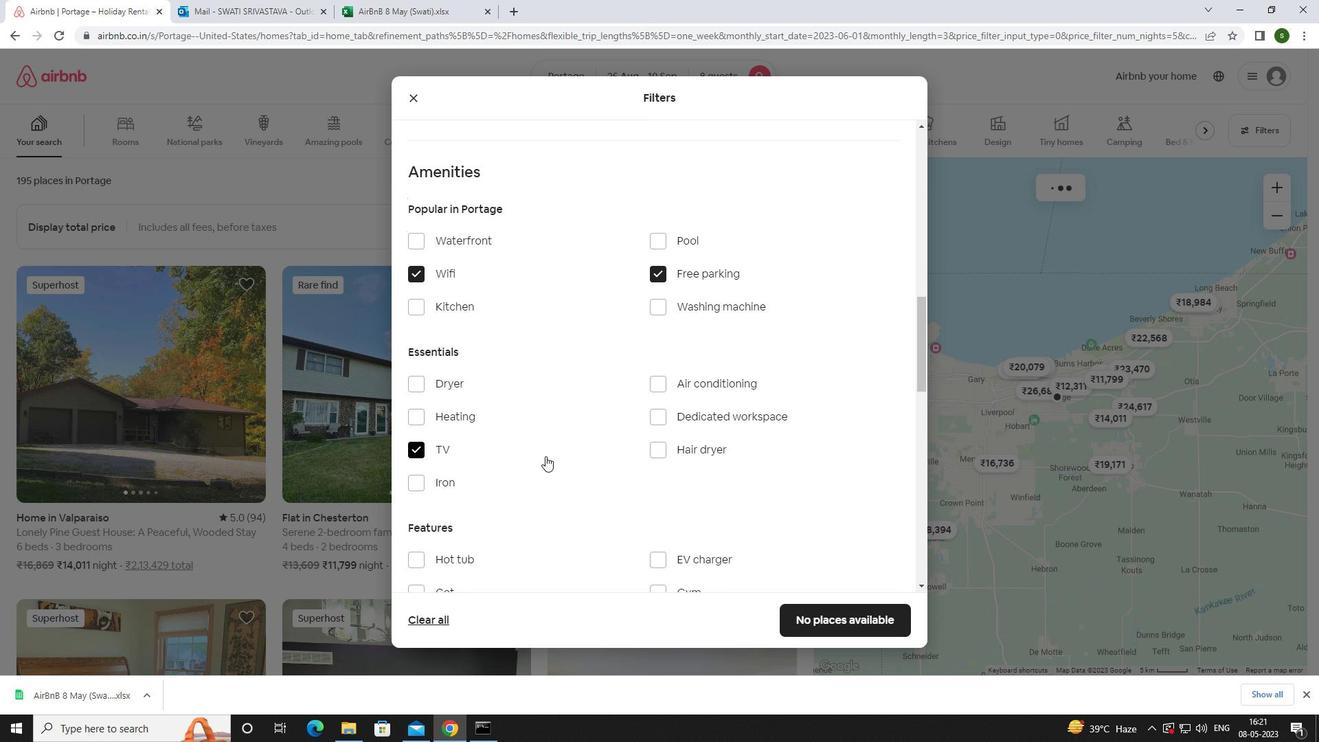 
Action: Mouse scrolled (546, 455) with delta (0, 0)
Screenshot: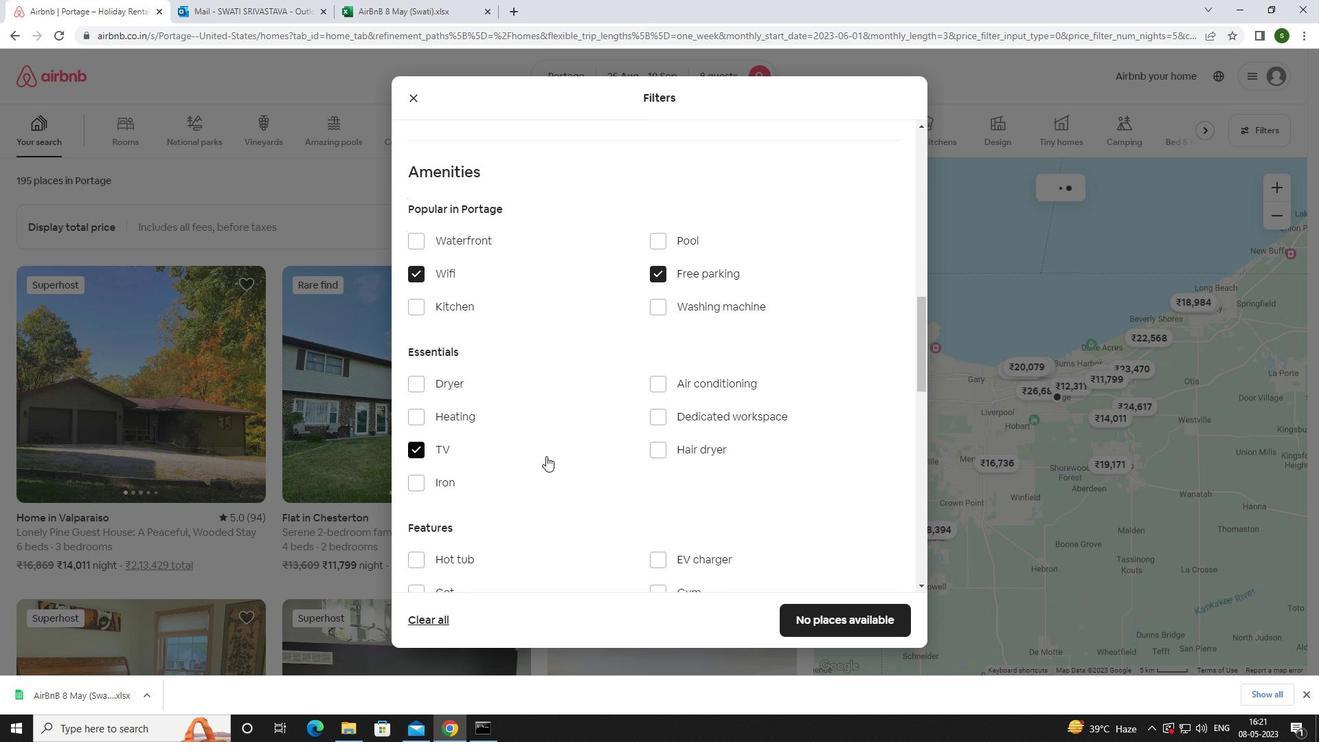
Action: Mouse scrolled (546, 455) with delta (0, 0)
Screenshot: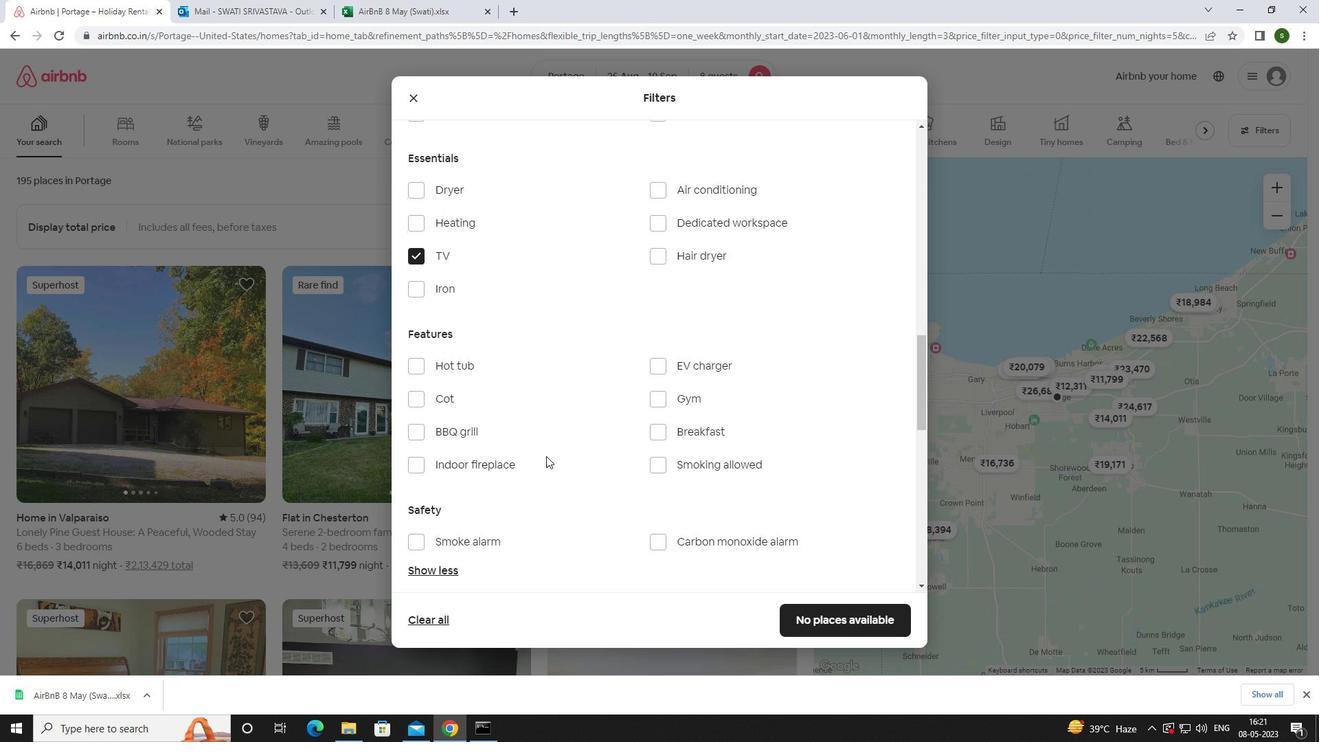 
Action: Mouse moved to (655, 320)
Screenshot: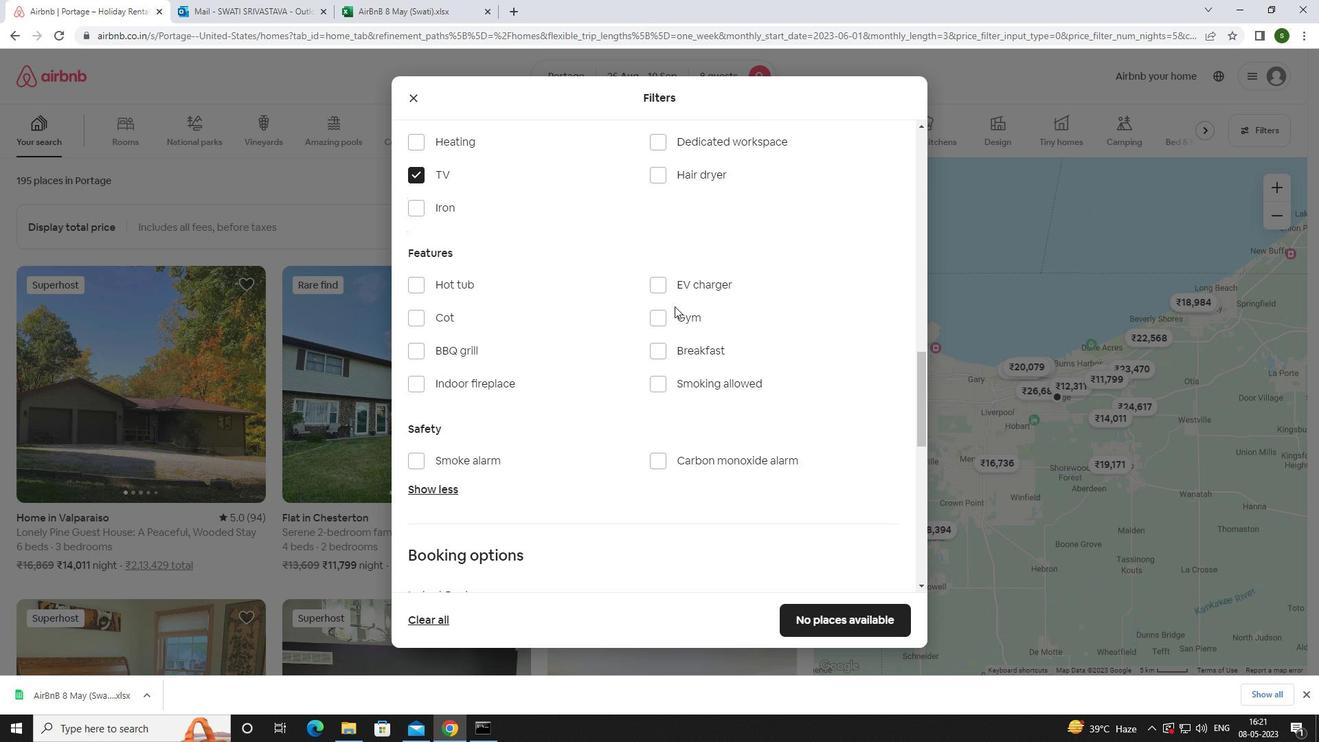 
Action: Mouse pressed left at (655, 320)
Screenshot: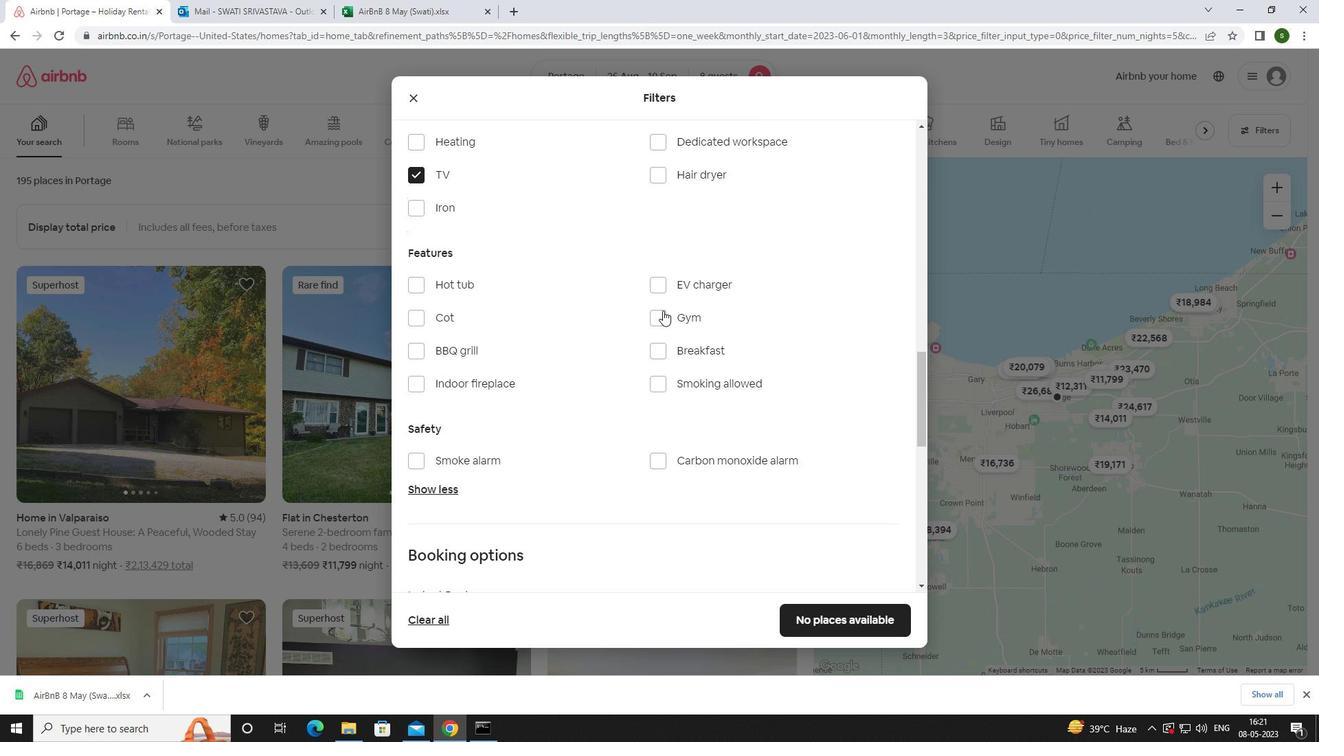 
Action: Mouse moved to (662, 356)
Screenshot: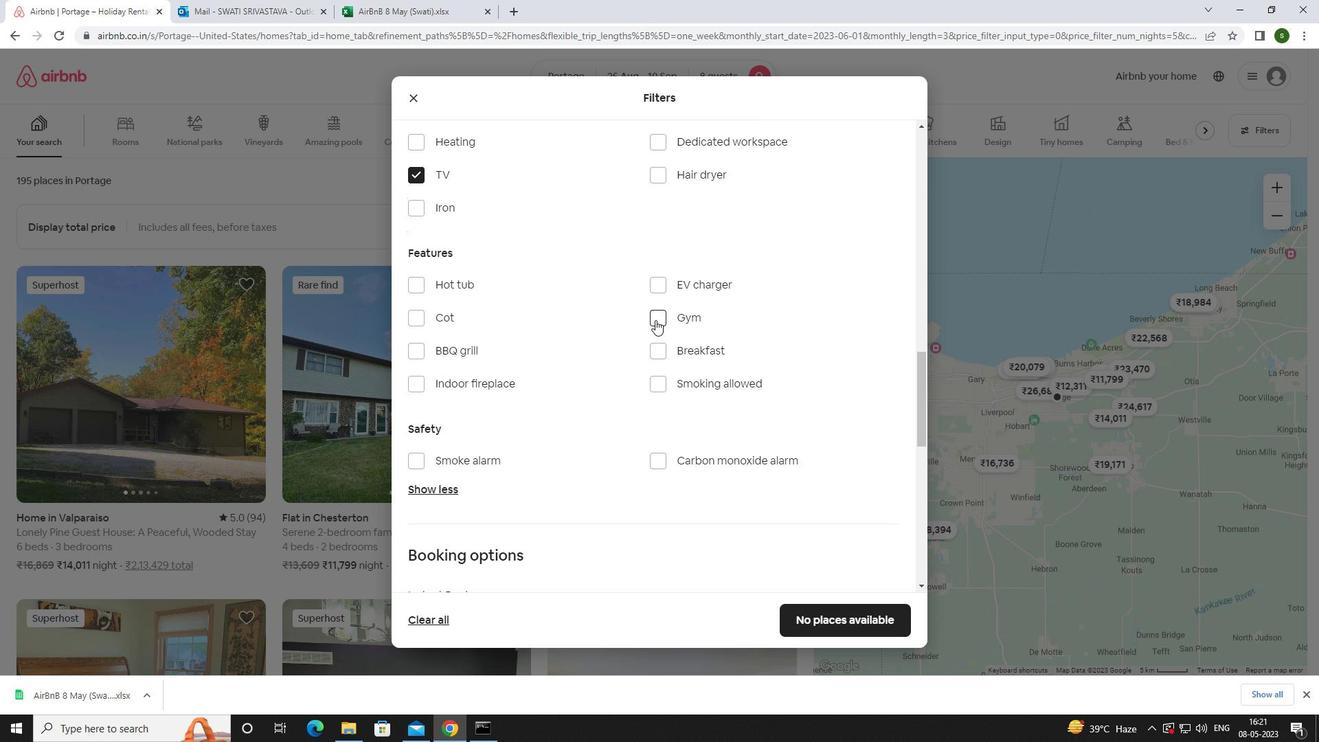 
Action: Mouse pressed left at (662, 356)
Screenshot: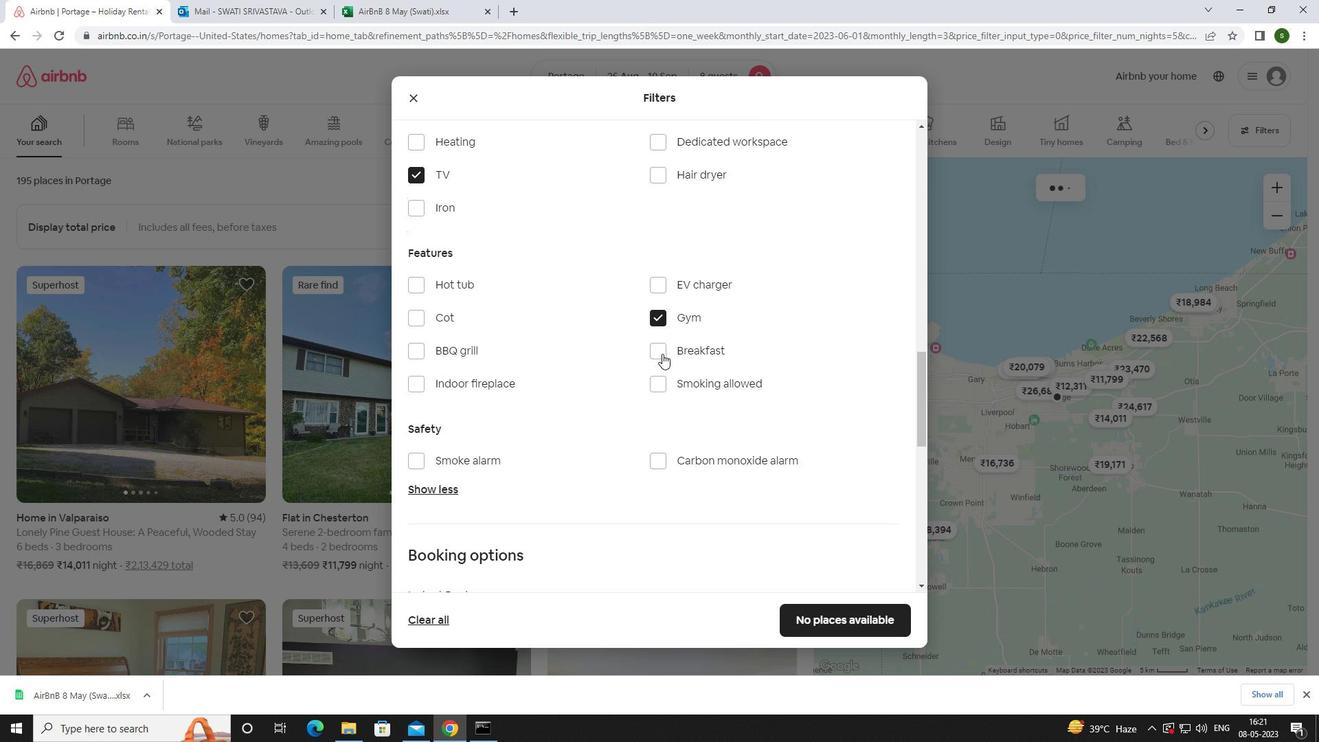 
Action: Mouse moved to (587, 398)
Screenshot: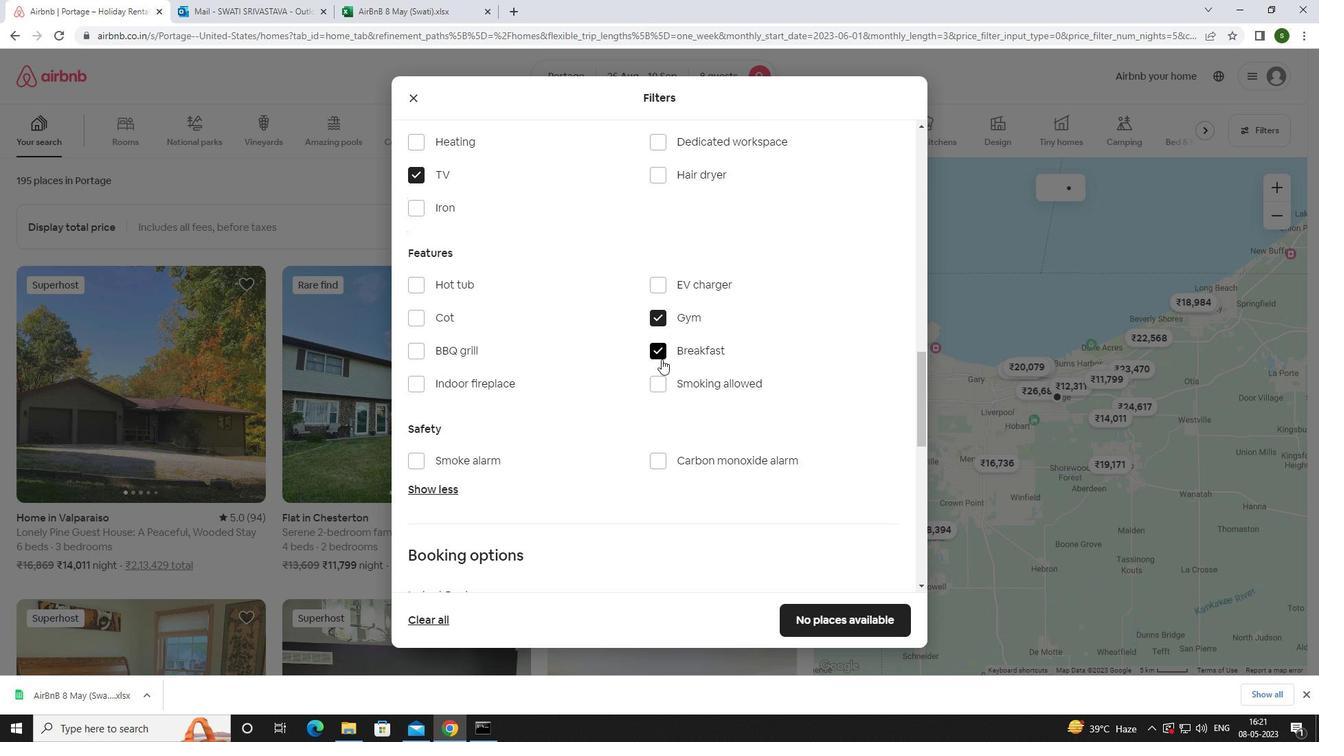 
Action: Mouse scrolled (587, 397) with delta (0, 0)
Screenshot: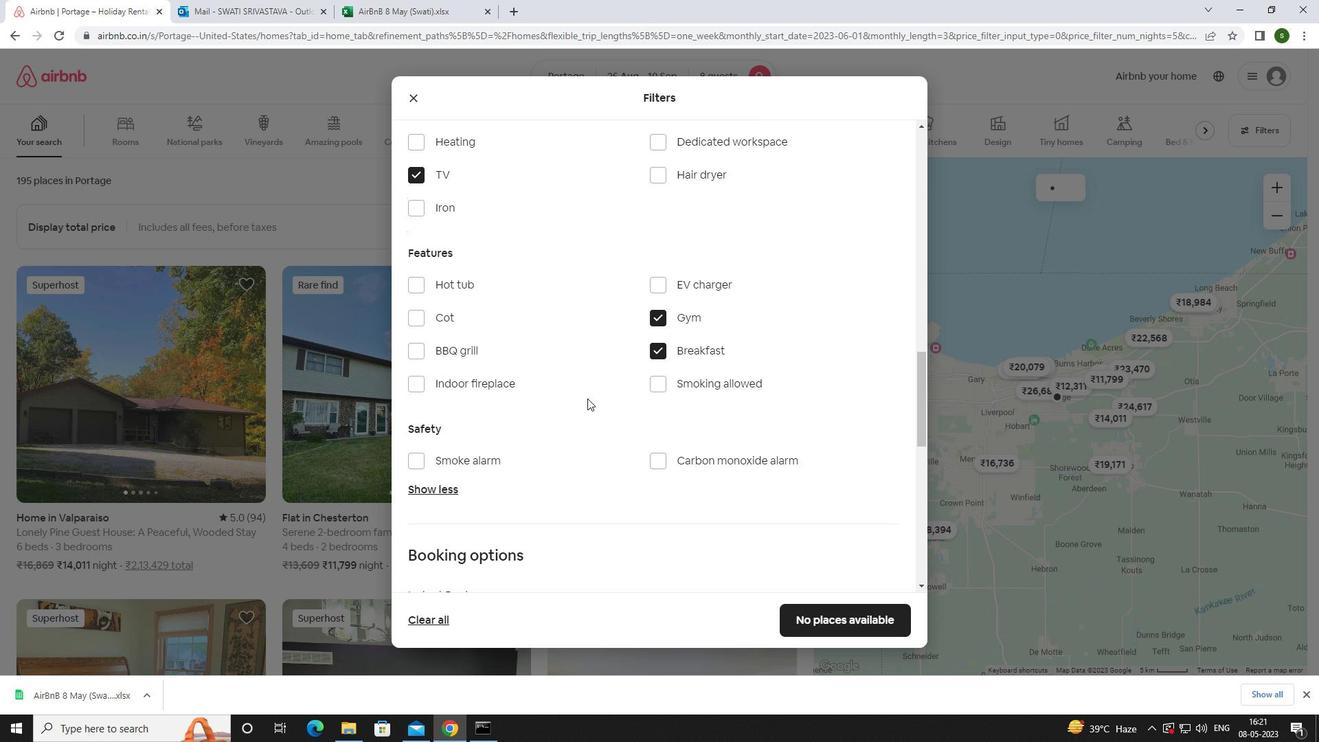 
Action: Mouse scrolled (587, 397) with delta (0, 0)
Screenshot: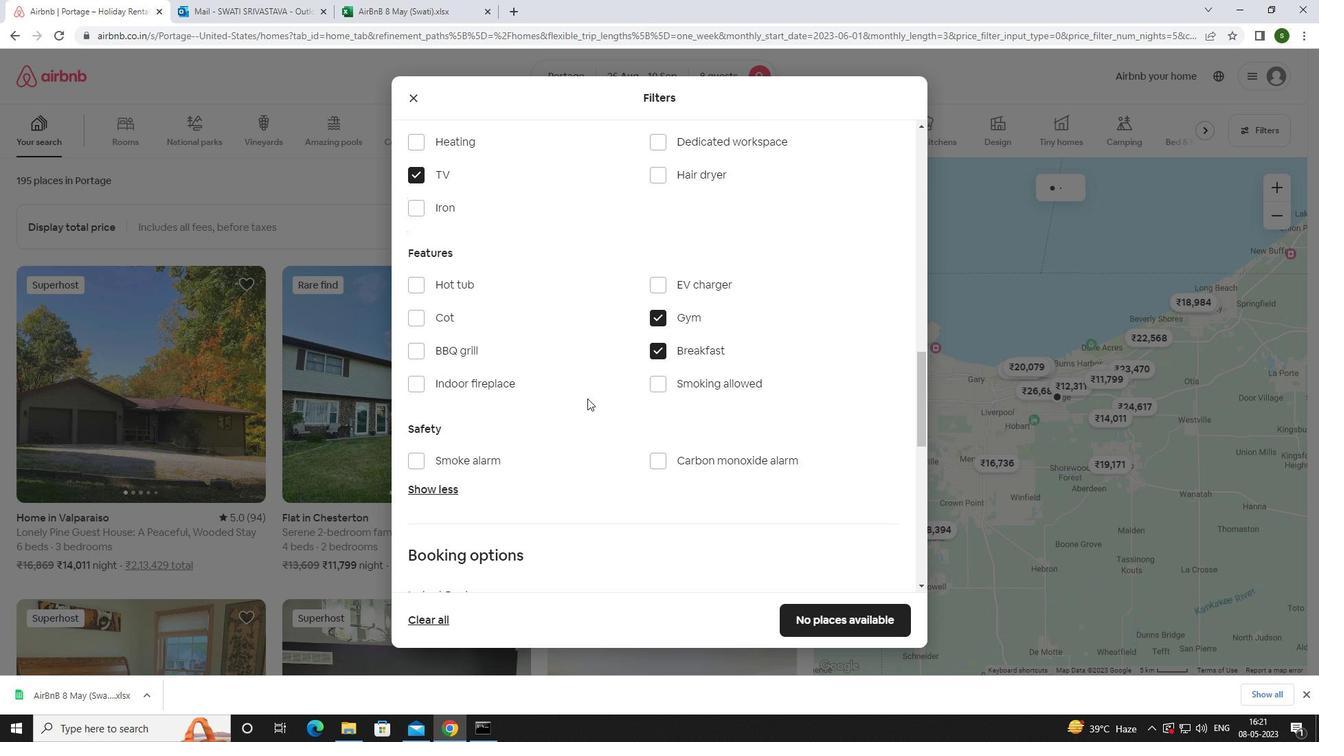 
Action: Mouse moved to (587, 401)
Screenshot: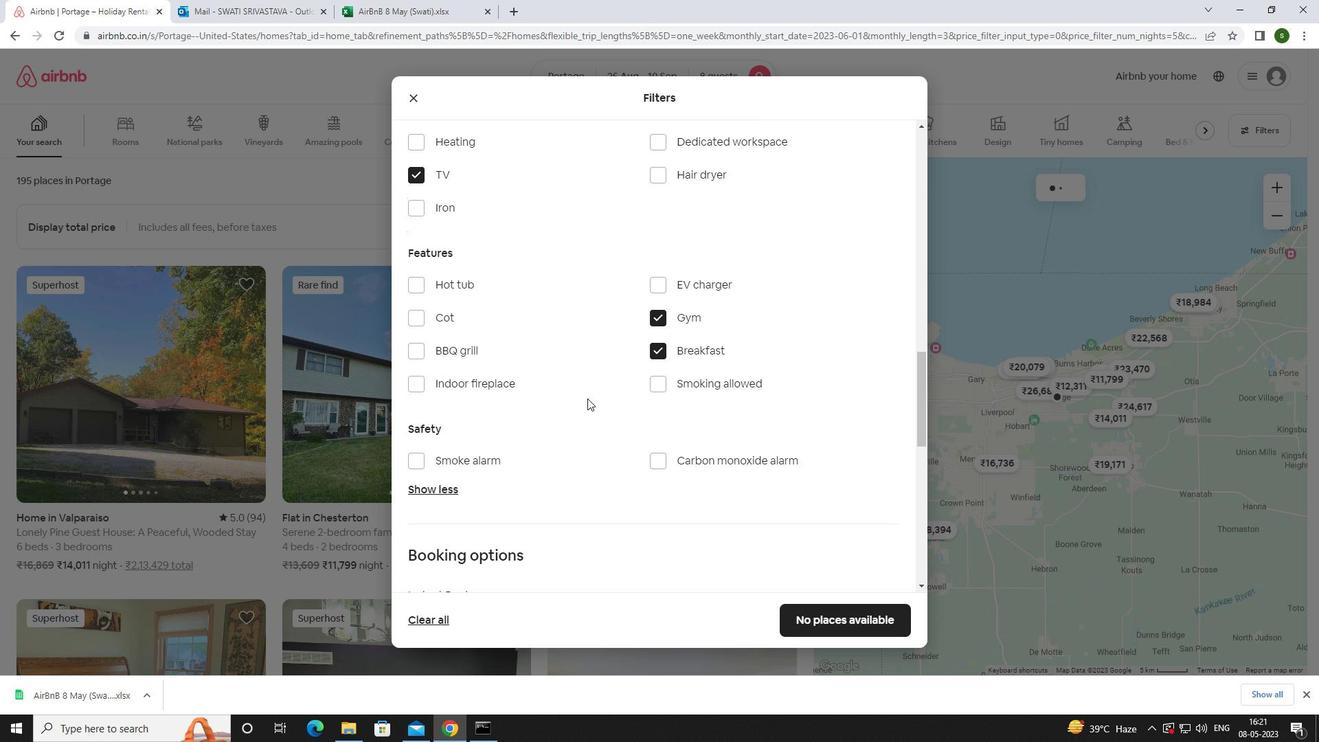 
Action: Mouse scrolled (587, 400) with delta (0, 0)
Screenshot: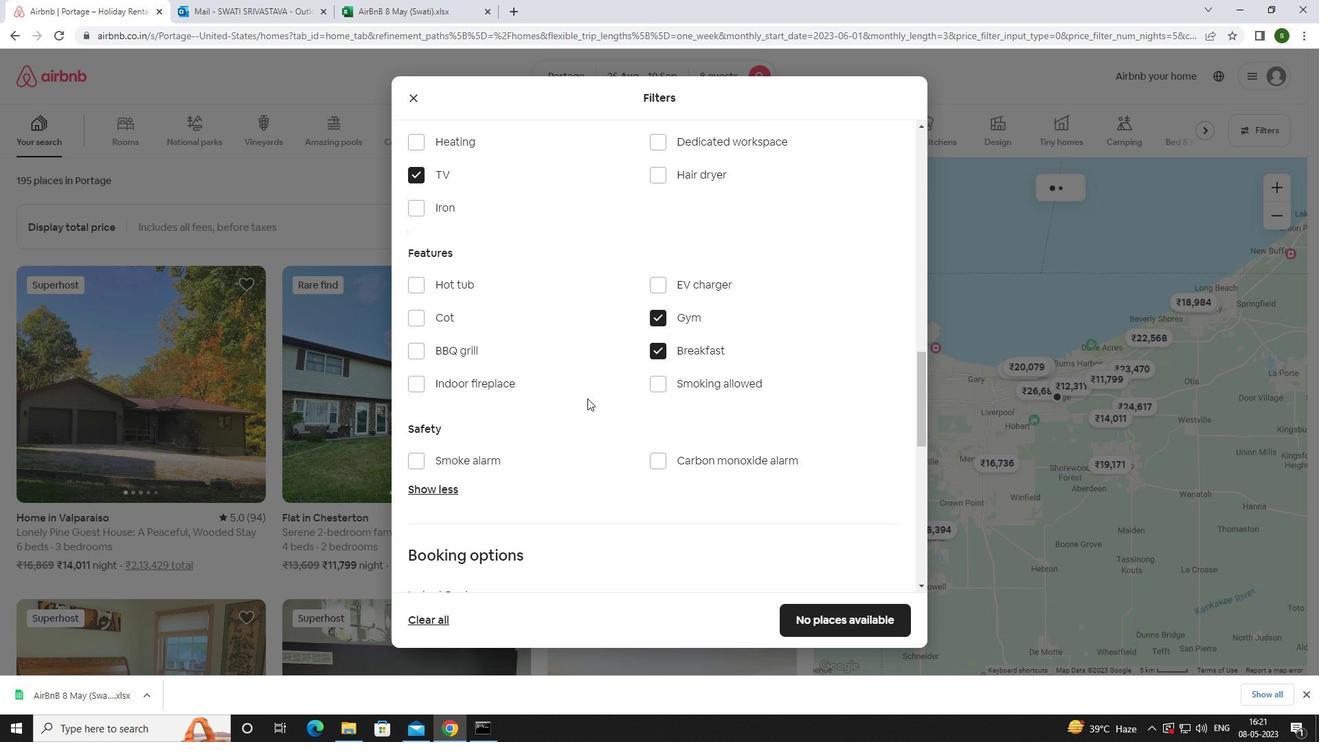 
Action: Mouse scrolled (587, 400) with delta (0, 0)
Screenshot: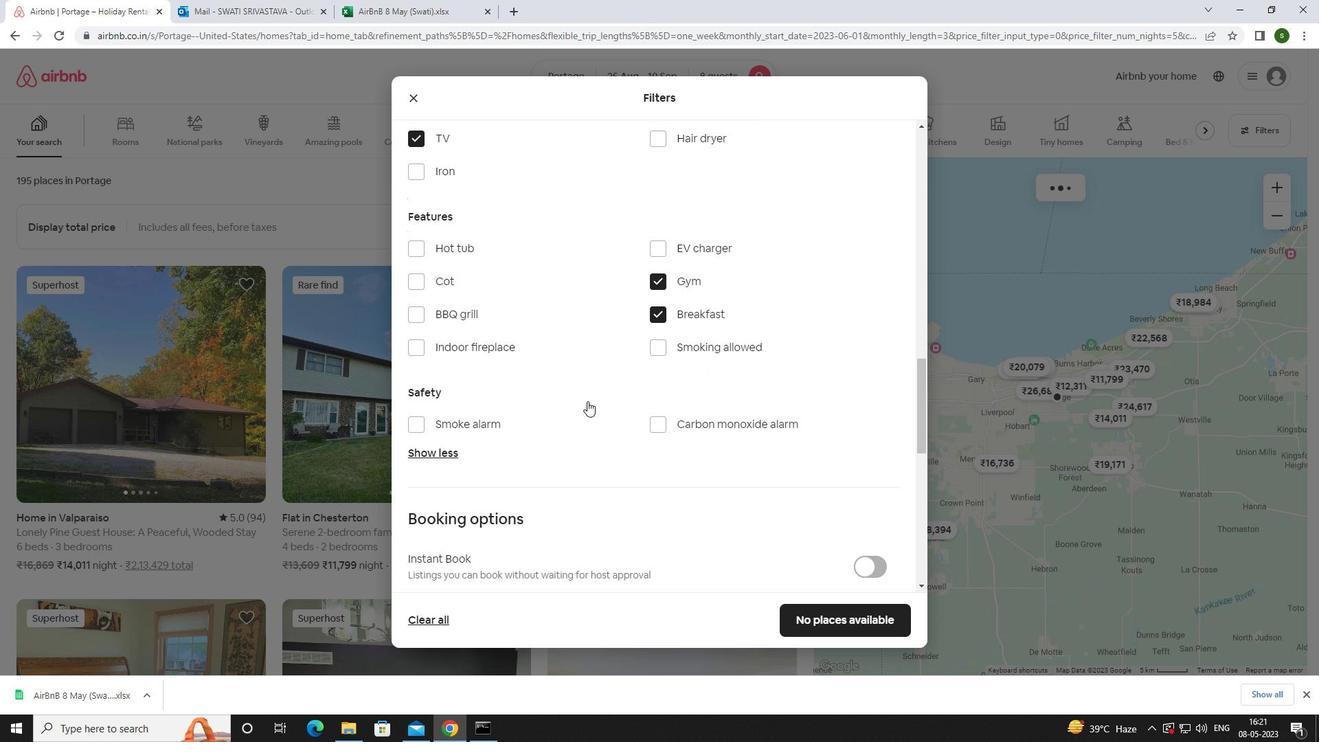 
Action: Mouse moved to (864, 371)
Screenshot: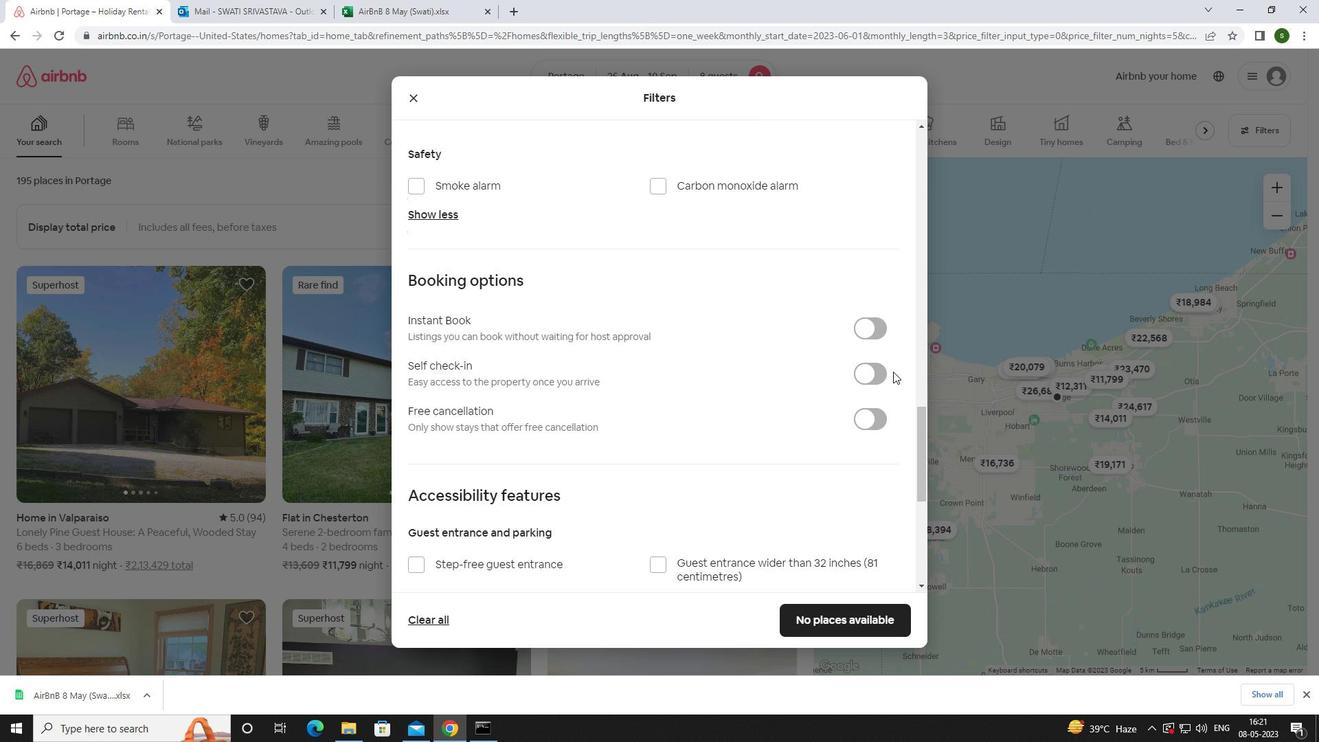 
Action: Mouse pressed left at (864, 371)
Screenshot: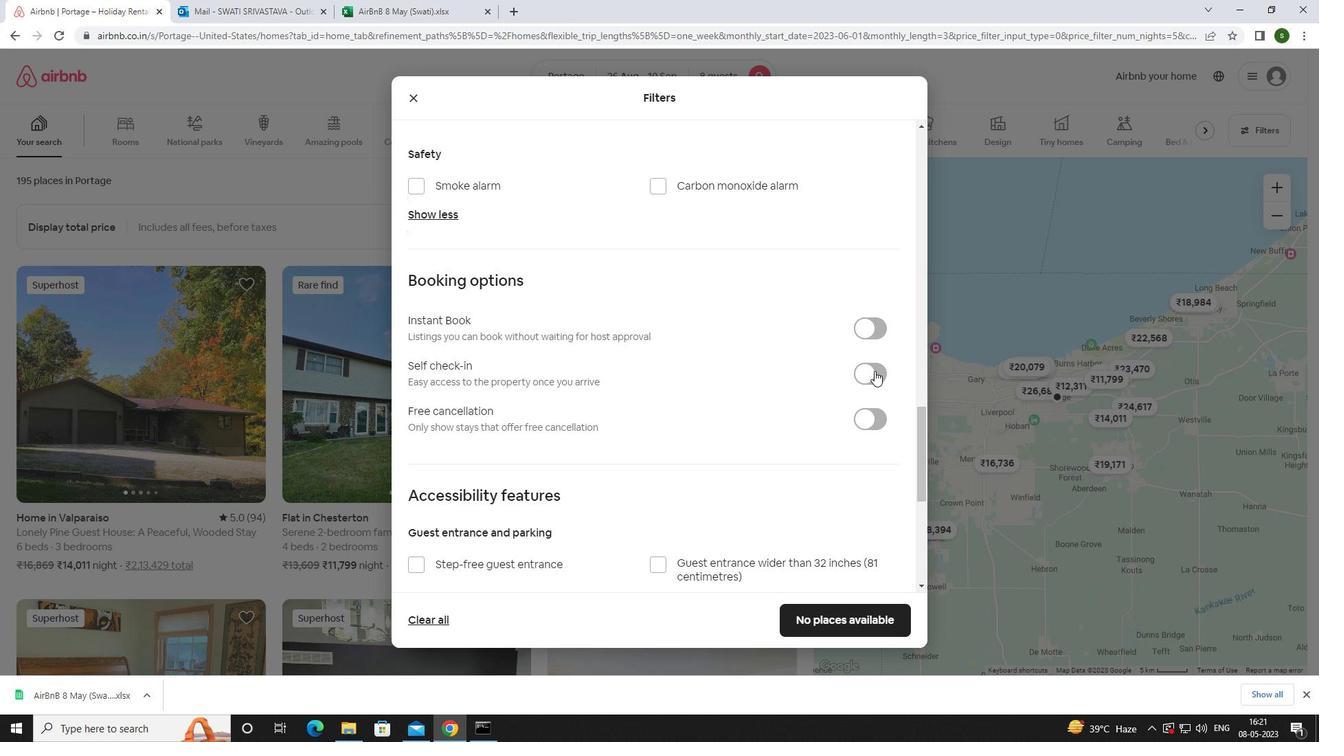 
Action: Mouse moved to (642, 390)
Screenshot: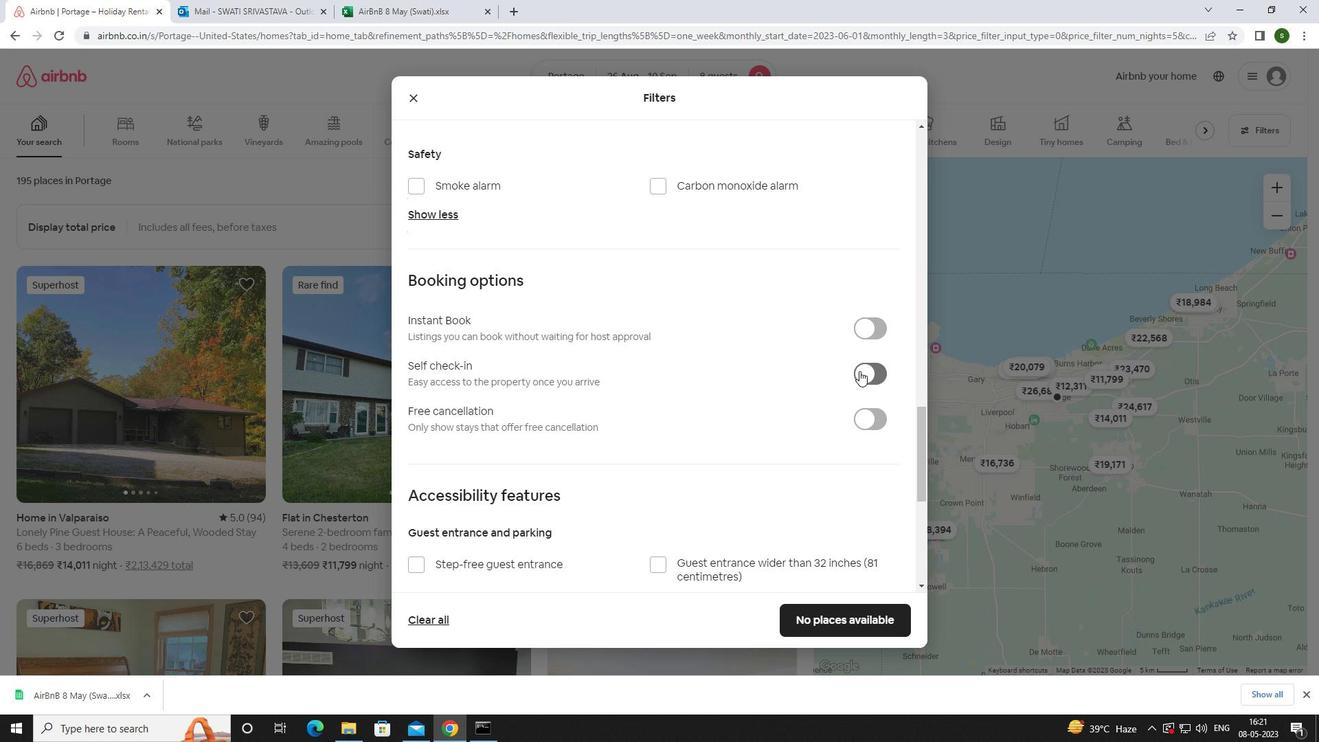 
Action: Mouse scrolled (642, 389) with delta (0, 0)
Screenshot: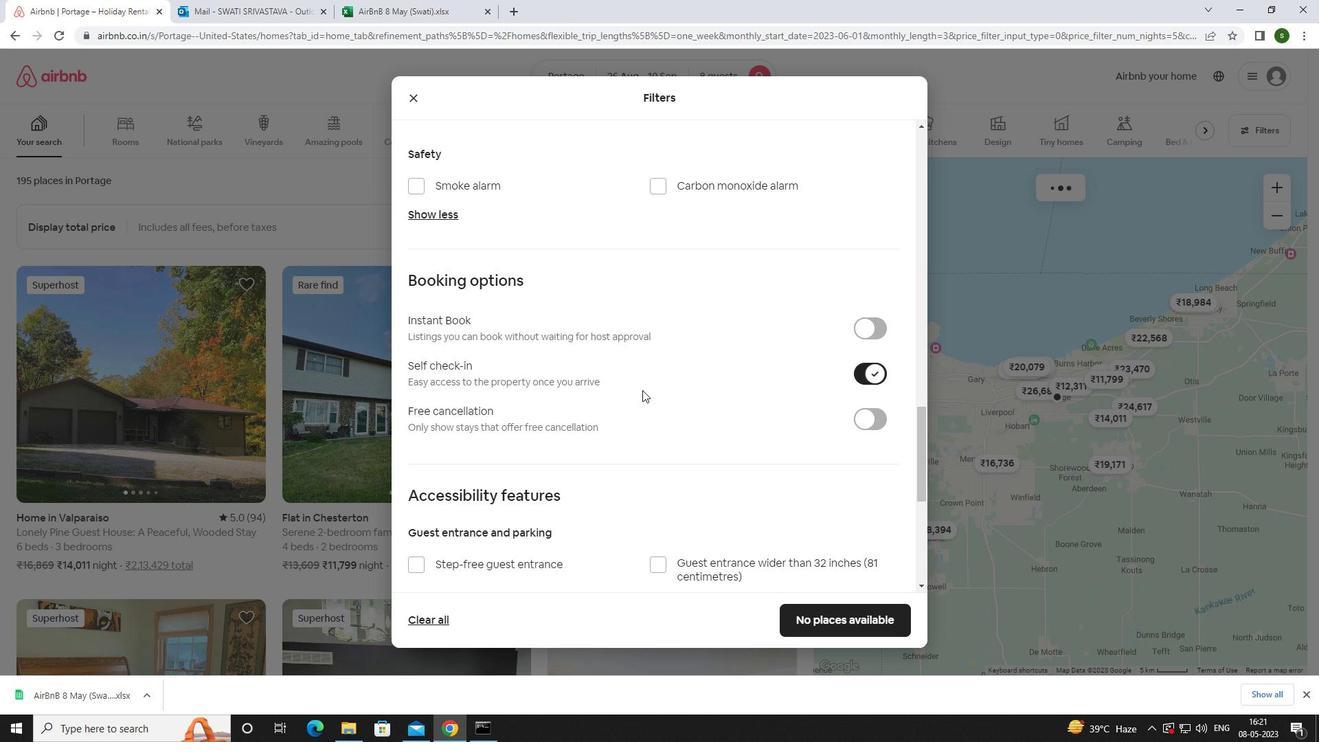 
Action: Mouse scrolled (642, 389) with delta (0, 0)
Screenshot: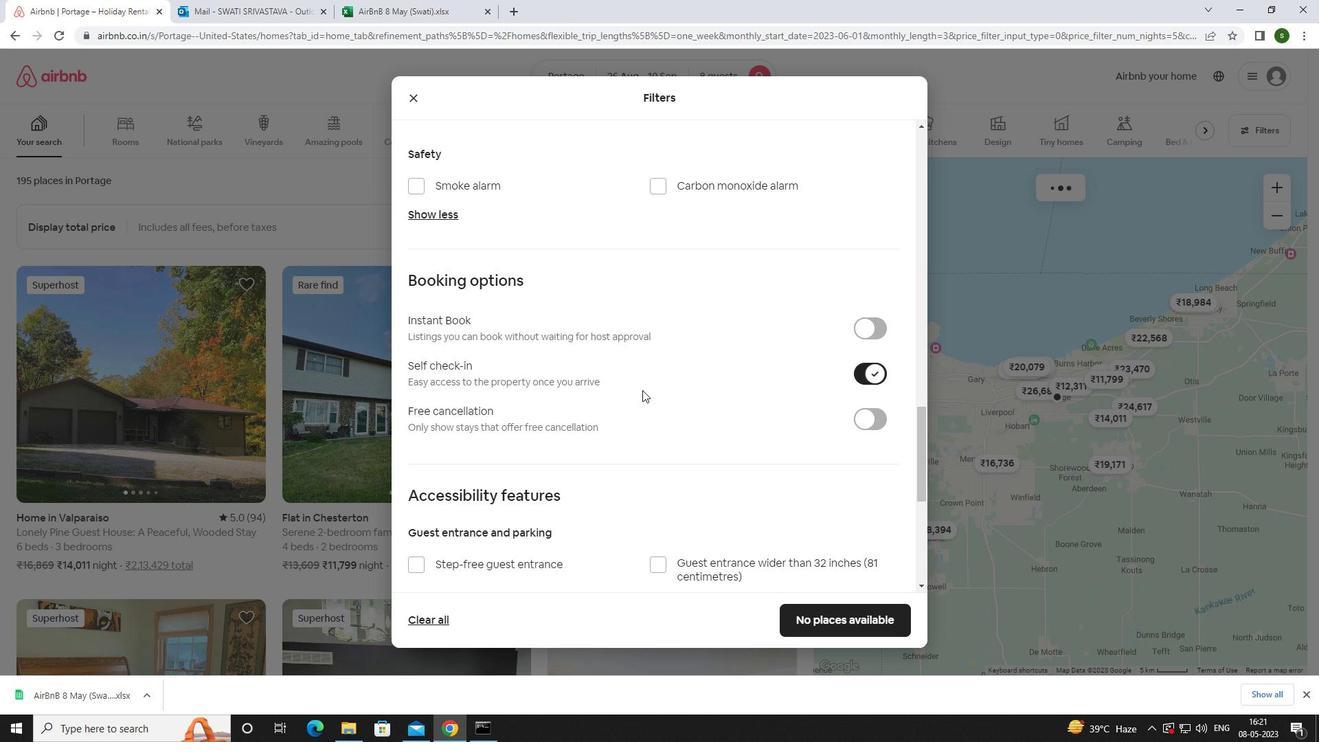 
Action: Mouse scrolled (642, 389) with delta (0, 0)
Screenshot: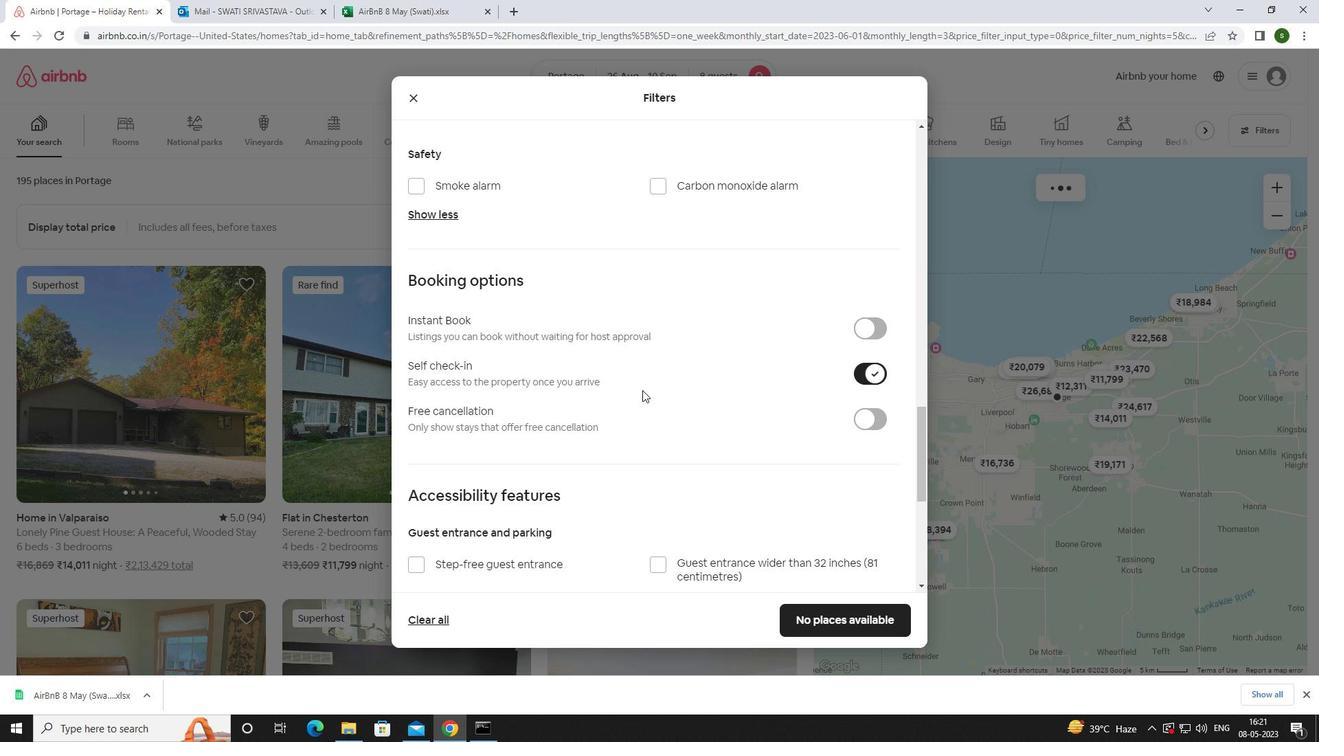 
Action: Mouse scrolled (642, 389) with delta (0, 0)
Screenshot: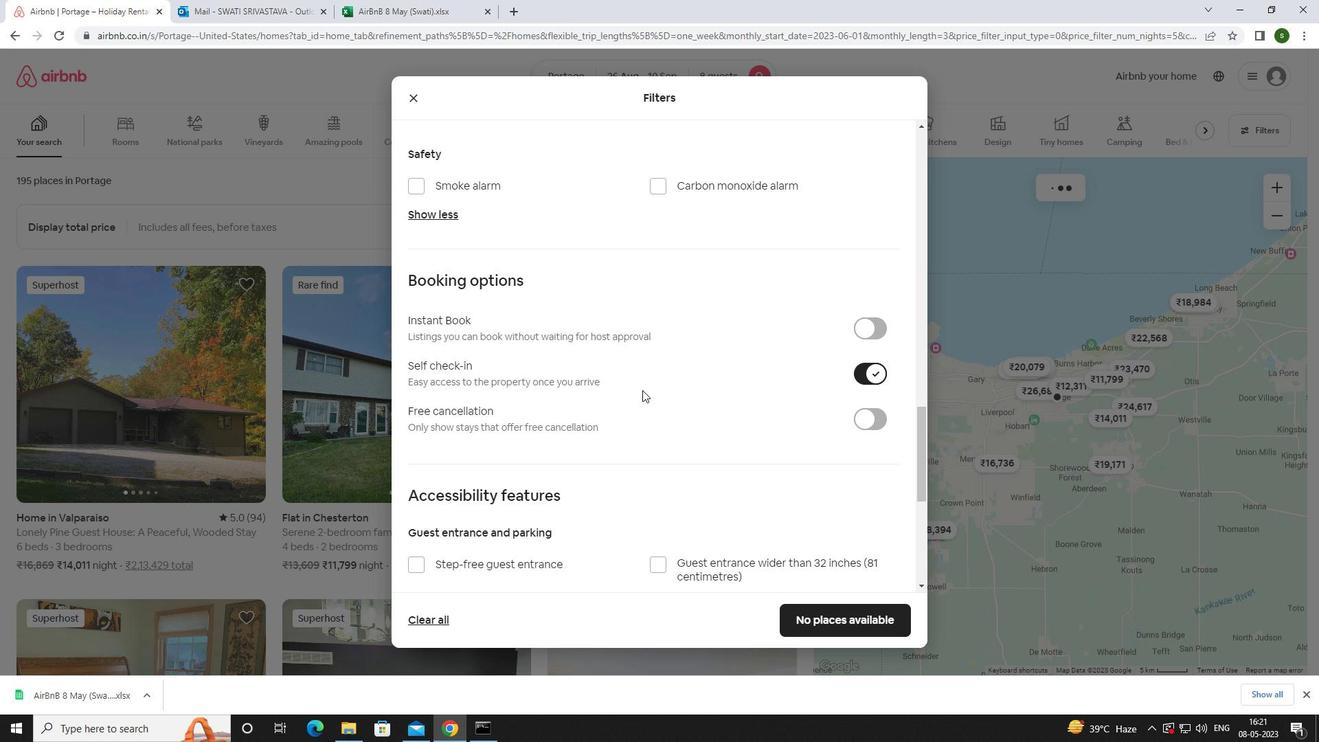 
Action: Mouse scrolled (642, 389) with delta (0, 0)
Screenshot: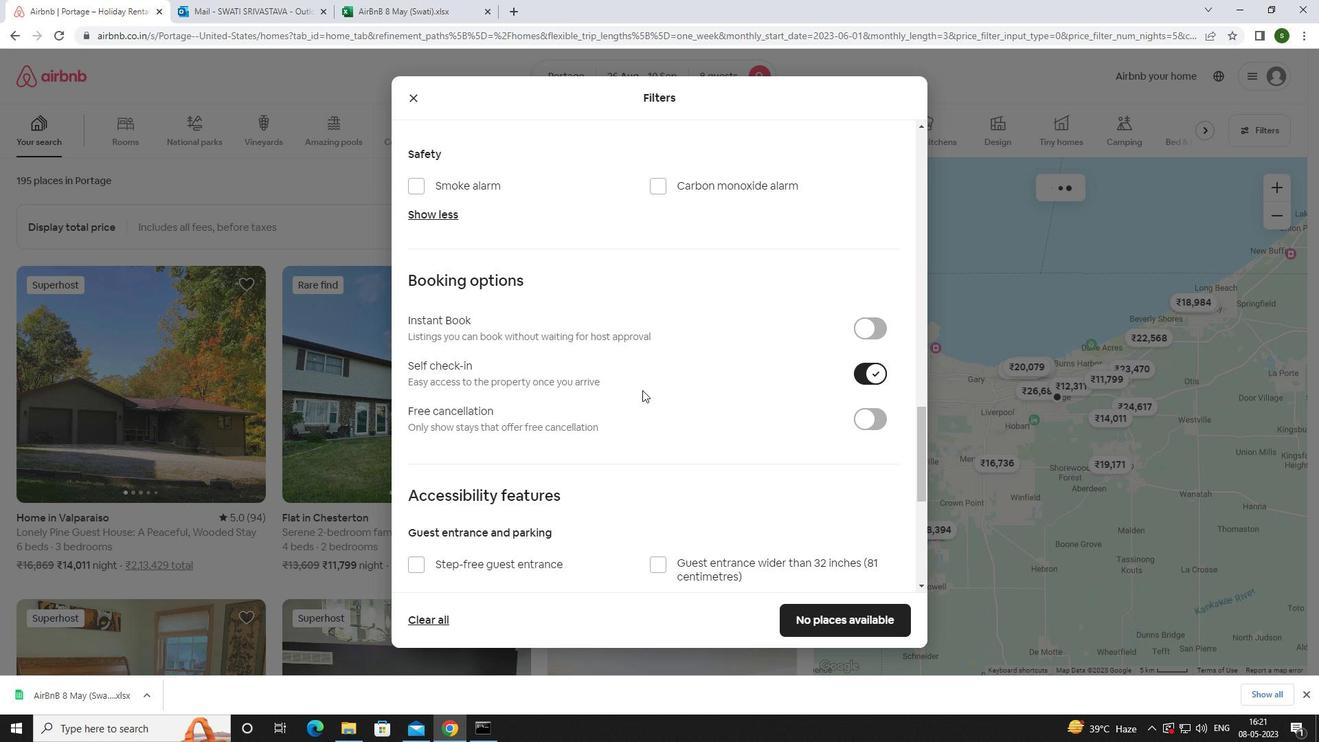 
Action: Mouse scrolled (642, 389) with delta (0, 0)
Screenshot: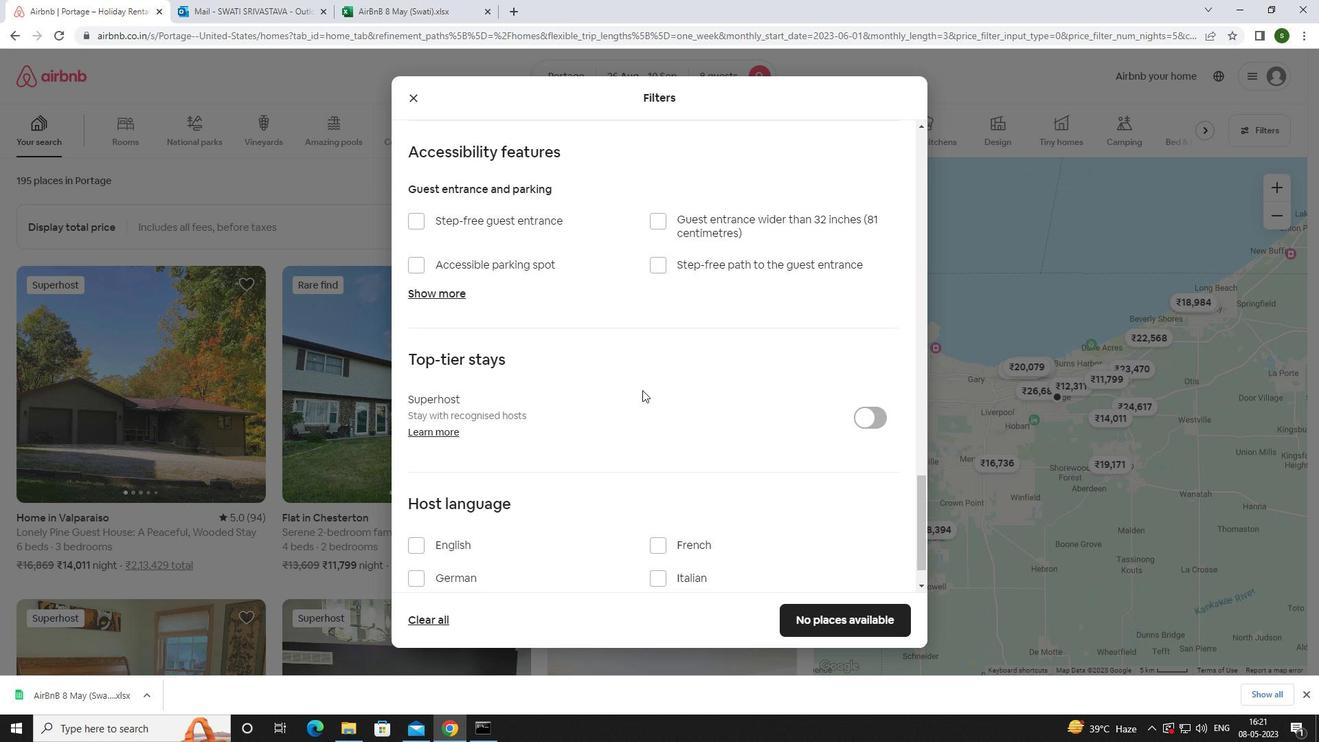 
Action: Mouse scrolled (642, 389) with delta (0, 0)
Screenshot: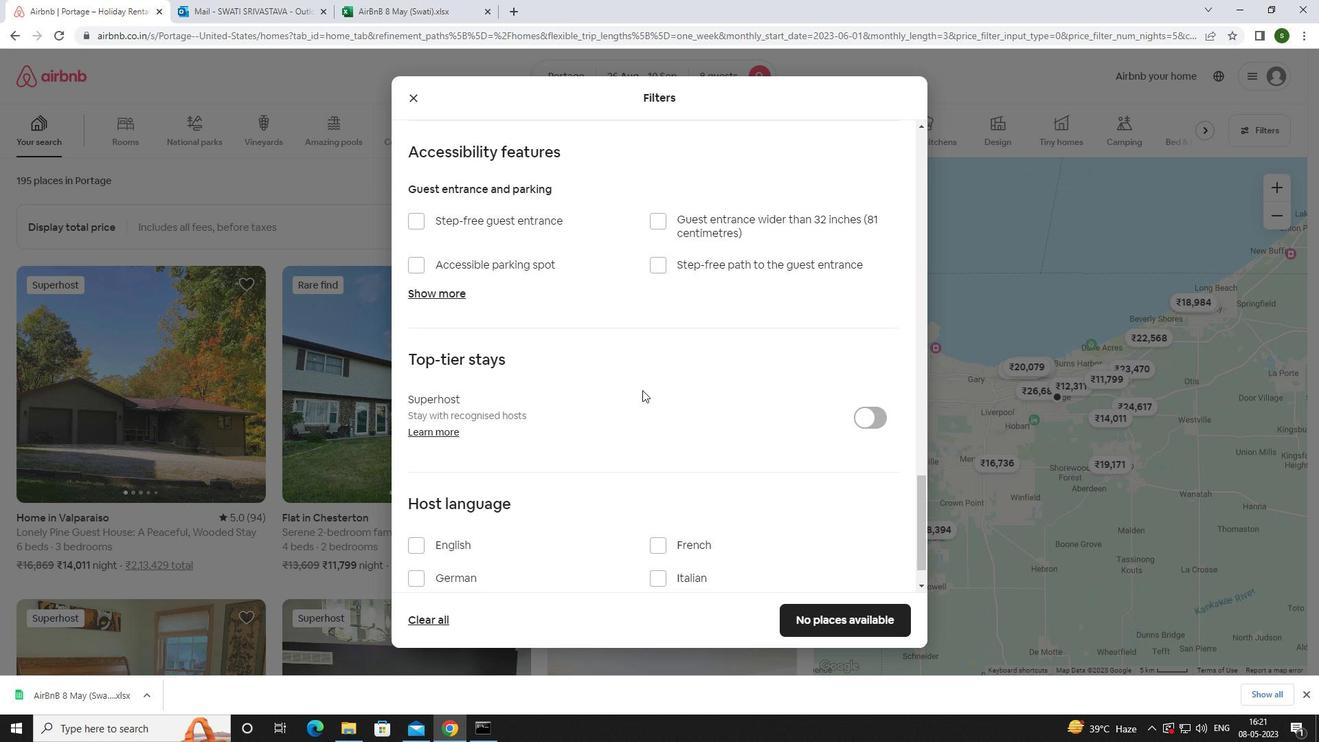 
Action: Mouse scrolled (642, 389) with delta (0, 0)
Screenshot: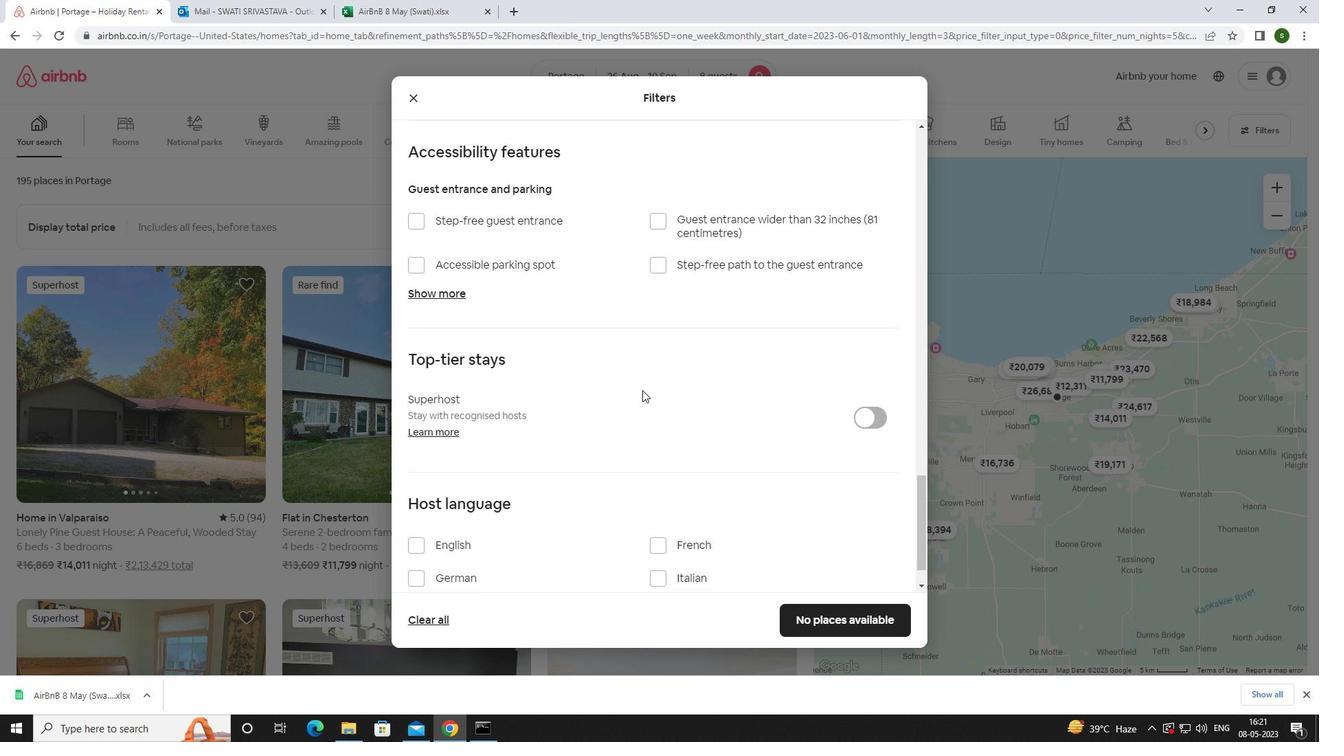 
Action: Mouse scrolled (642, 389) with delta (0, 0)
Screenshot: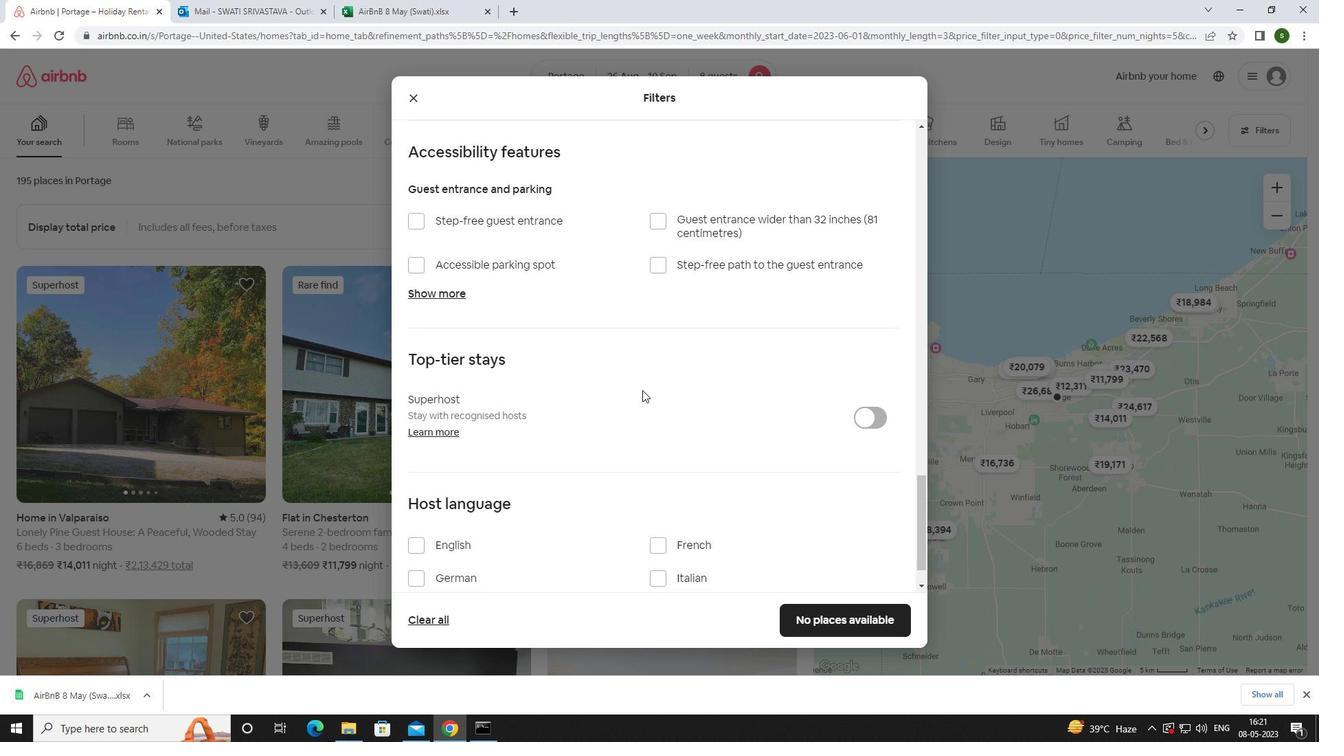 
Action: Mouse moved to (425, 501)
Screenshot: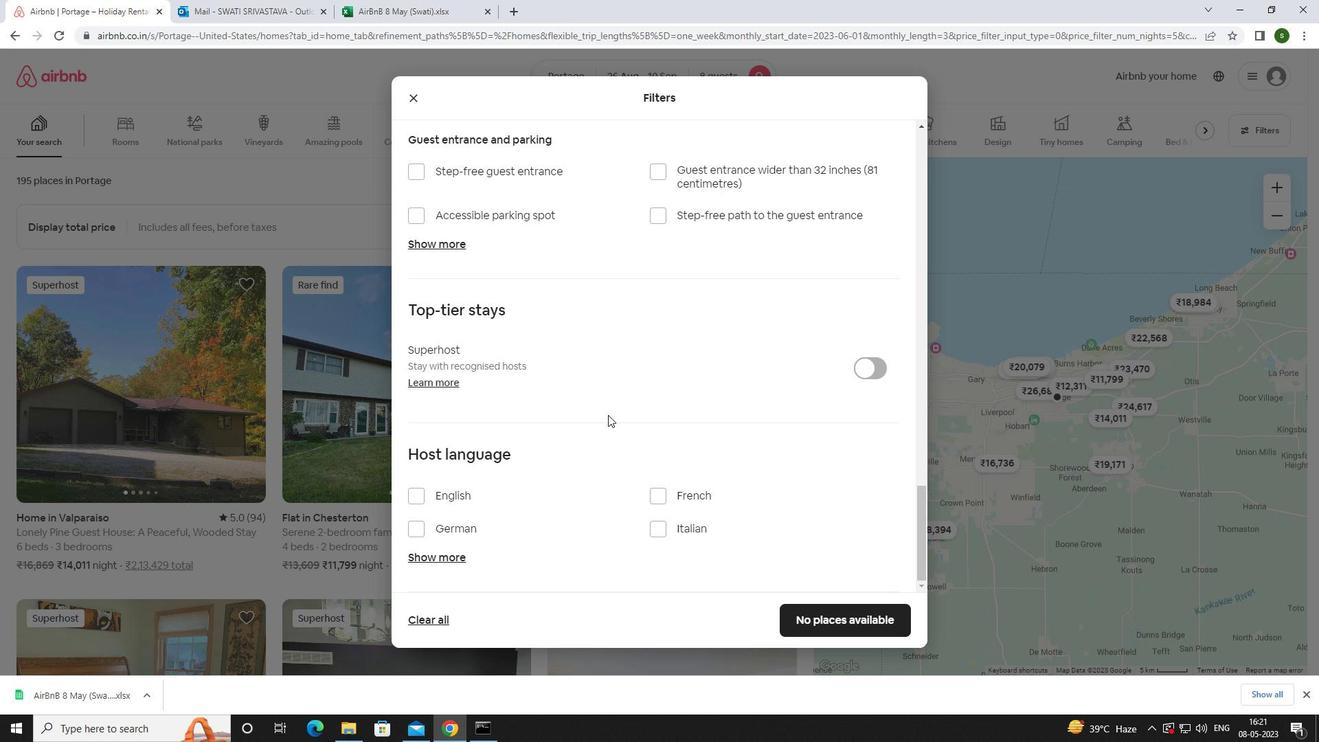 
Action: Mouse pressed left at (425, 501)
Screenshot: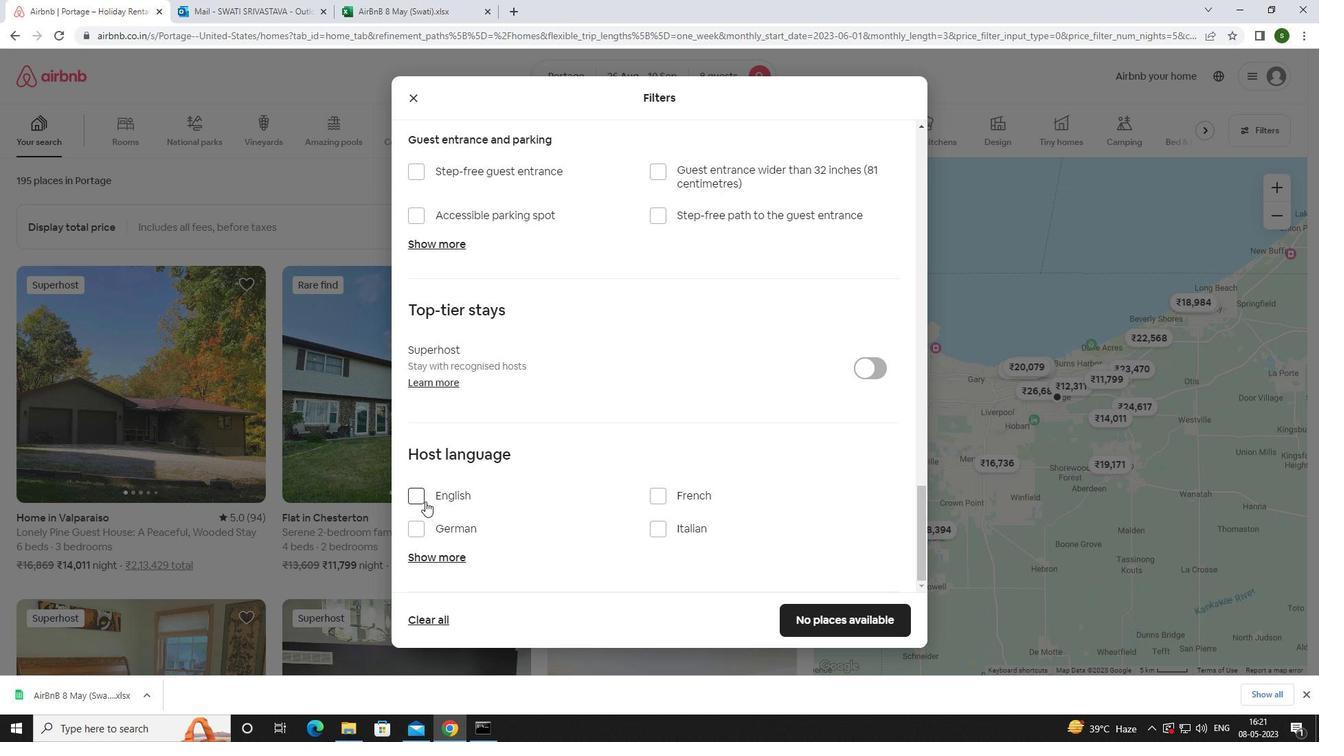 
Action: Mouse moved to (802, 611)
Screenshot: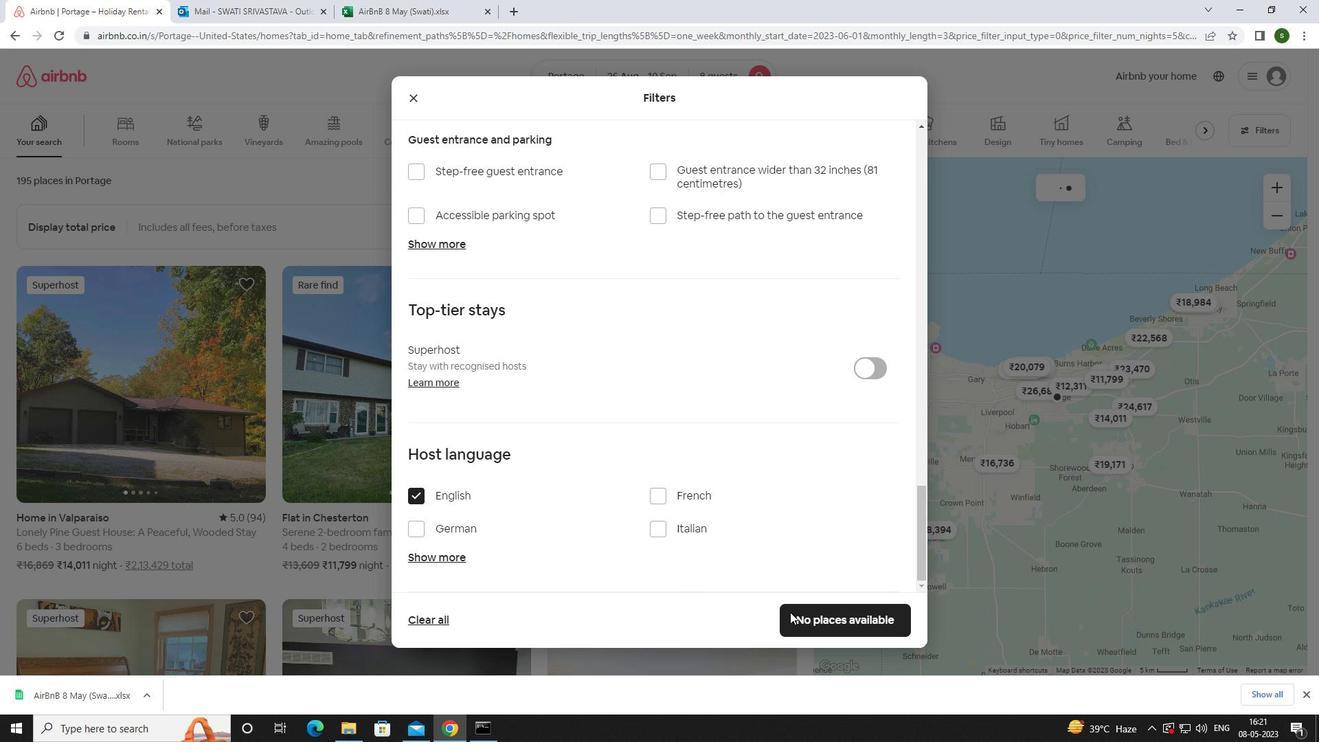 
Action: Mouse pressed left at (802, 611)
Screenshot: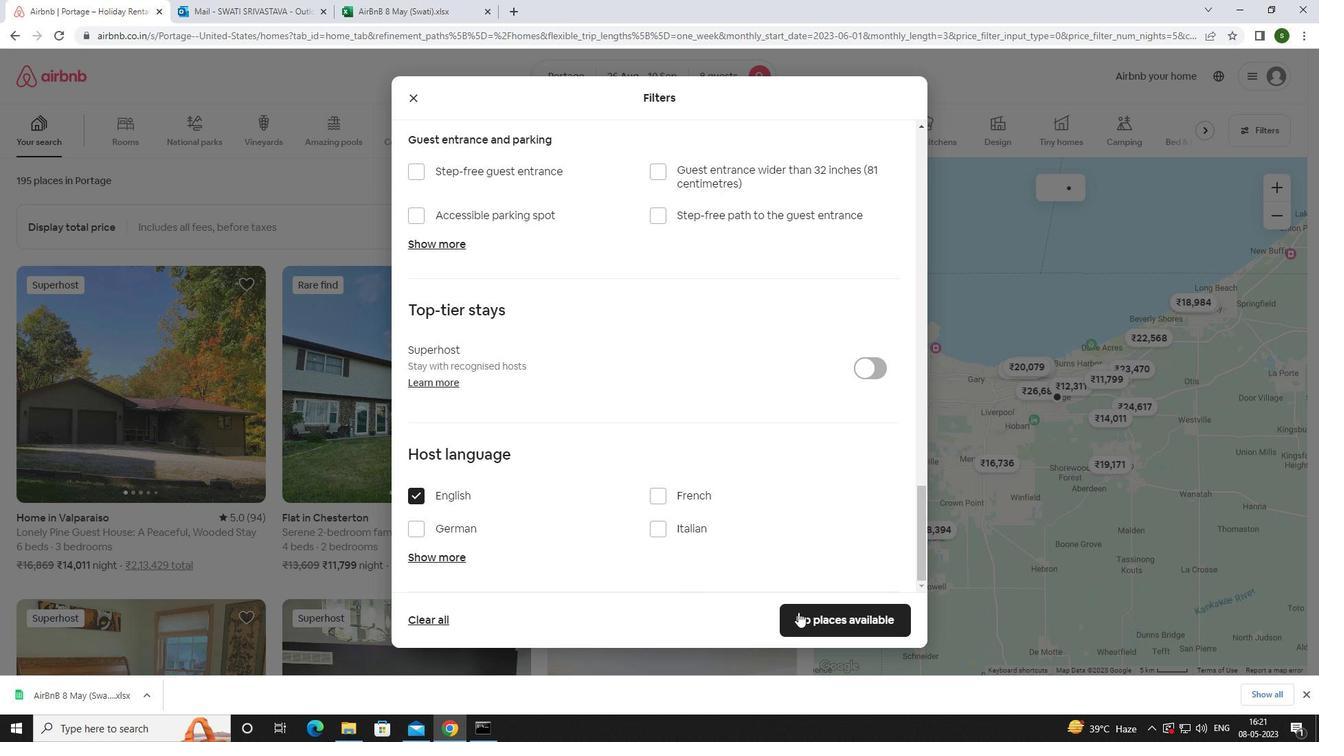 
Action: Mouse moved to (578, 409)
Screenshot: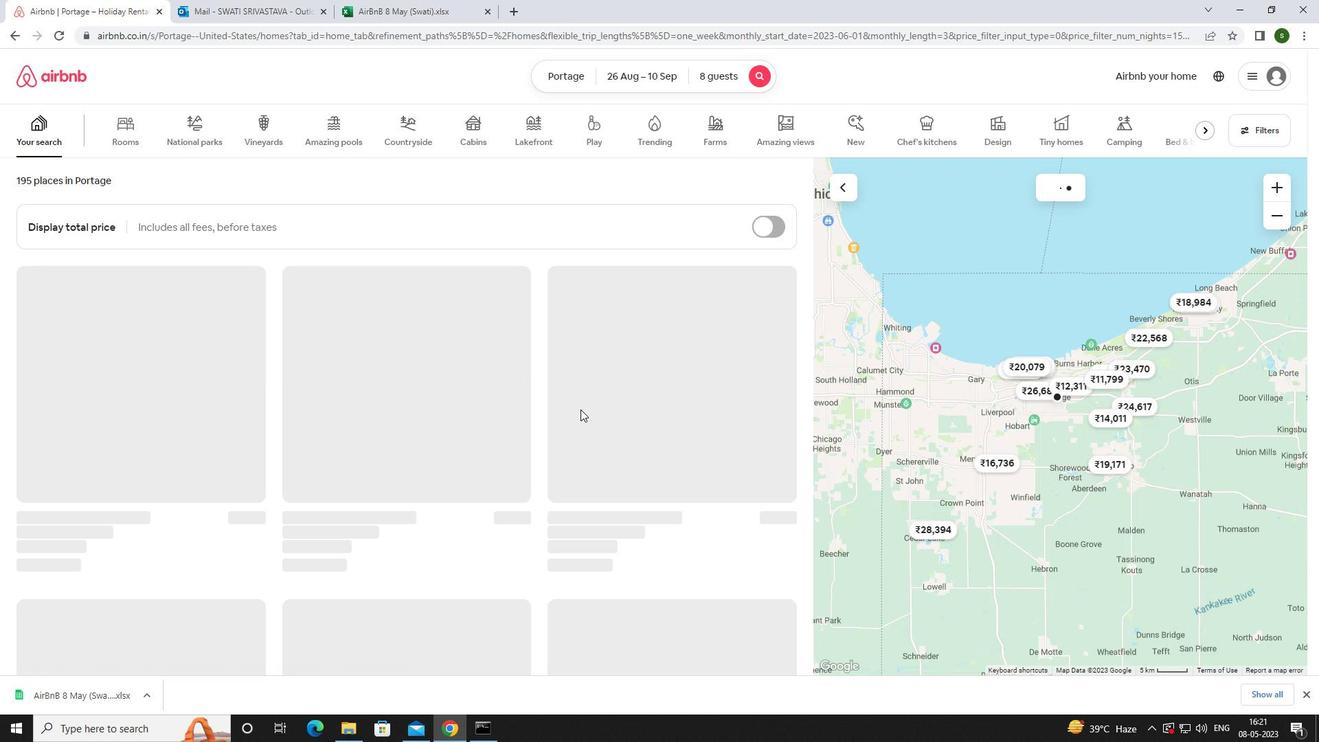 
